 Task: Look for space in Mandan, United States from 21st June, 2023 to 29th June, 2023 for 4 adults in price range Rs.7000 to Rs.12000. Place can be entire place with 2 bedrooms having 2 beds and 2 bathrooms. Property type can be house, flat, guest house. Booking option can be shelf check-in. Required host language is English.
Action: Mouse moved to (510, 108)
Screenshot: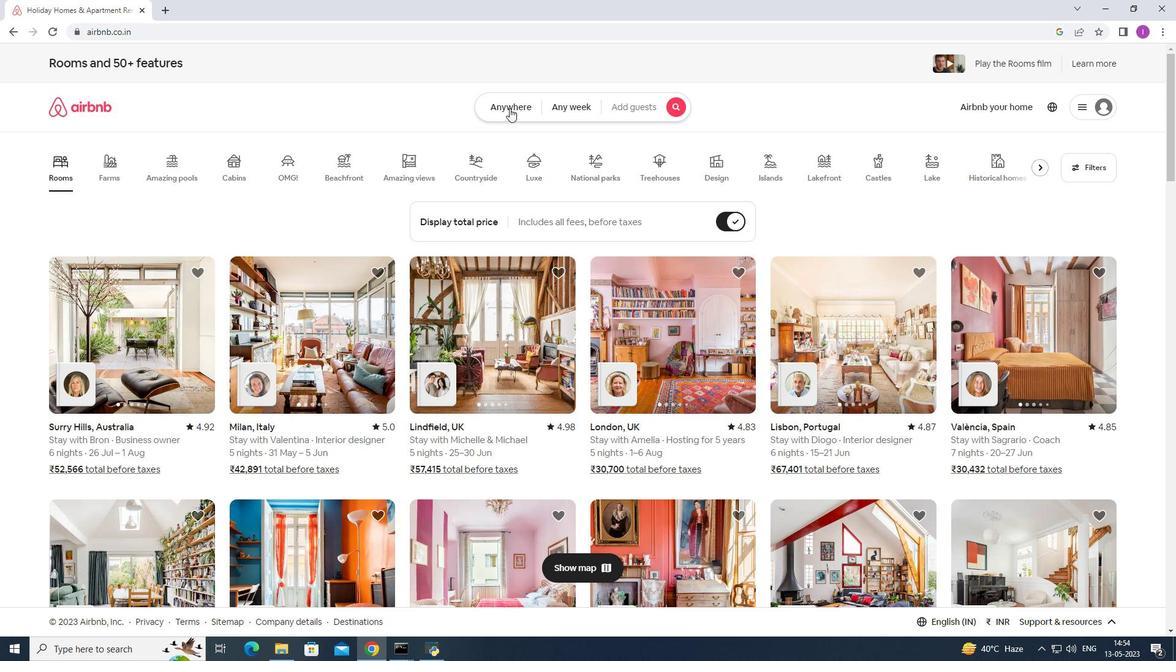 
Action: Mouse pressed left at (510, 108)
Screenshot: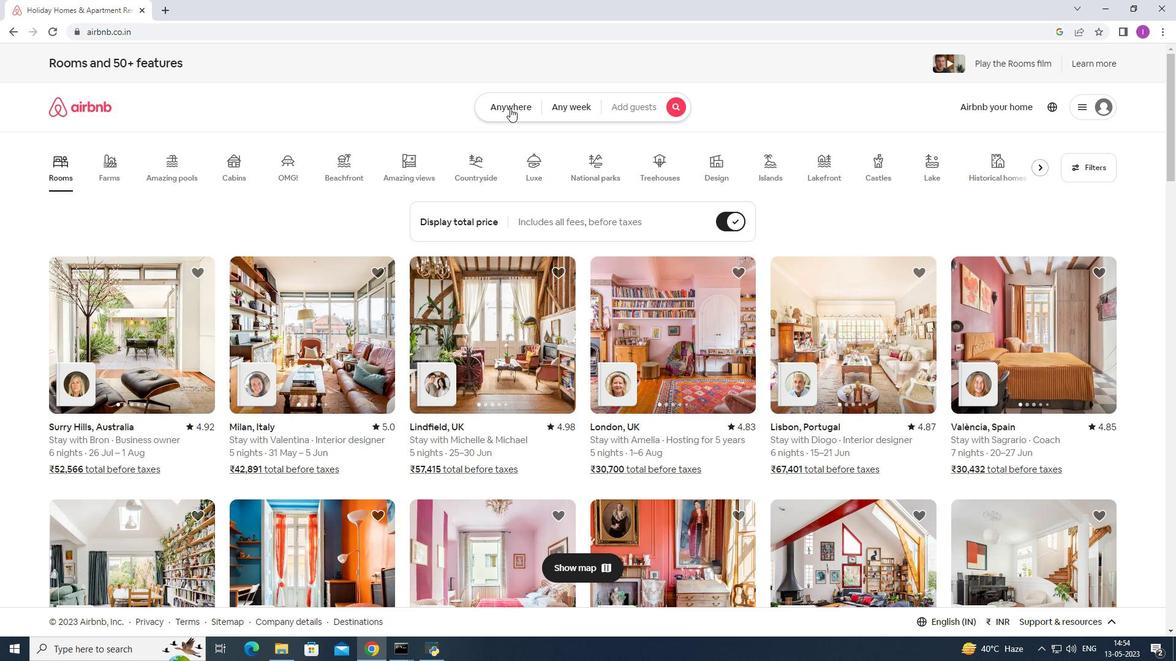 
Action: Mouse moved to (403, 155)
Screenshot: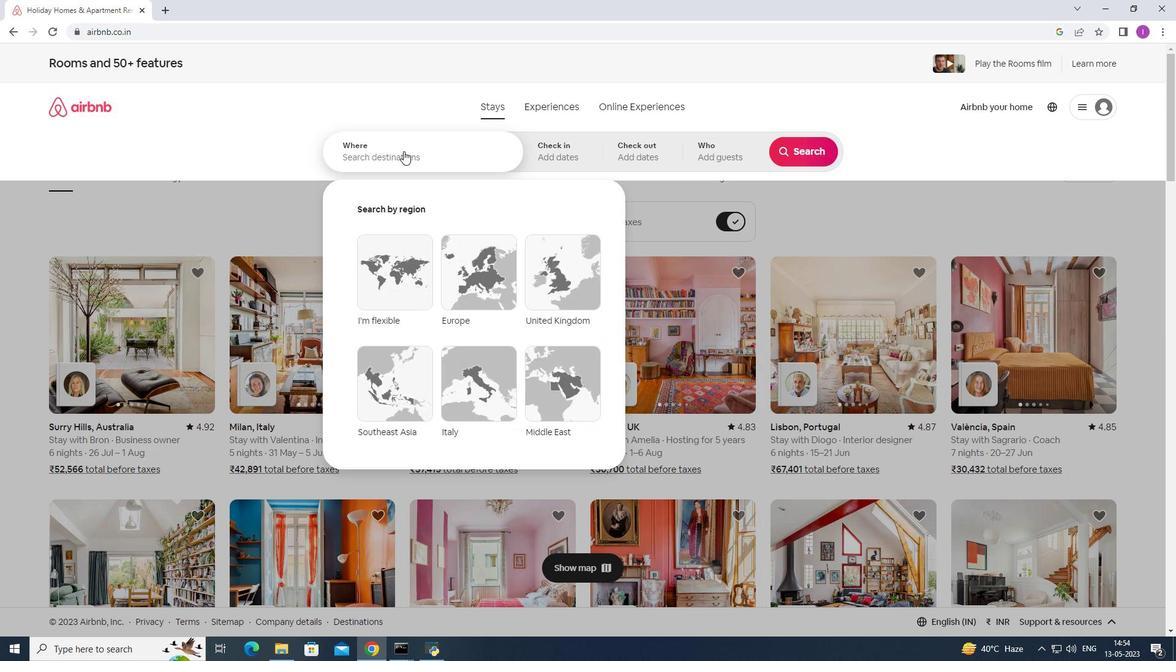 
Action: Mouse pressed left at (403, 155)
Screenshot: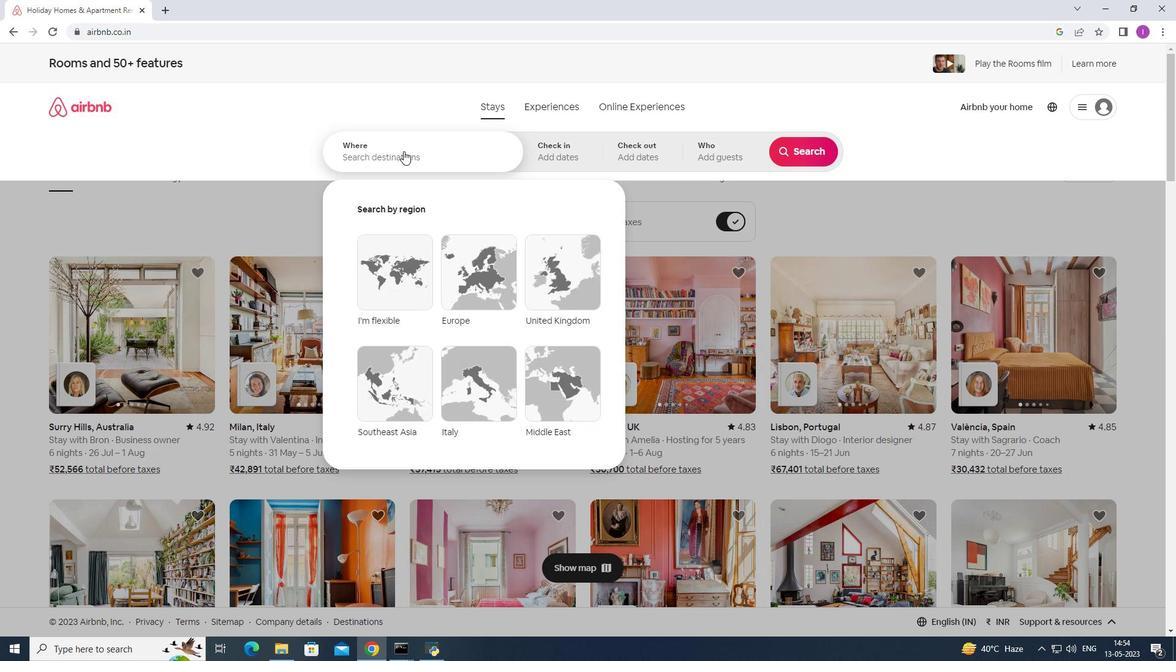 
Action: Mouse moved to (403, 155)
Screenshot: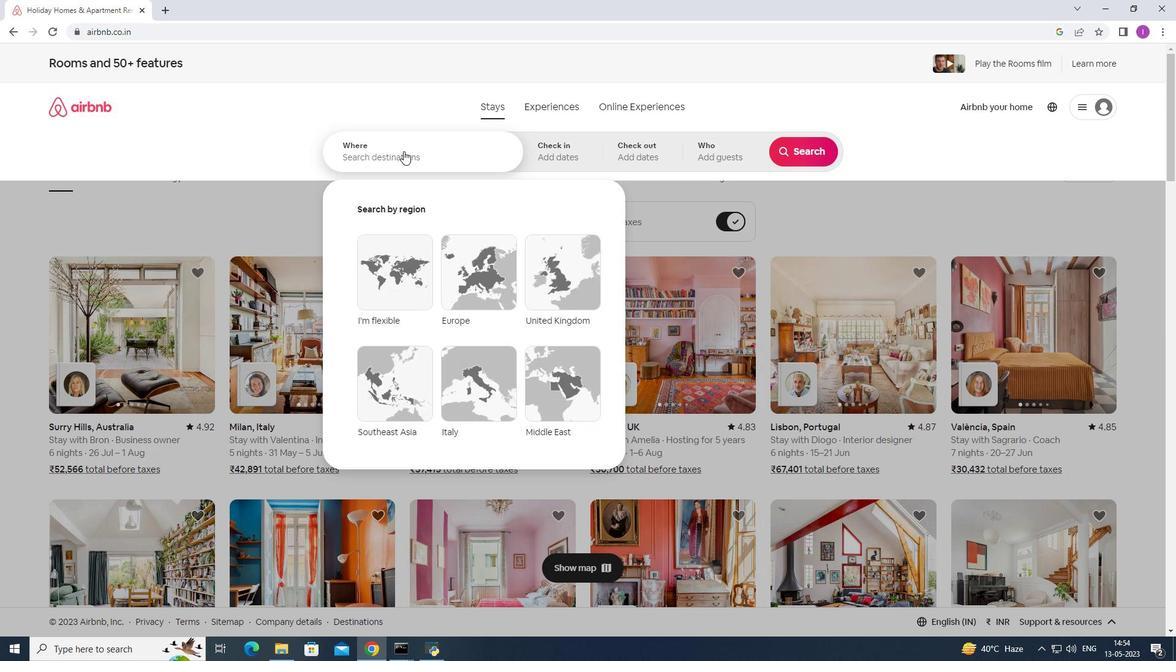 
Action: Key pressed <Key.shift>Mandan,<Key.shift><Key.shift><Key.shift><Key.shift><Key.shift><Key.shift><Key.shift><Key.shift><Key.shift><Key.shift><Key.shift><Key.shift><Key.shift><Key.shift><Key.shift><Key.shift><Key.shift><Key.shift><Key.shift><Key.shift><Key.shift><Key.shift><Key.shift><Key.shift>Unir<Key.backspace>ted<Key.space>stat<Key.backspace>tes
Screenshot: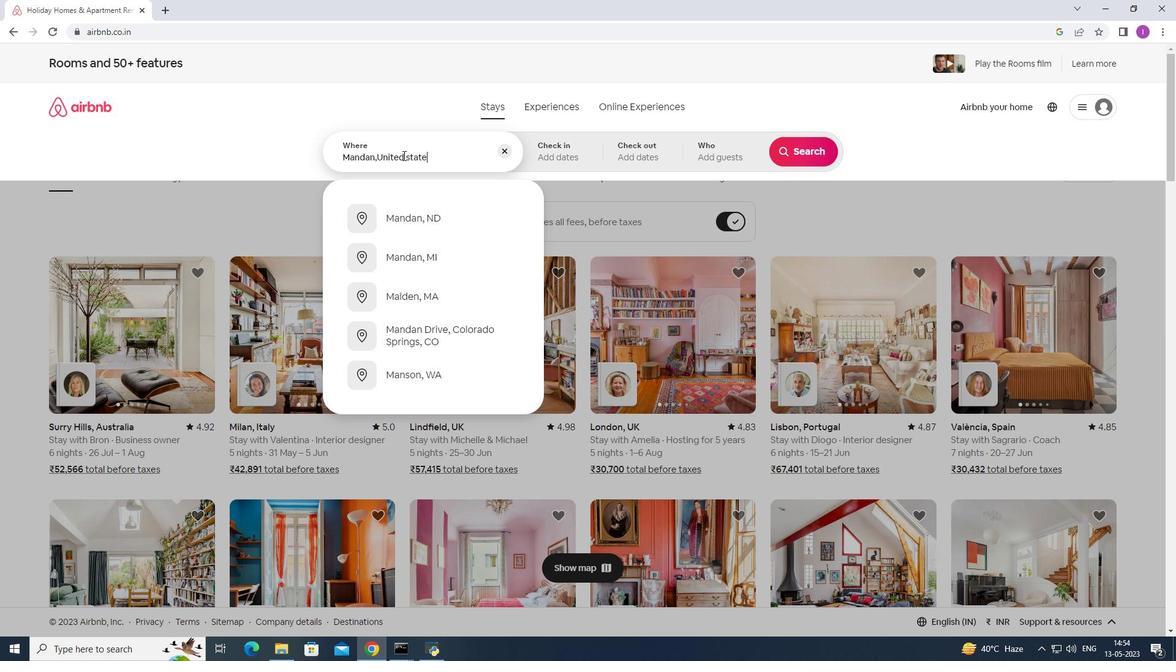 
Action: Mouse moved to (572, 158)
Screenshot: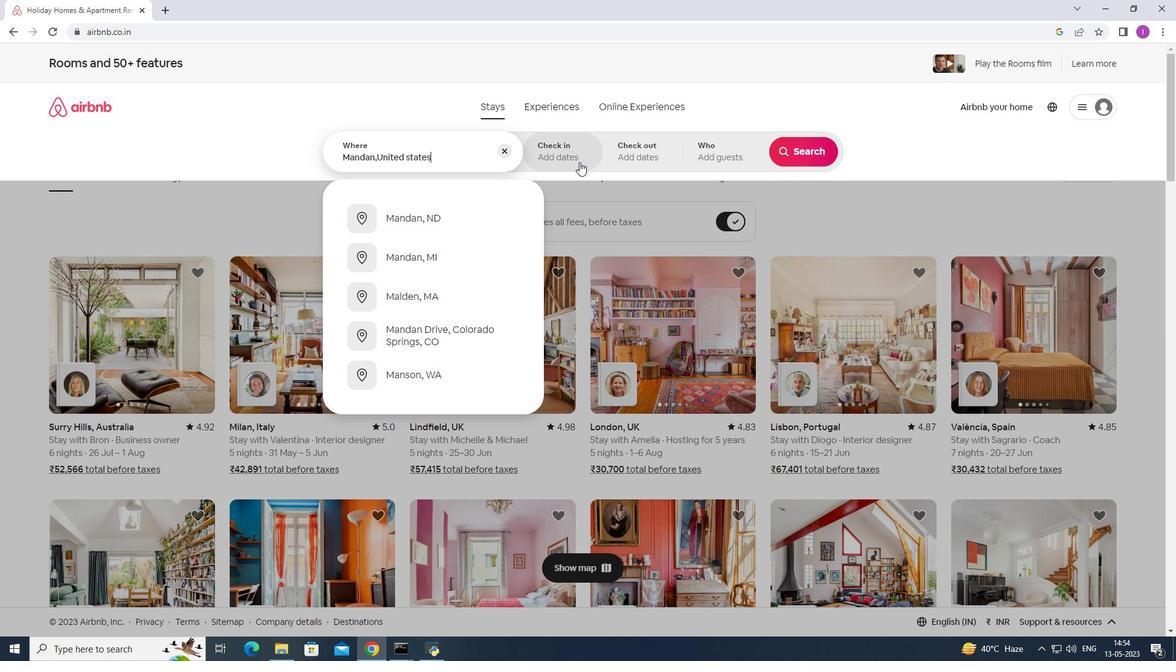
Action: Mouse pressed left at (572, 158)
Screenshot: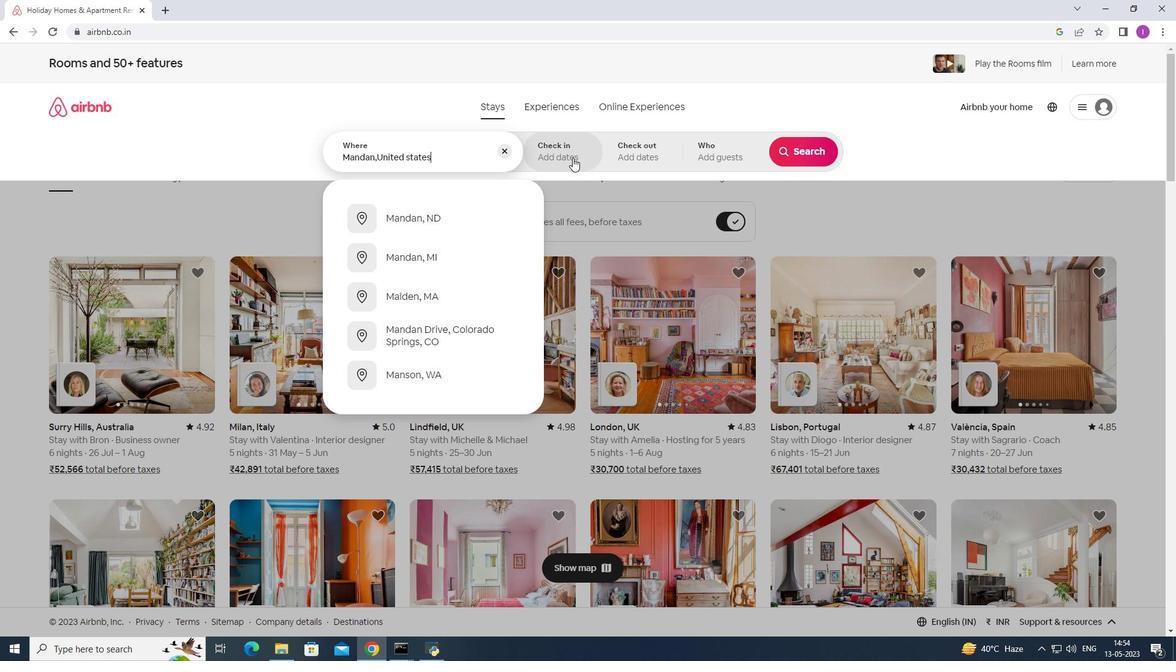 
Action: Mouse moved to (820, 245)
Screenshot: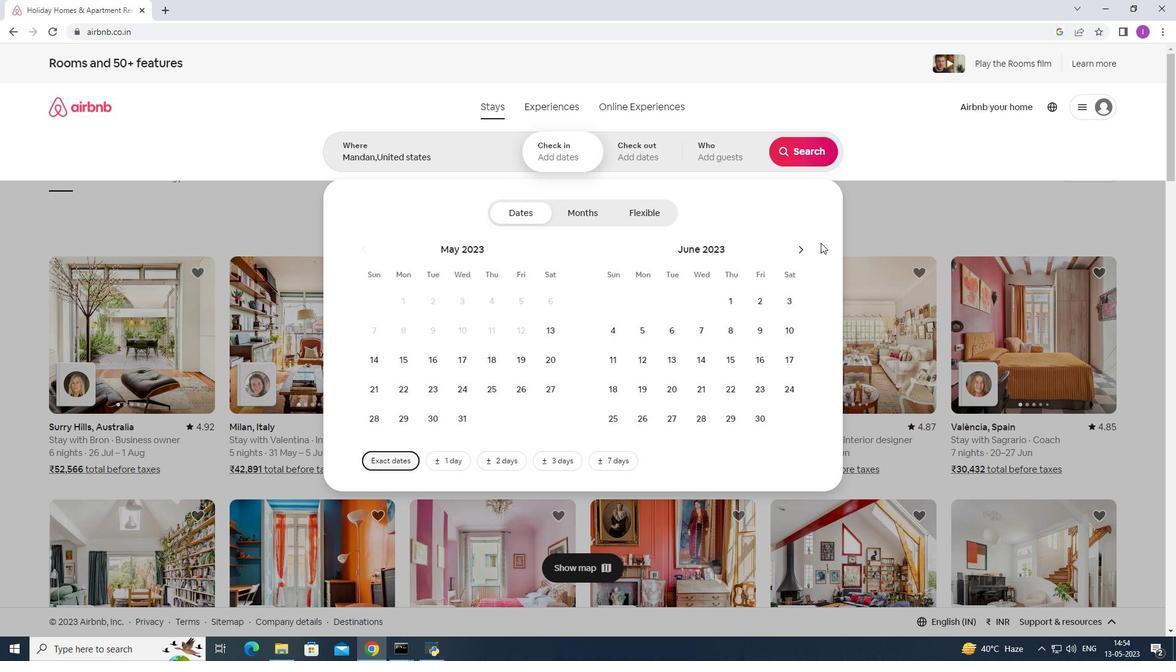 
Action: Mouse pressed left at (820, 245)
Screenshot: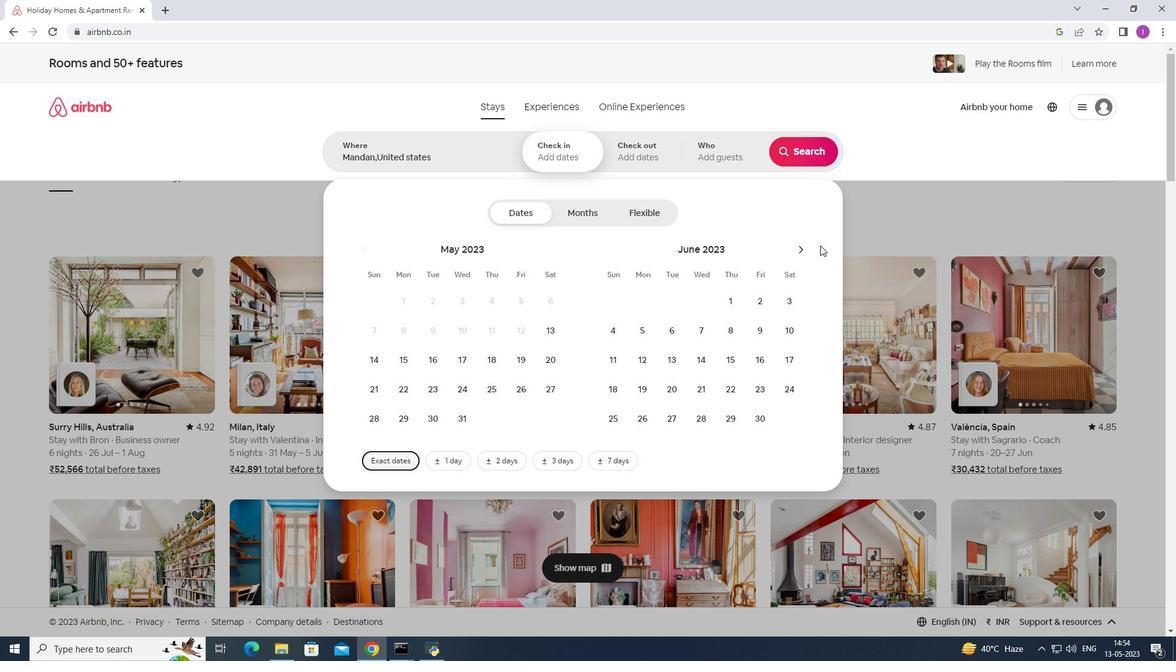 
Action: Mouse moved to (805, 251)
Screenshot: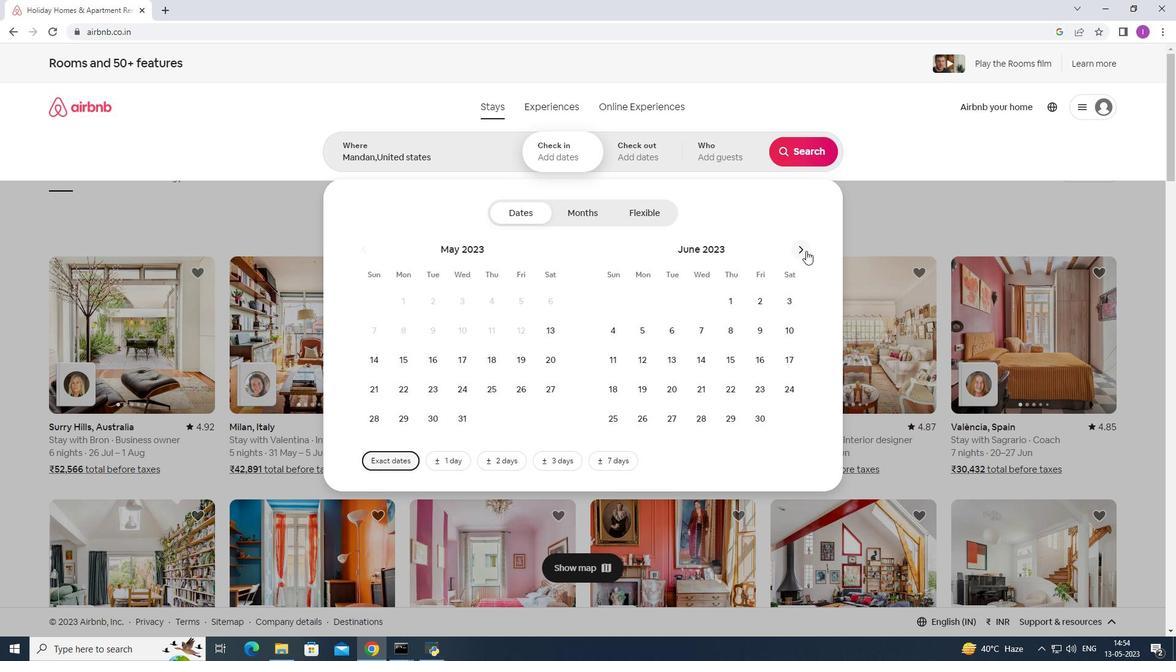 
Action: Mouse pressed left at (805, 251)
Screenshot: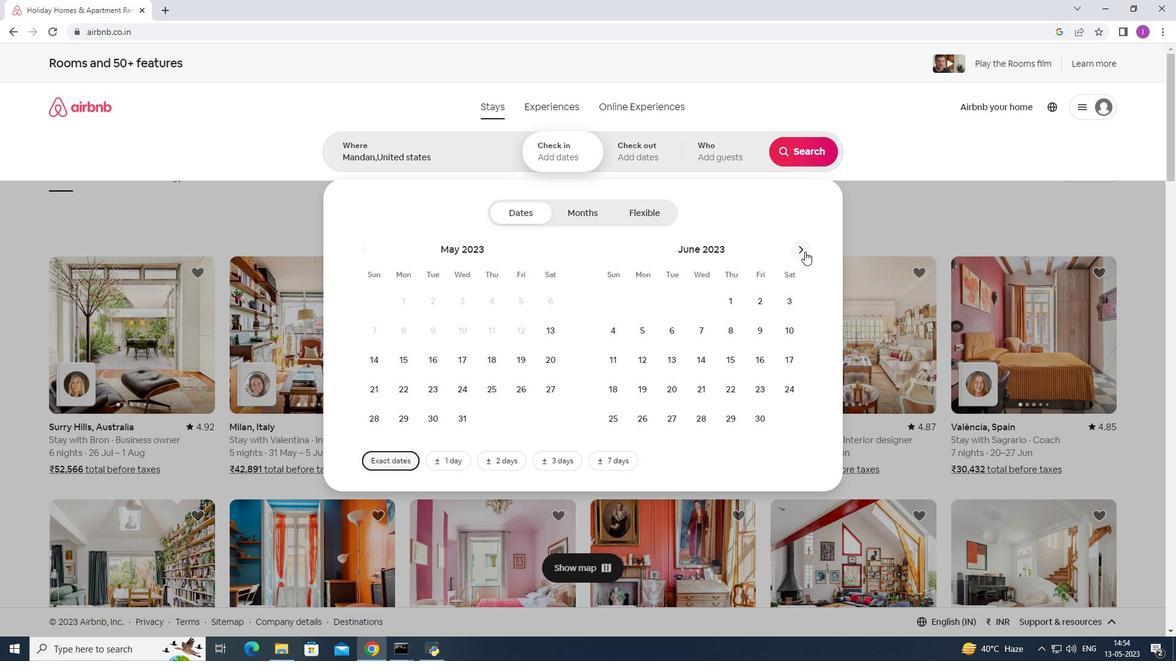 
Action: Mouse moved to (464, 388)
Screenshot: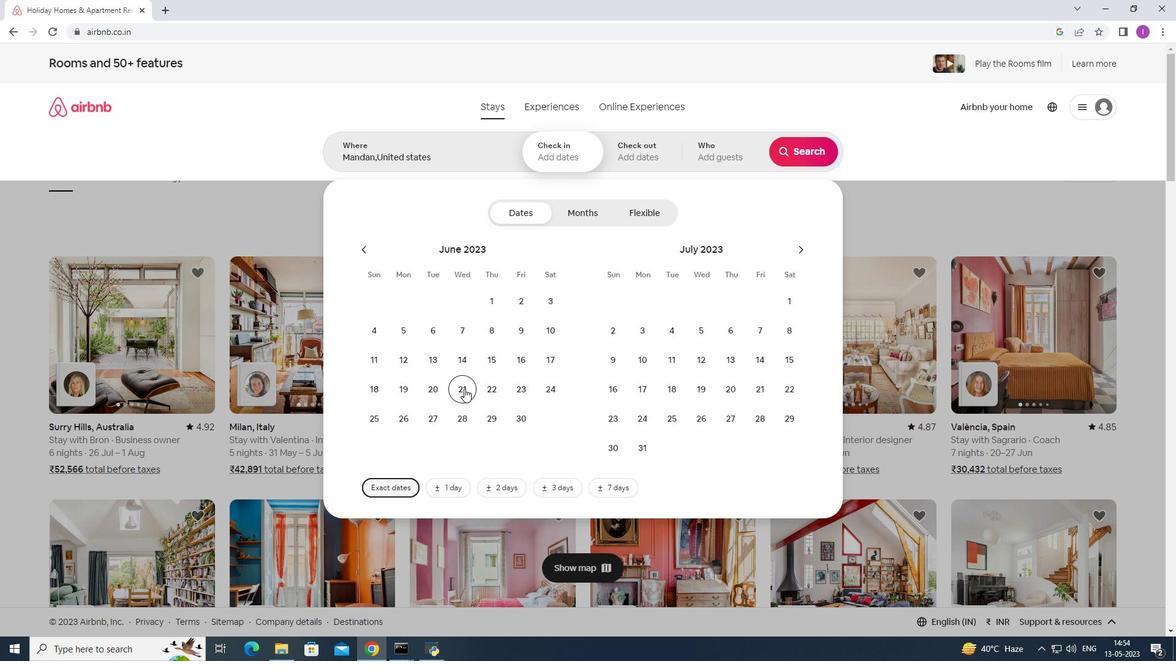 
Action: Mouse pressed left at (464, 388)
Screenshot: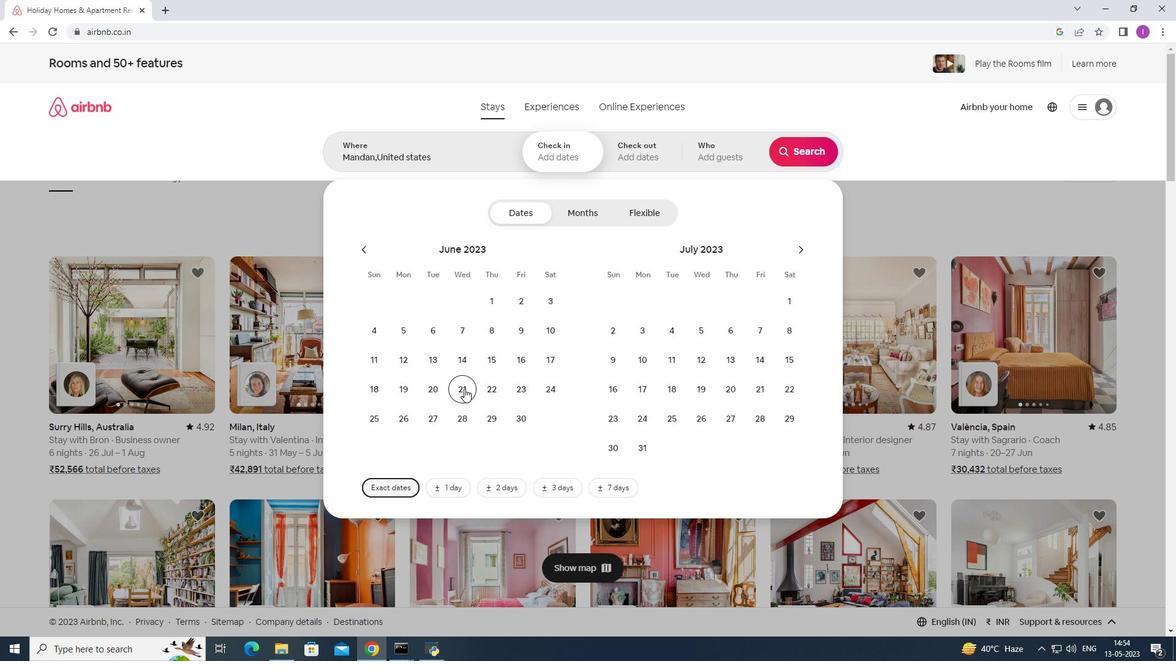 
Action: Mouse moved to (492, 418)
Screenshot: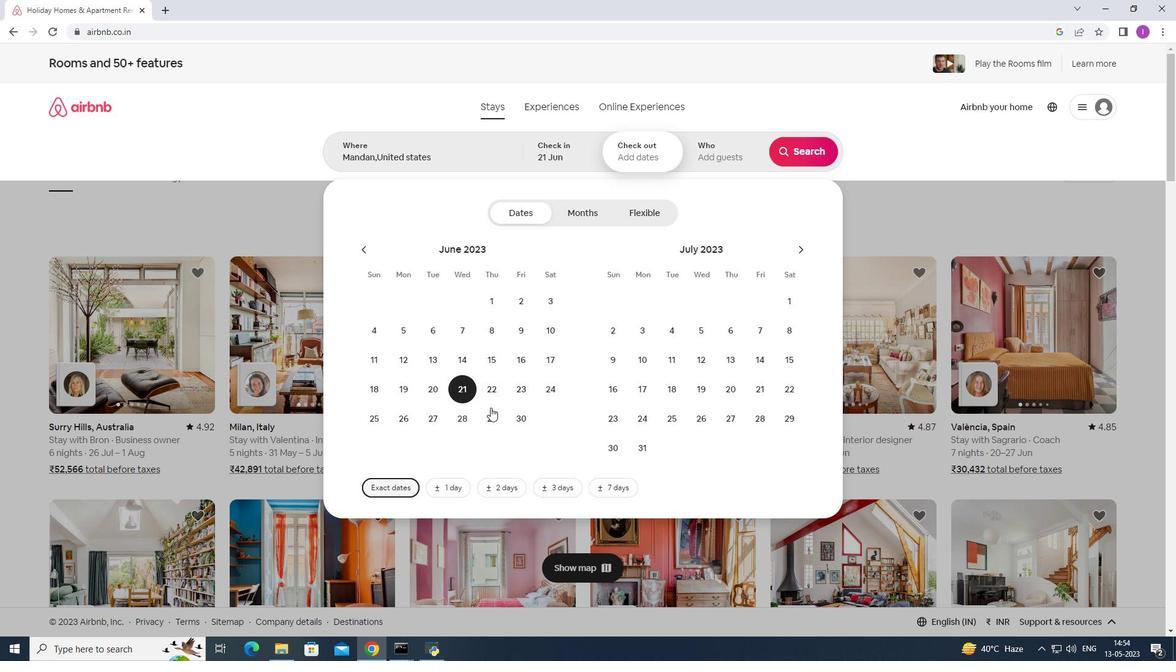 
Action: Mouse pressed left at (492, 418)
Screenshot: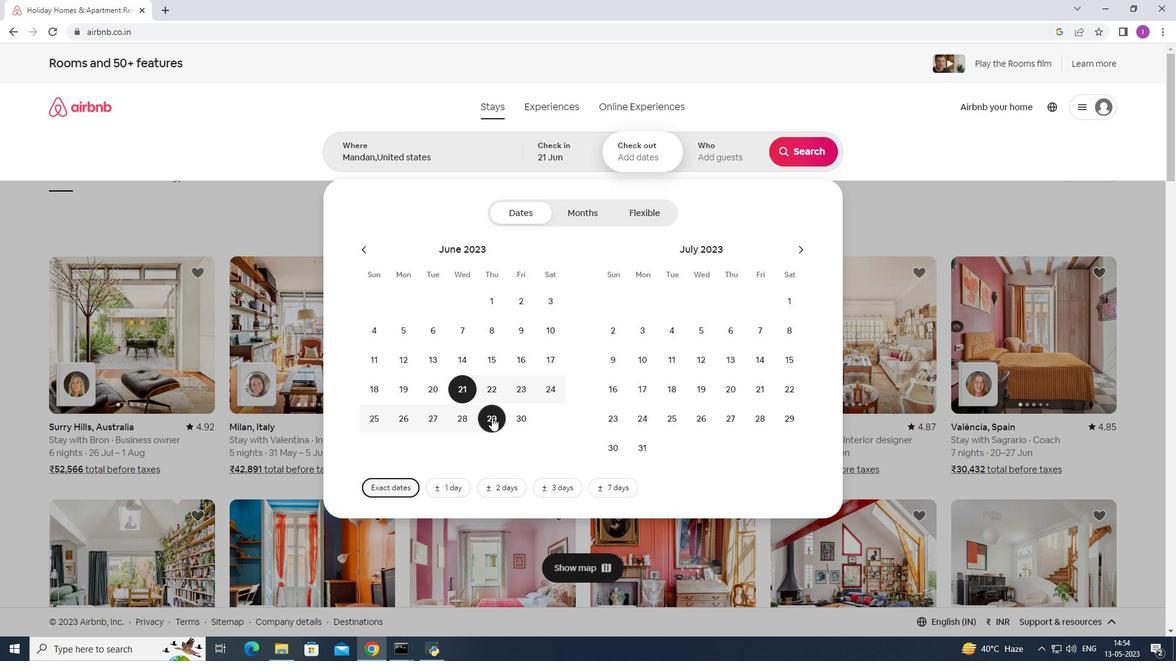 
Action: Mouse moved to (729, 150)
Screenshot: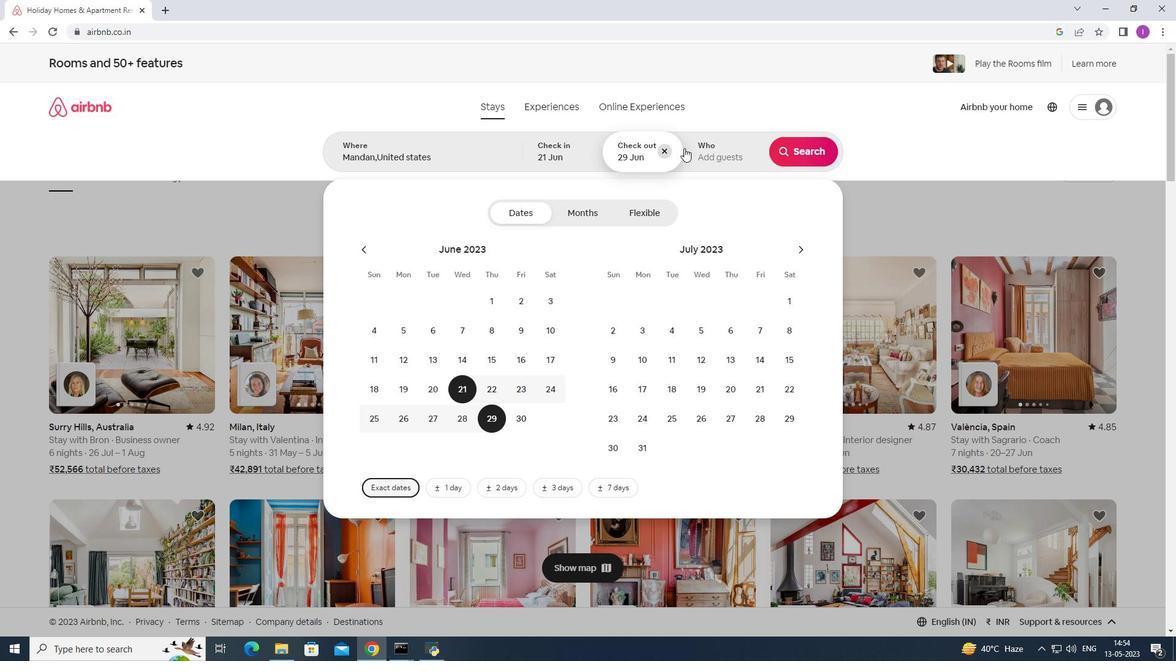 
Action: Mouse pressed left at (729, 150)
Screenshot: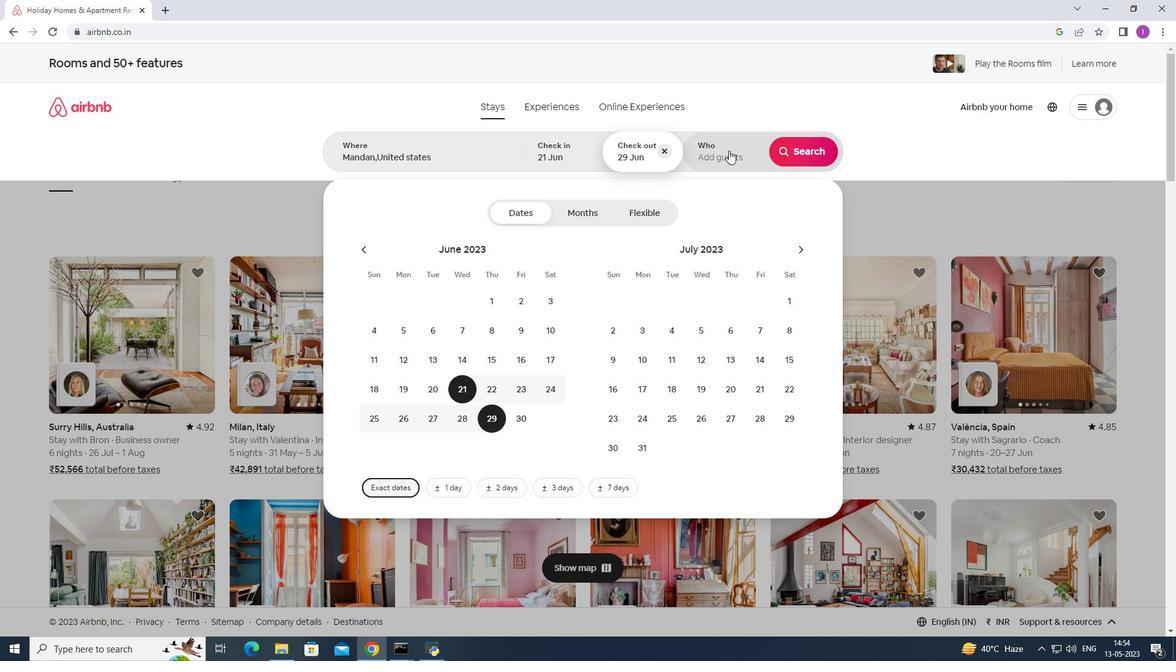 
Action: Mouse moved to (806, 217)
Screenshot: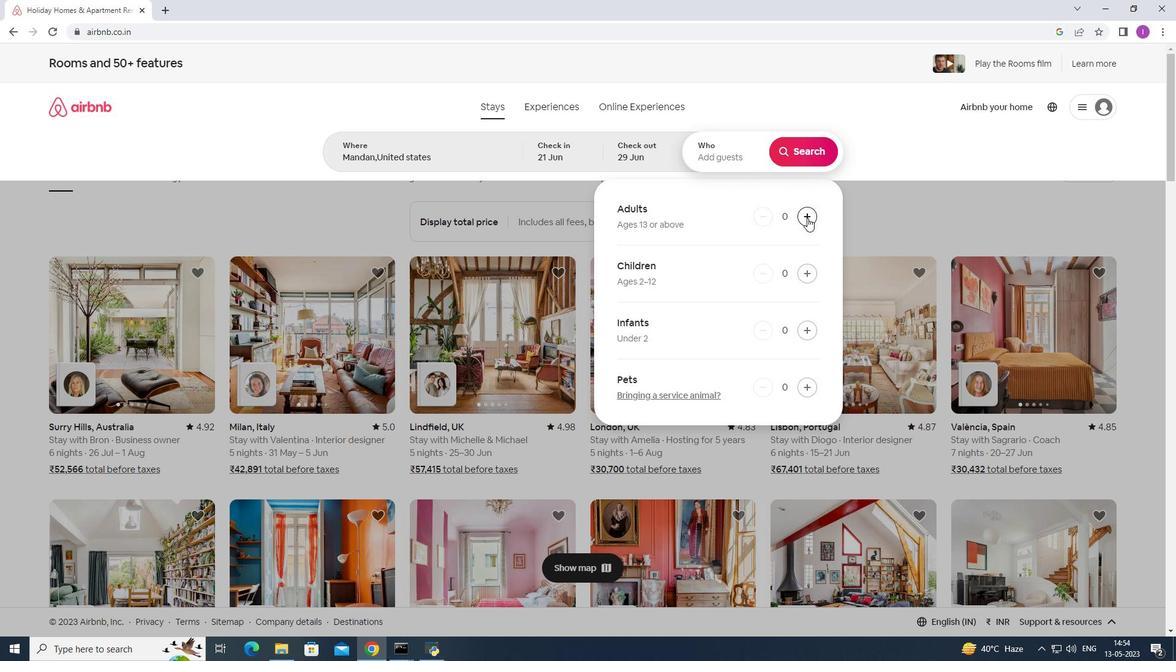 
Action: Mouse pressed left at (806, 217)
Screenshot: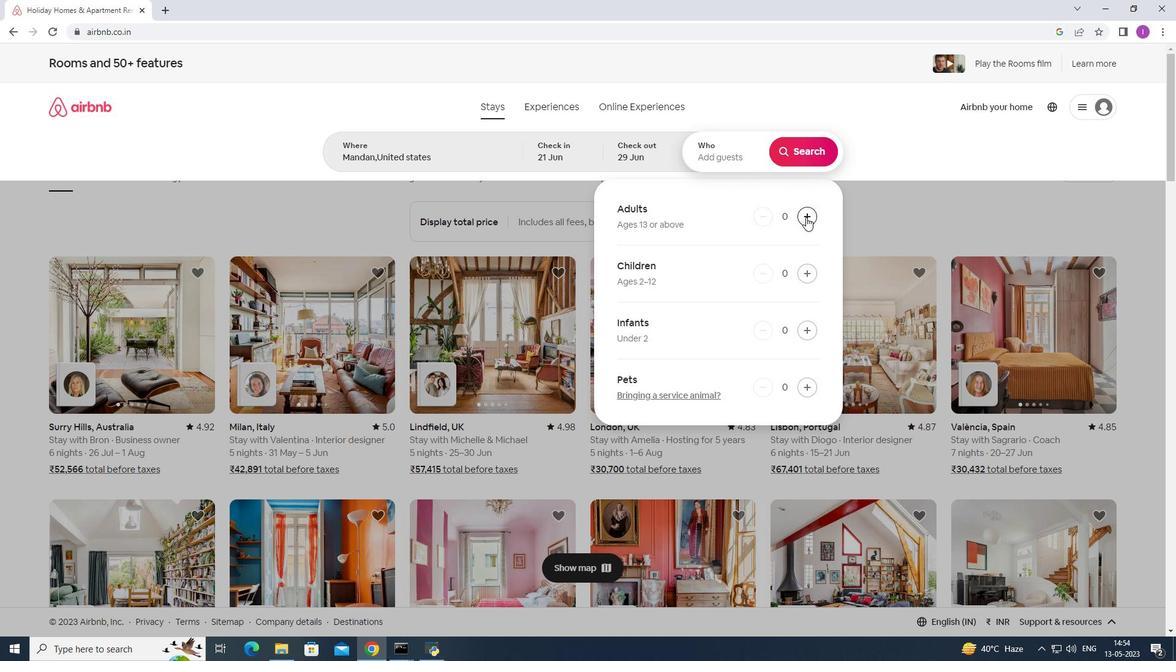 
Action: Mouse pressed left at (806, 217)
Screenshot: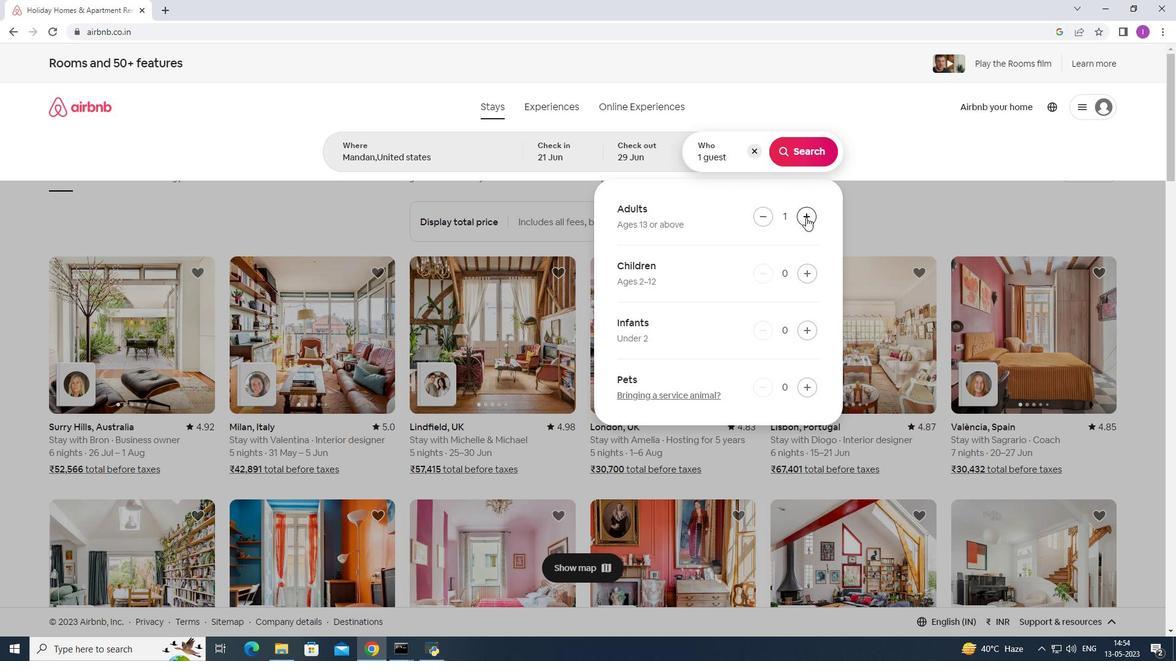 
Action: Mouse pressed left at (806, 217)
Screenshot: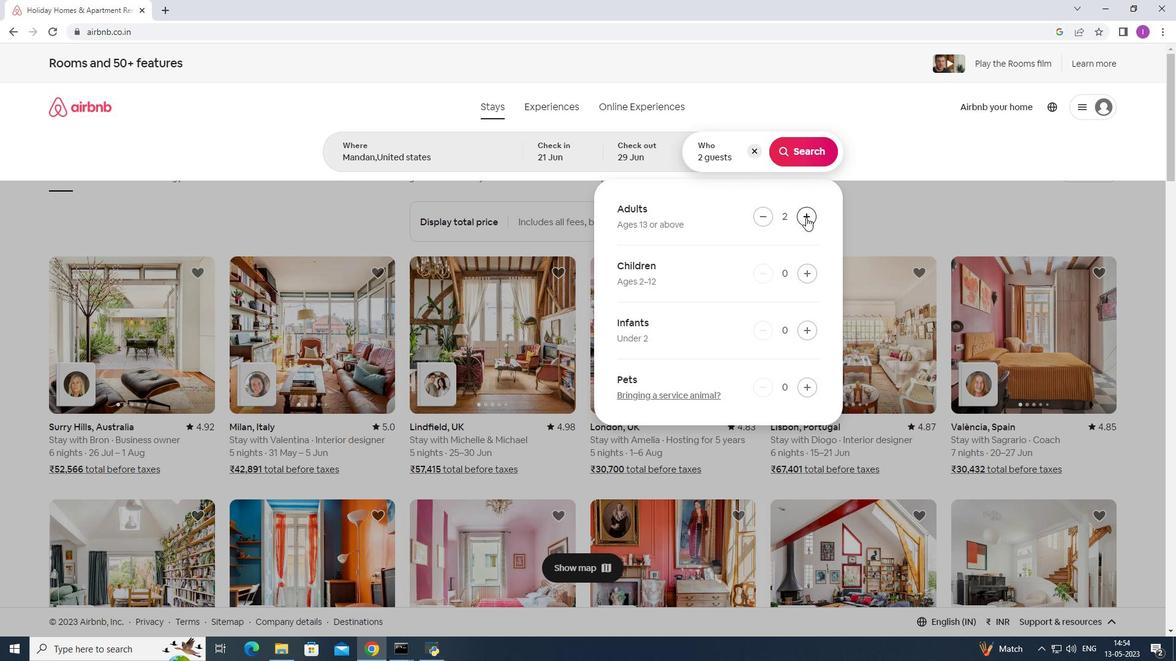 
Action: Mouse pressed left at (806, 217)
Screenshot: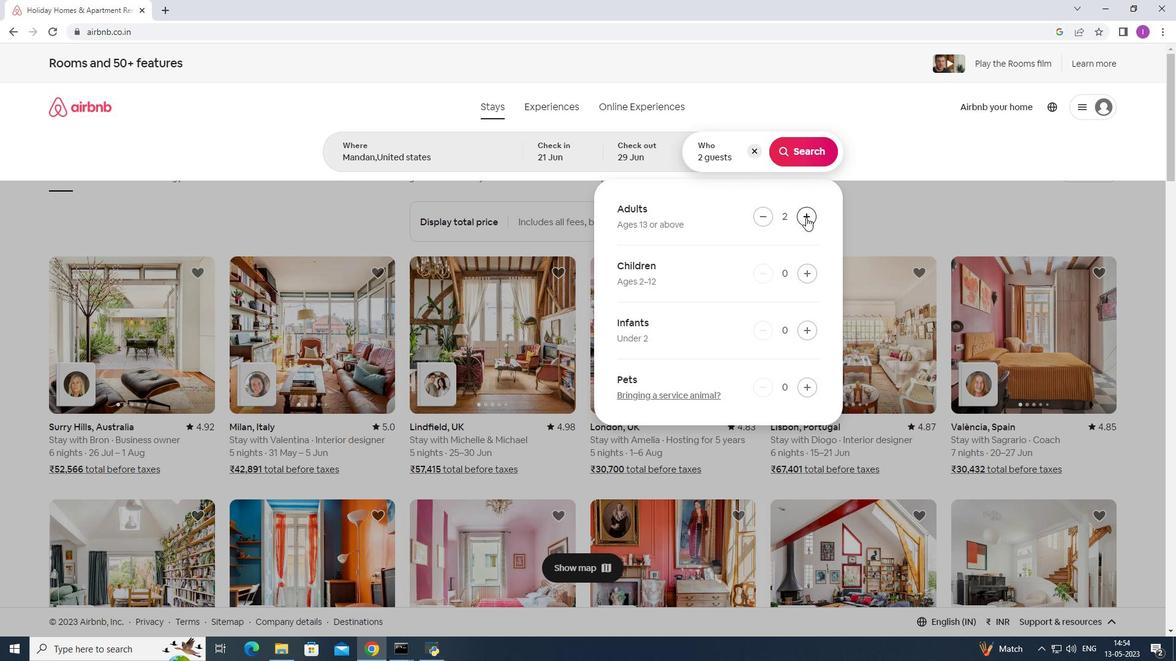 
Action: Mouse moved to (782, 156)
Screenshot: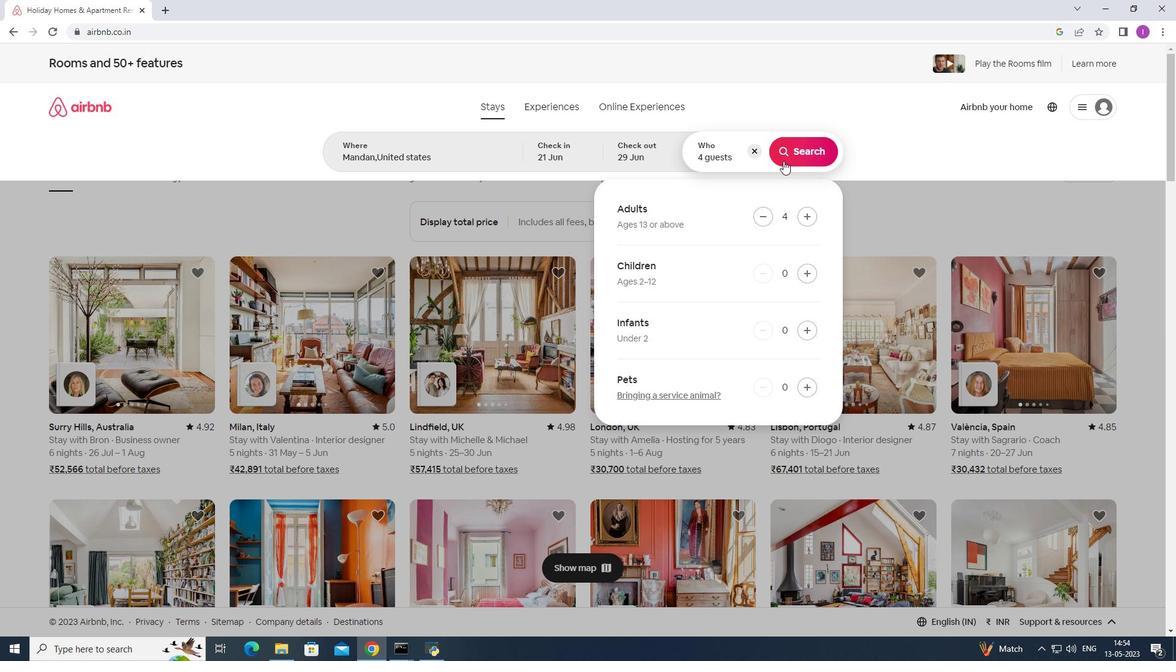 
Action: Mouse pressed left at (782, 156)
Screenshot: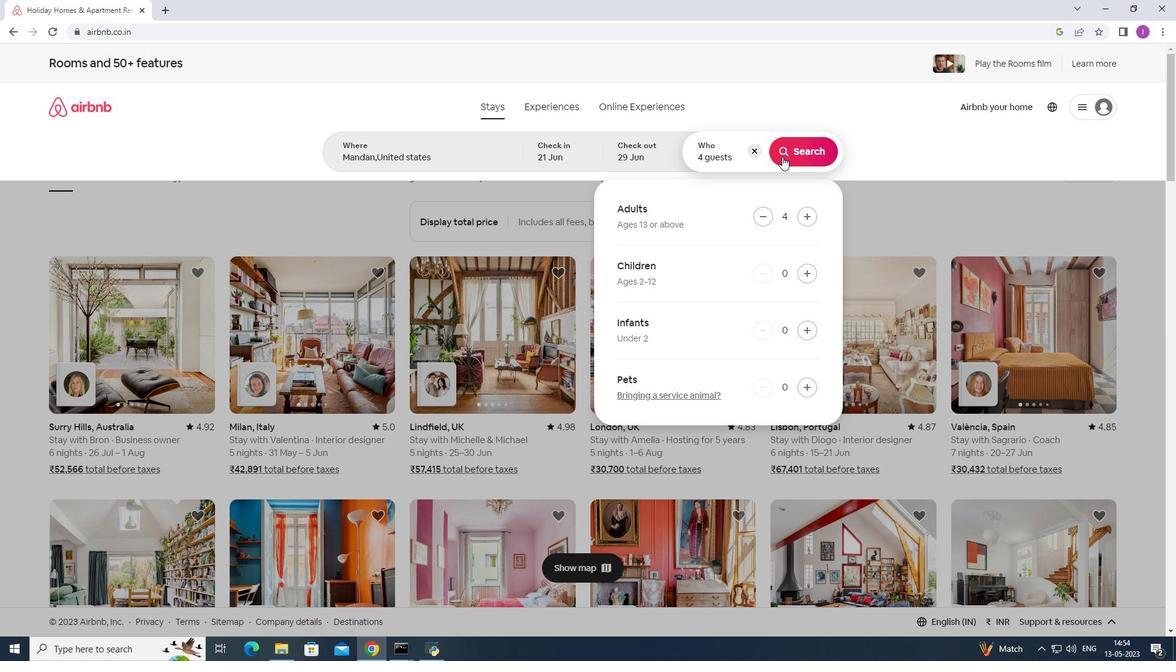 
Action: Mouse moved to (1122, 126)
Screenshot: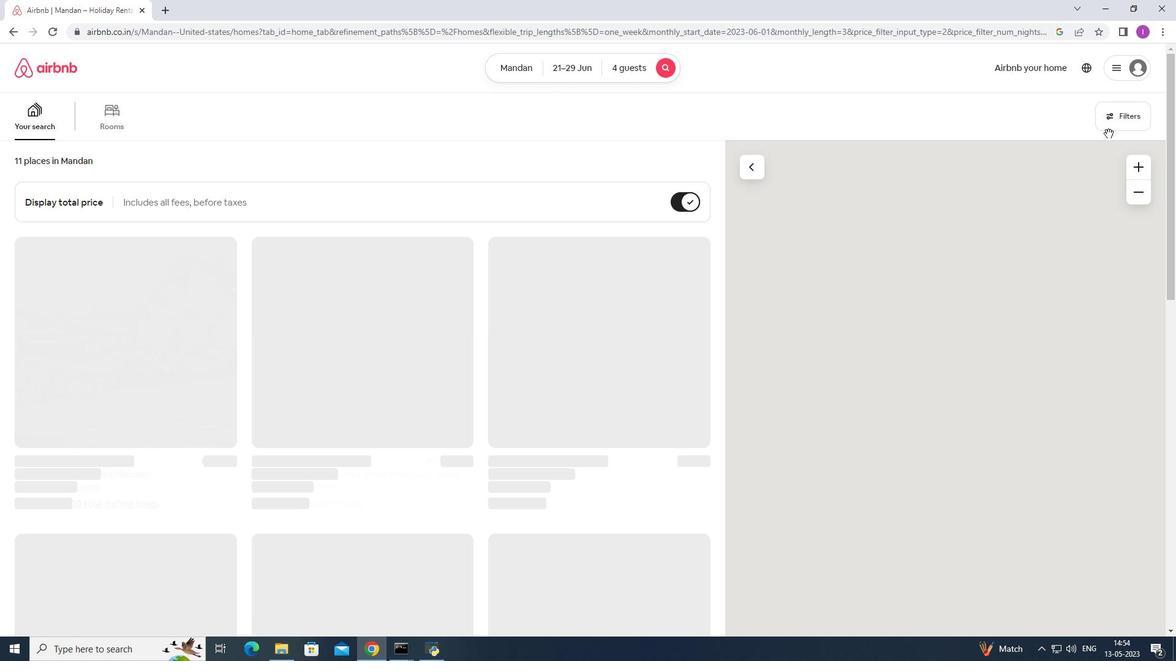 
Action: Mouse pressed left at (1122, 126)
Screenshot: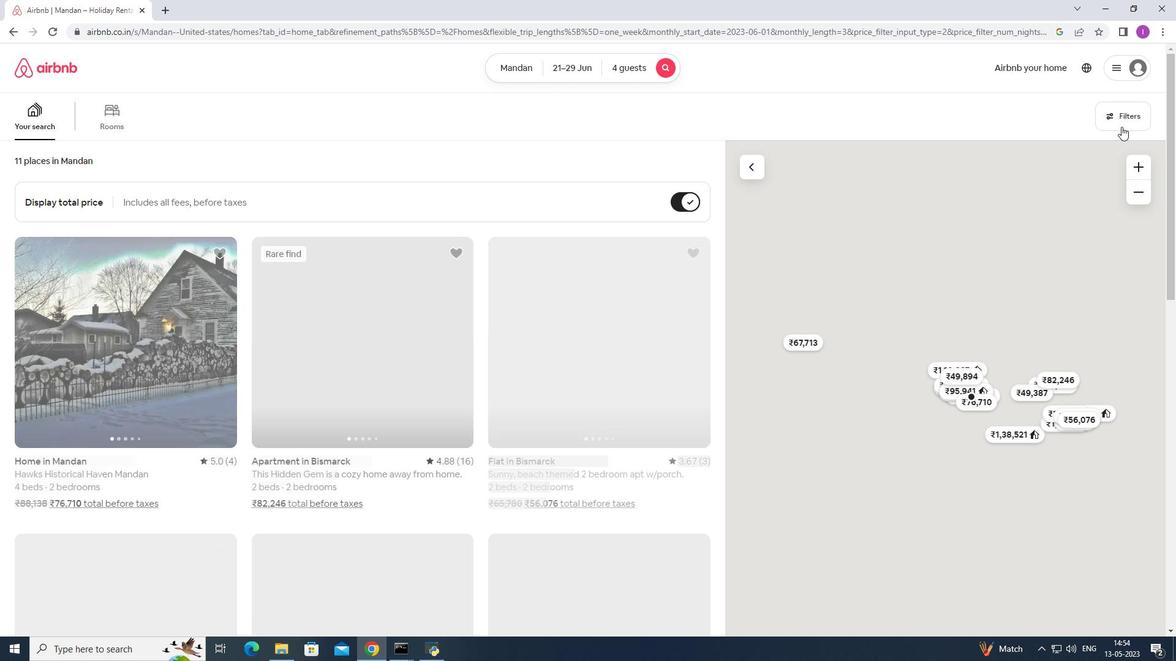 
Action: Mouse moved to (668, 418)
Screenshot: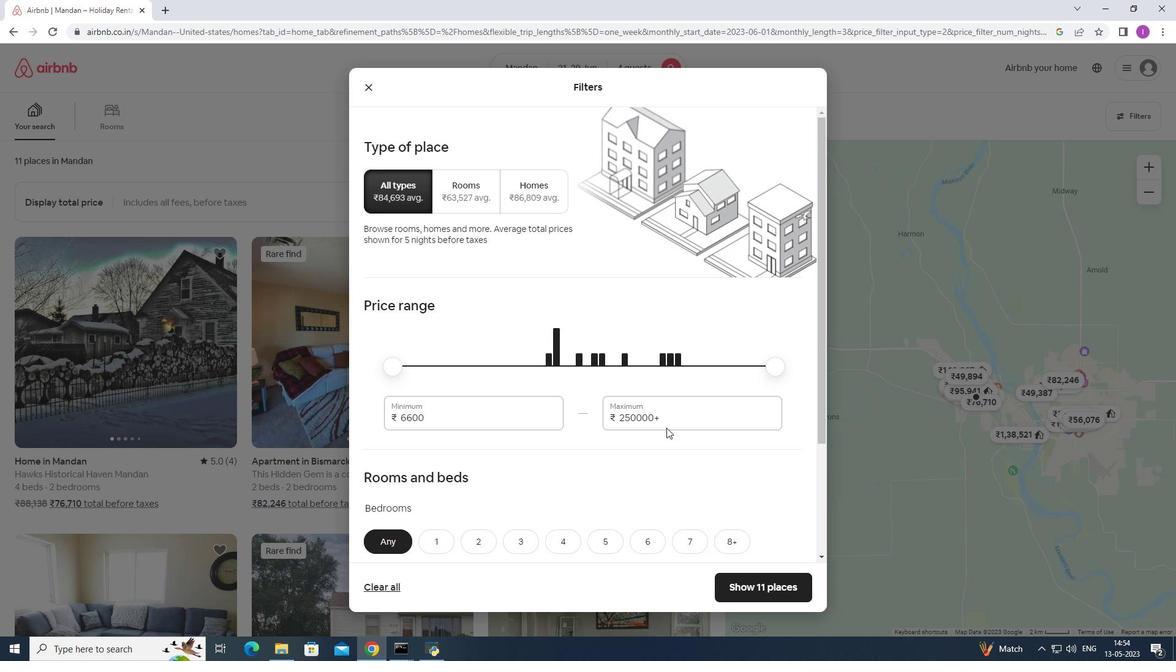
Action: Mouse pressed left at (668, 418)
Screenshot: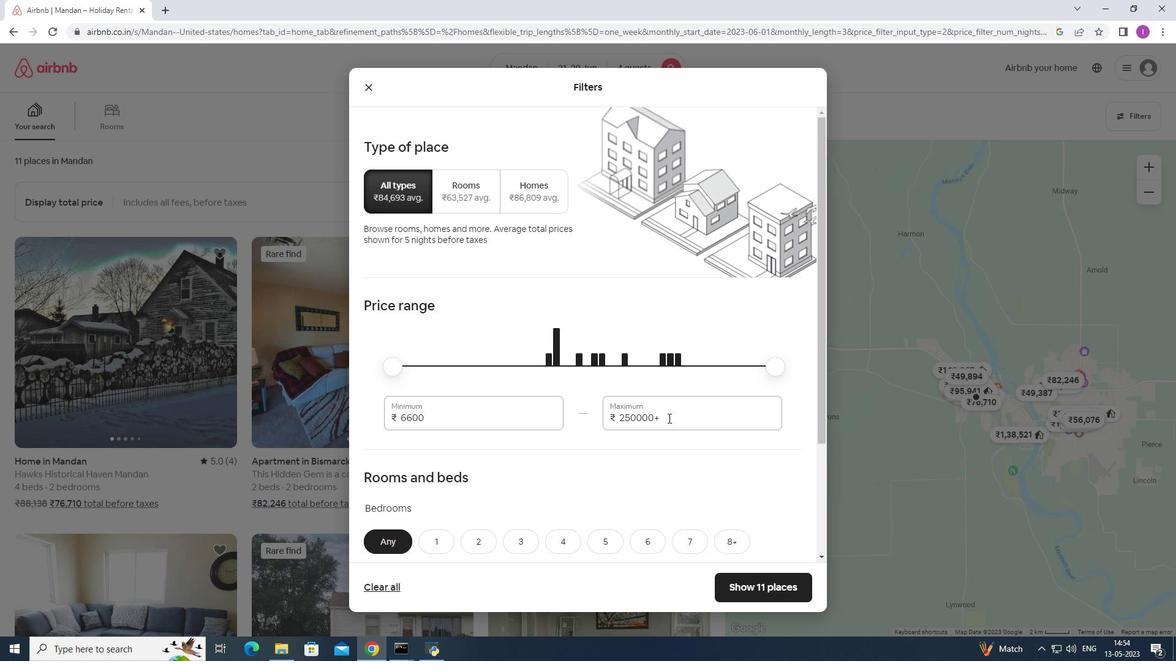 
Action: Mouse moved to (612, 419)
Screenshot: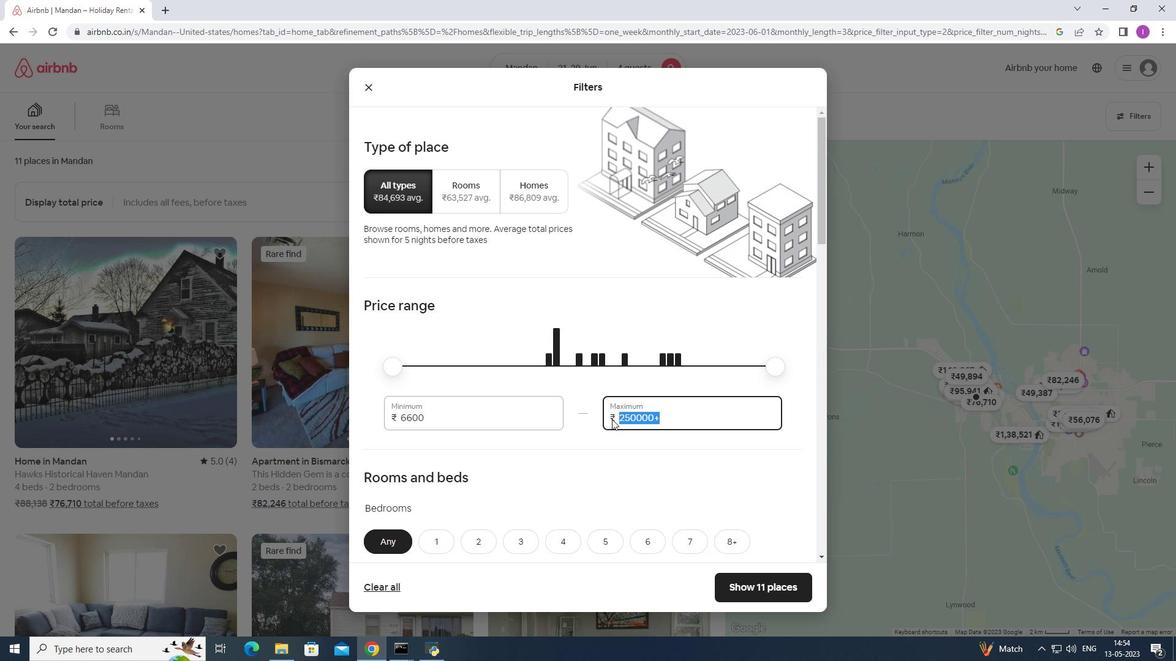 
Action: Key pressed 12000
Screenshot: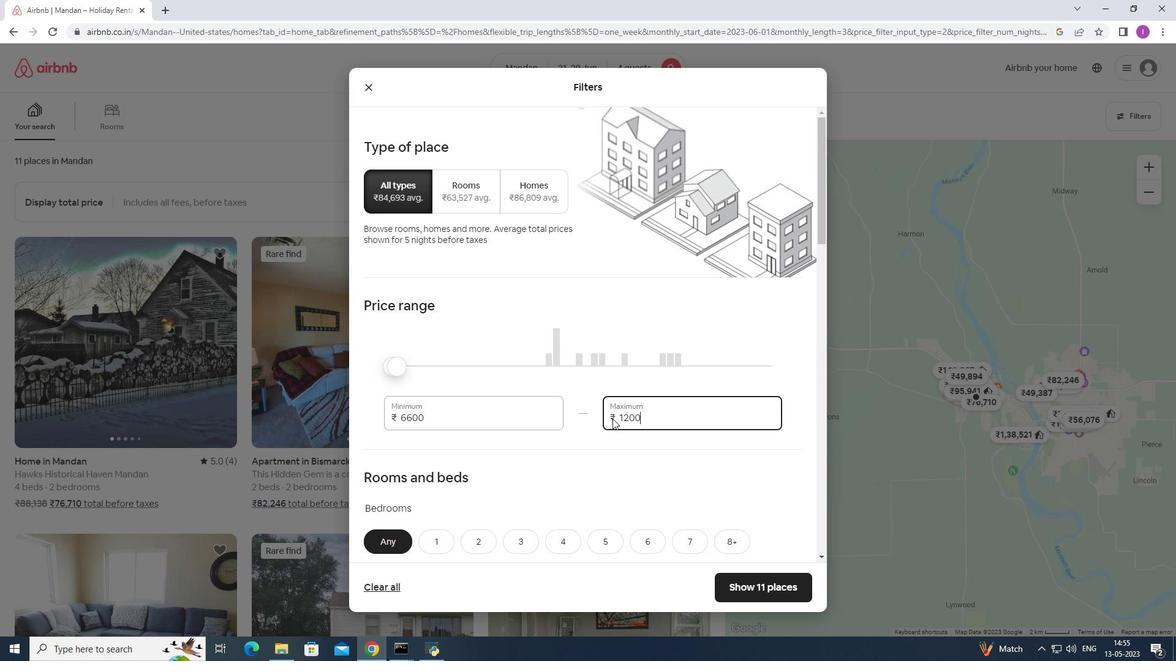 
Action: Mouse moved to (433, 418)
Screenshot: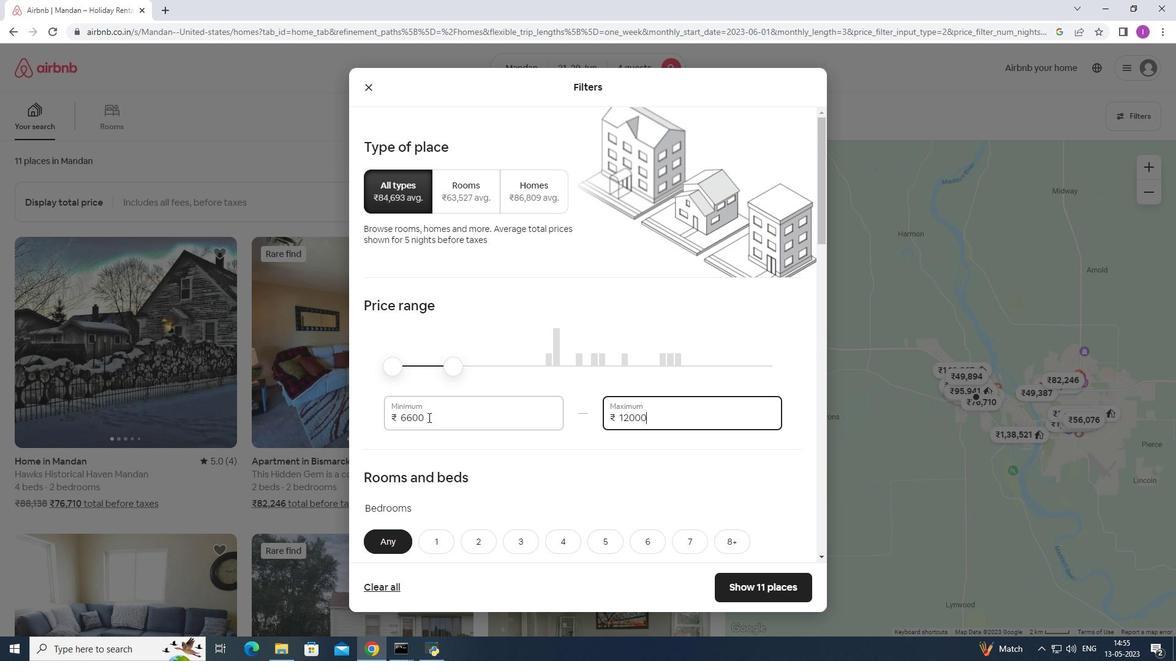 
Action: Mouse pressed left at (433, 418)
Screenshot: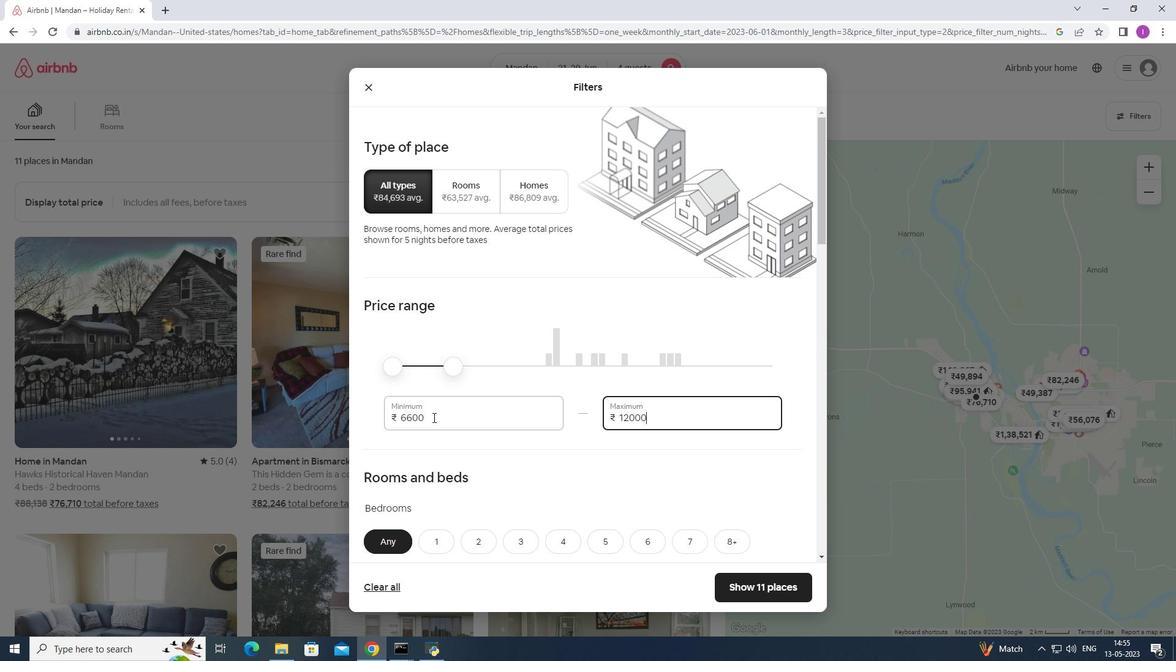 
Action: Mouse moved to (392, 425)
Screenshot: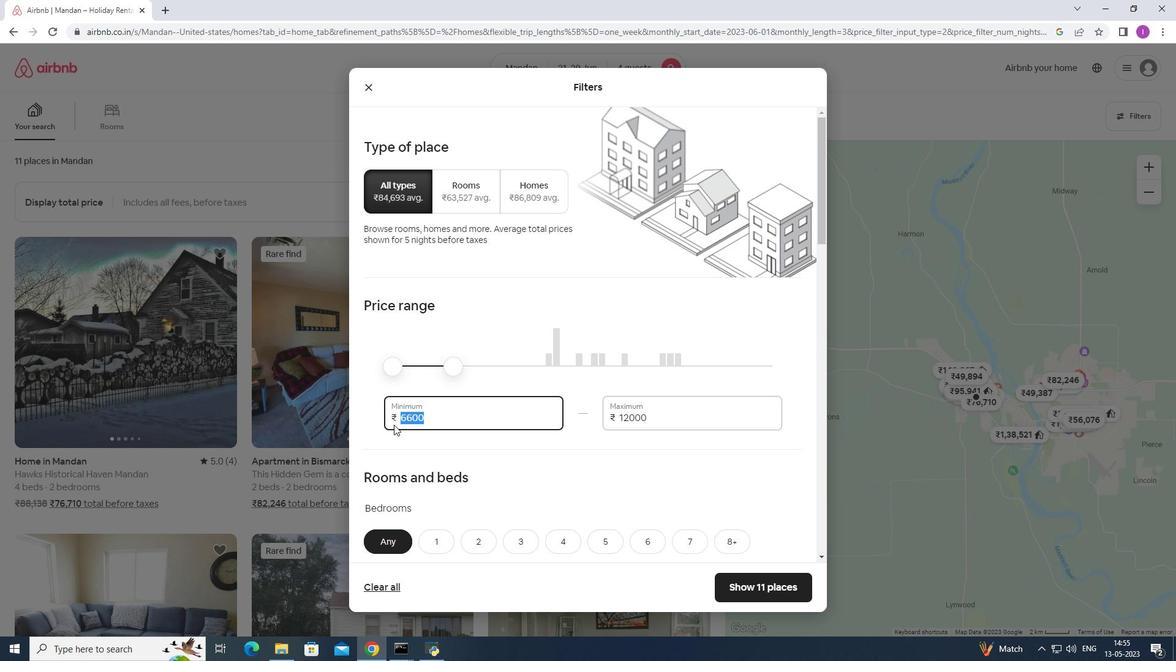 
Action: Key pressed 7000
Screenshot: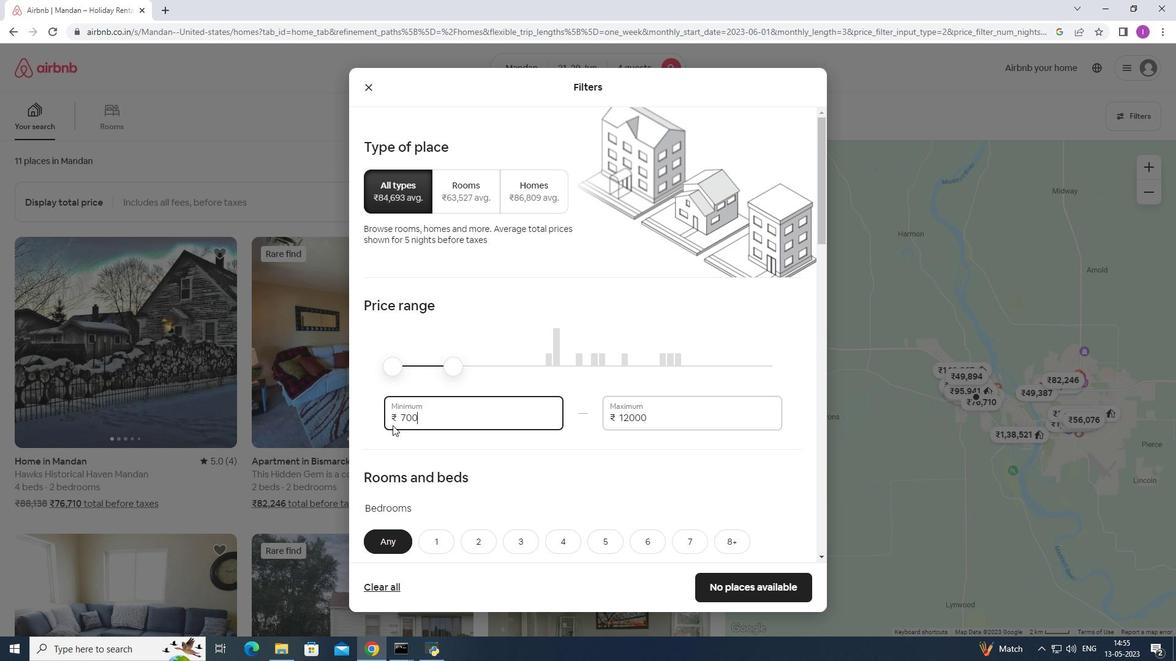 
Action: Mouse moved to (441, 411)
Screenshot: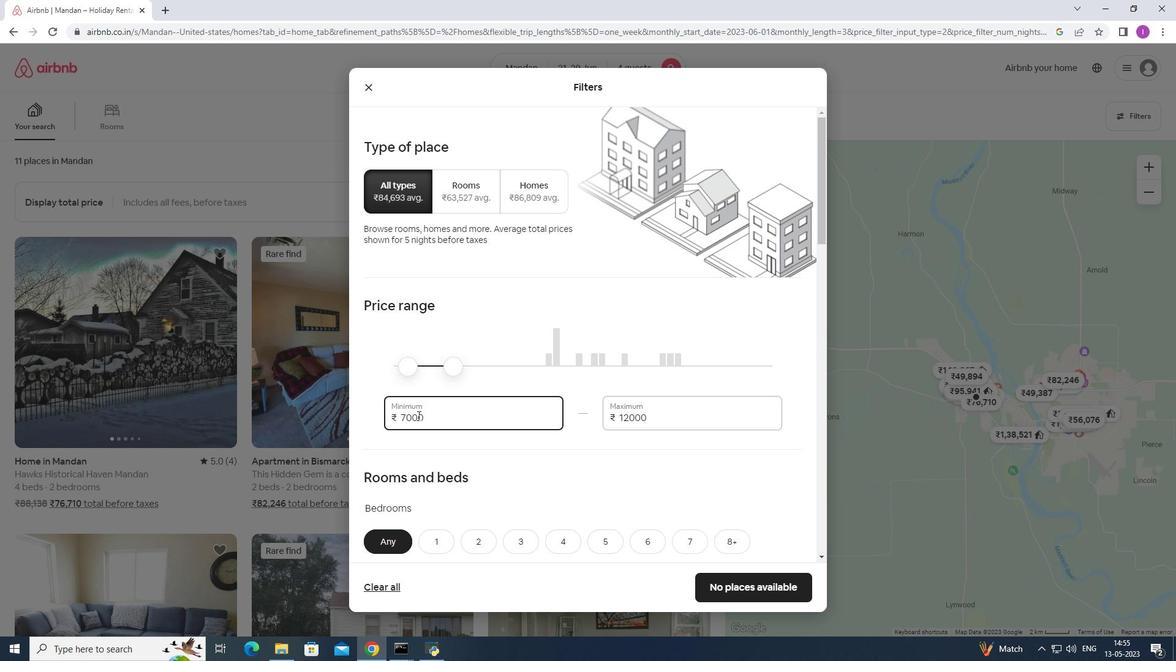 
Action: Mouse scrolled (441, 411) with delta (0, 0)
Screenshot: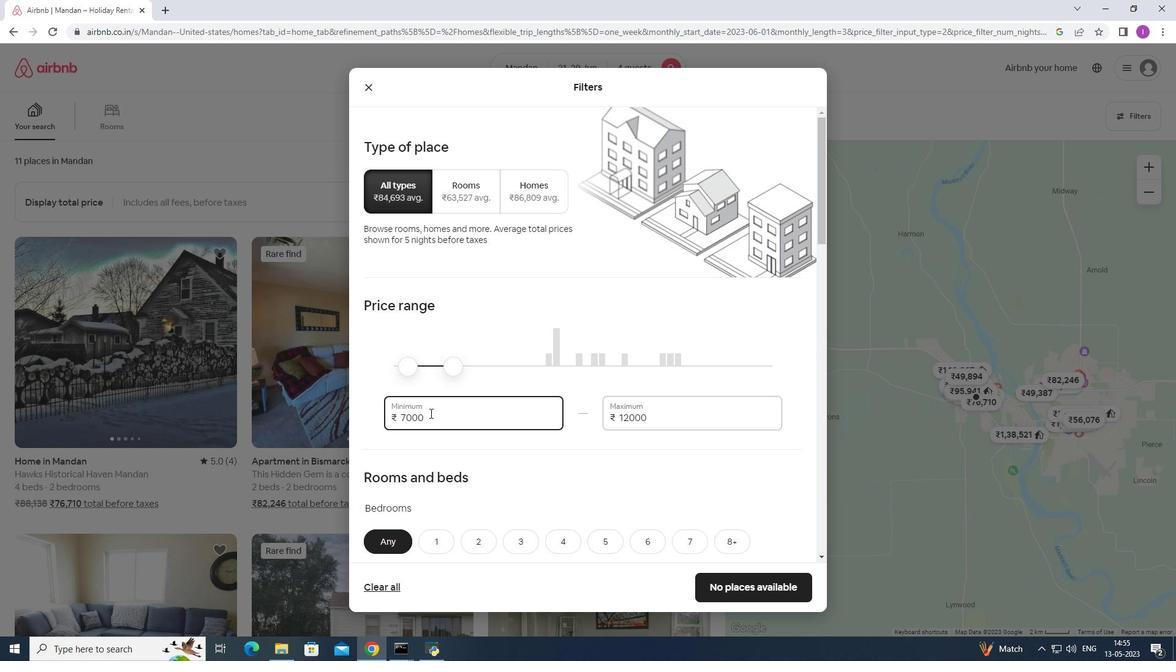
Action: Mouse scrolled (441, 411) with delta (0, 0)
Screenshot: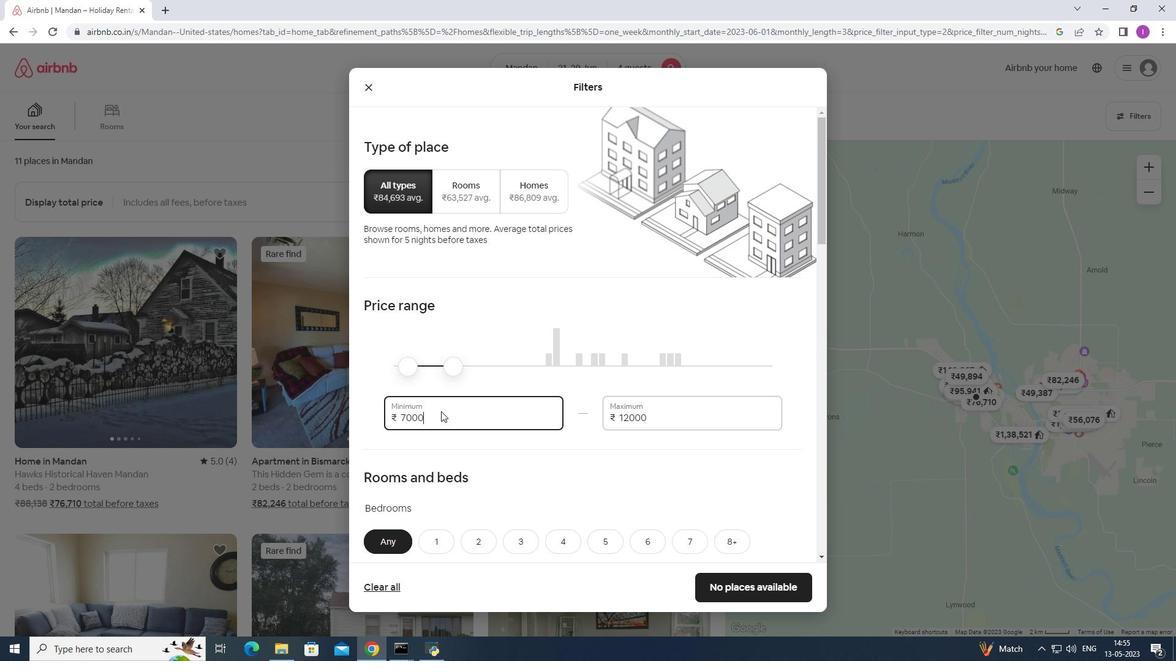 
Action: Mouse scrolled (441, 411) with delta (0, 0)
Screenshot: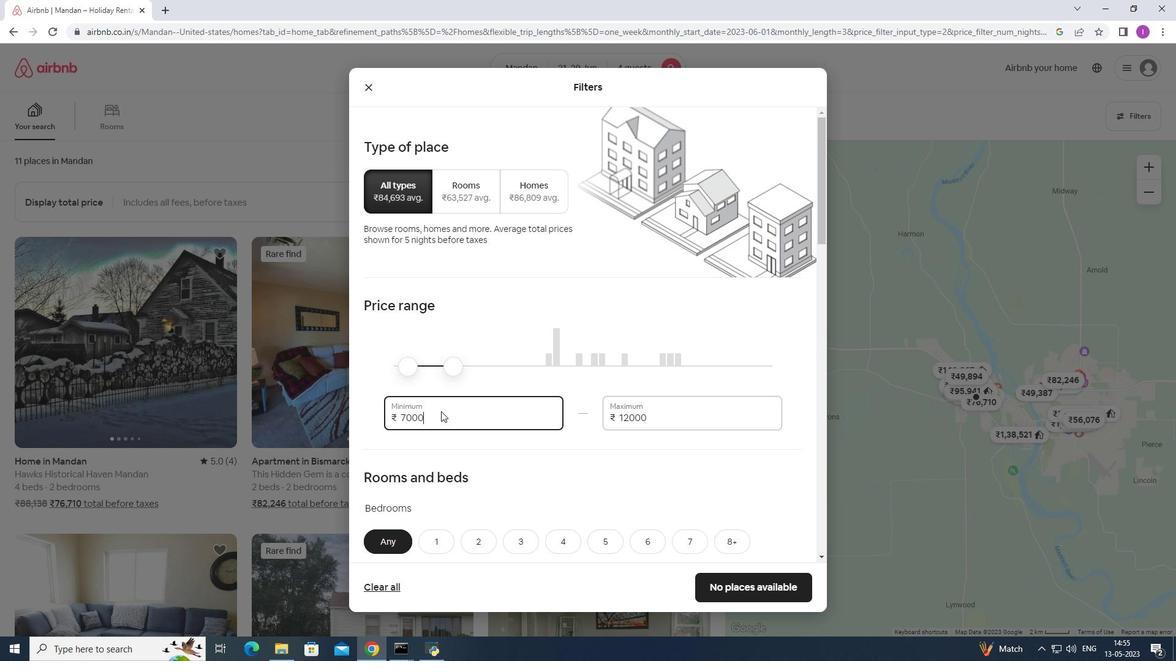 
Action: Mouse moved to (501, 404)
Screenshot: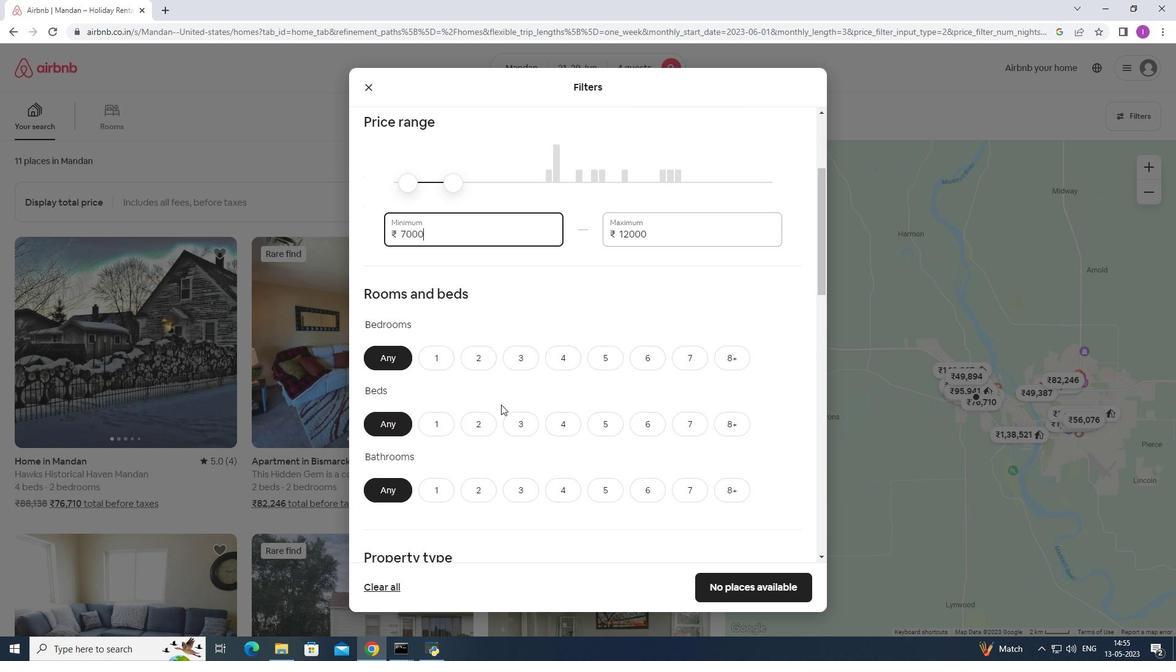 
Action: Mouse scrolled (501, 403) with delta (0, 0)
Screenshot: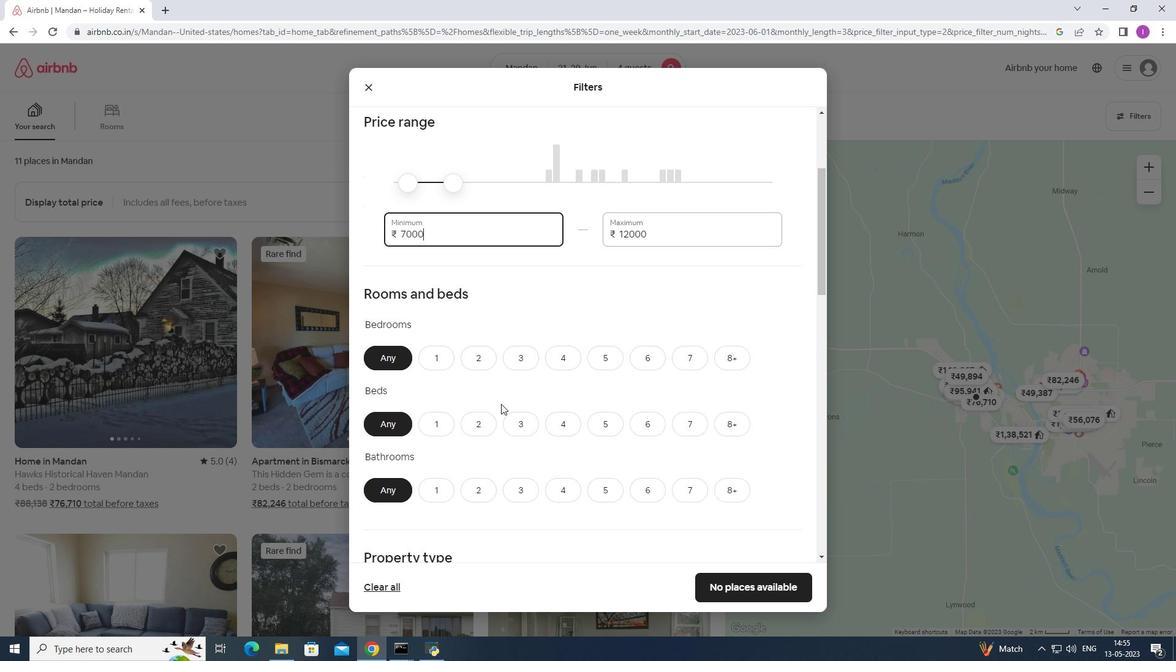 
Action: Mouse moved to (486, 294)
Screenshot: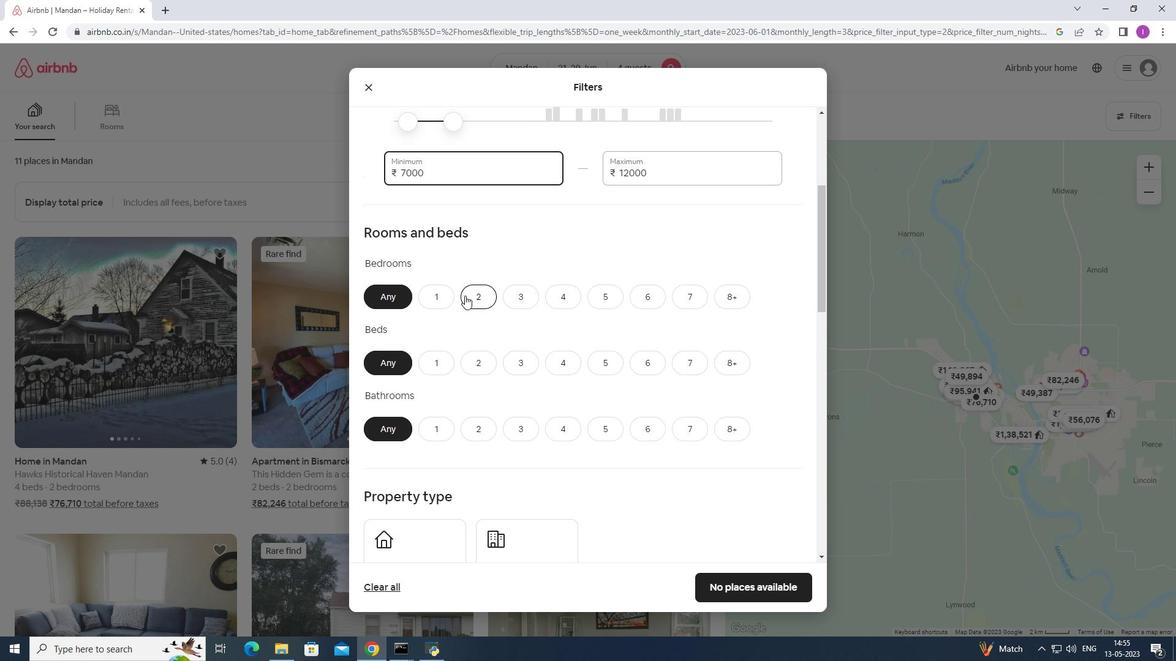 
Action: Mouse pressed left at (486, 294)
Screenshot: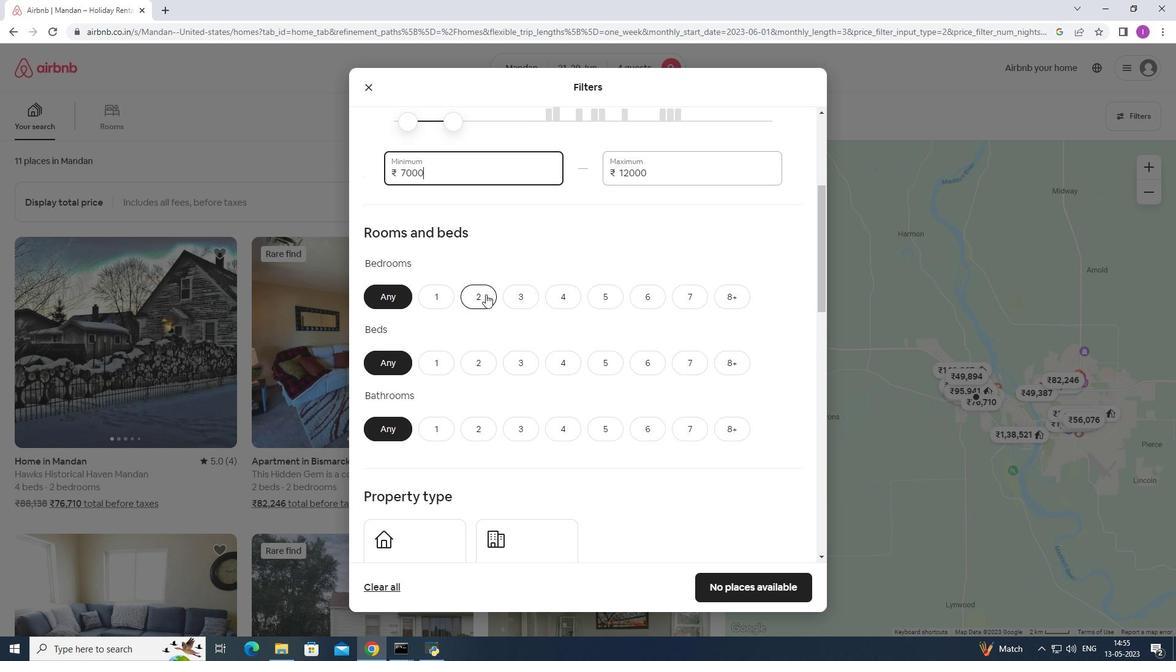 
Action: Mouse moved to (486, 364)
Screenshot: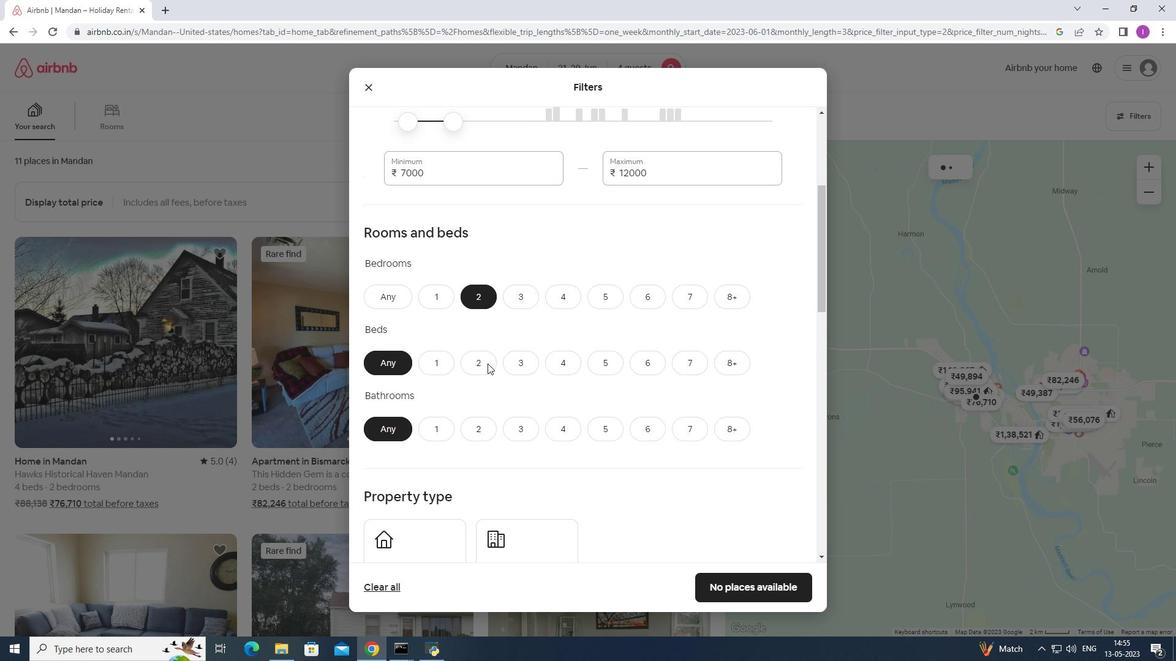 
Action: Mouse pressed left at (486, 364)
Screenshot: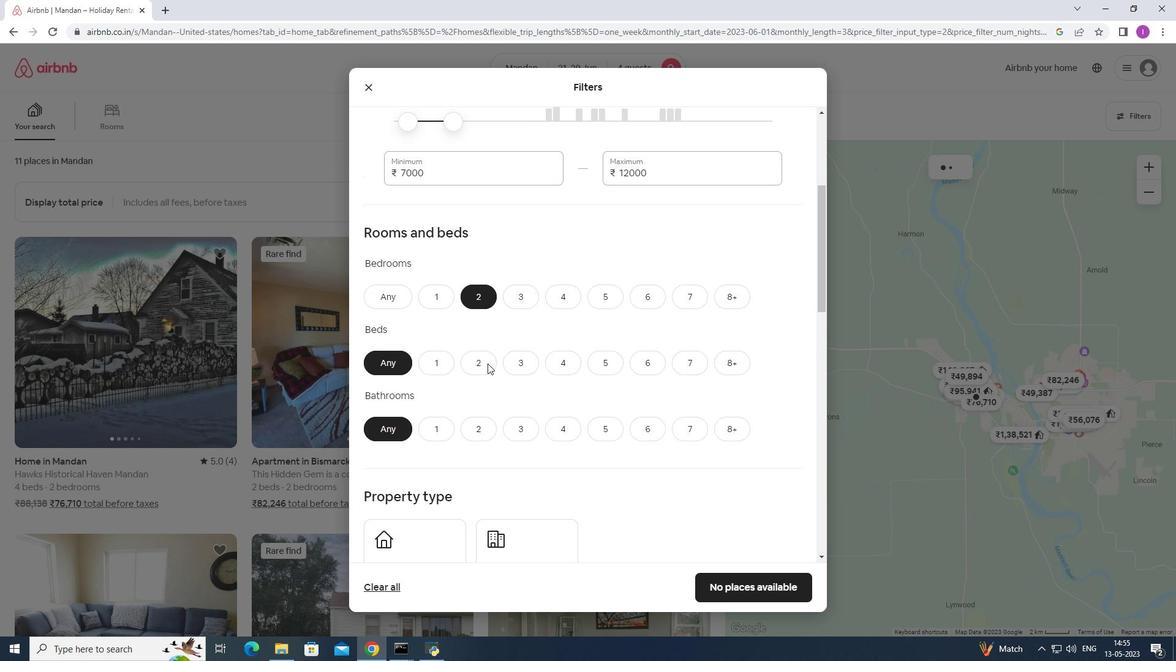 
Action: Mouse moved to (479, 427)
Screenshot: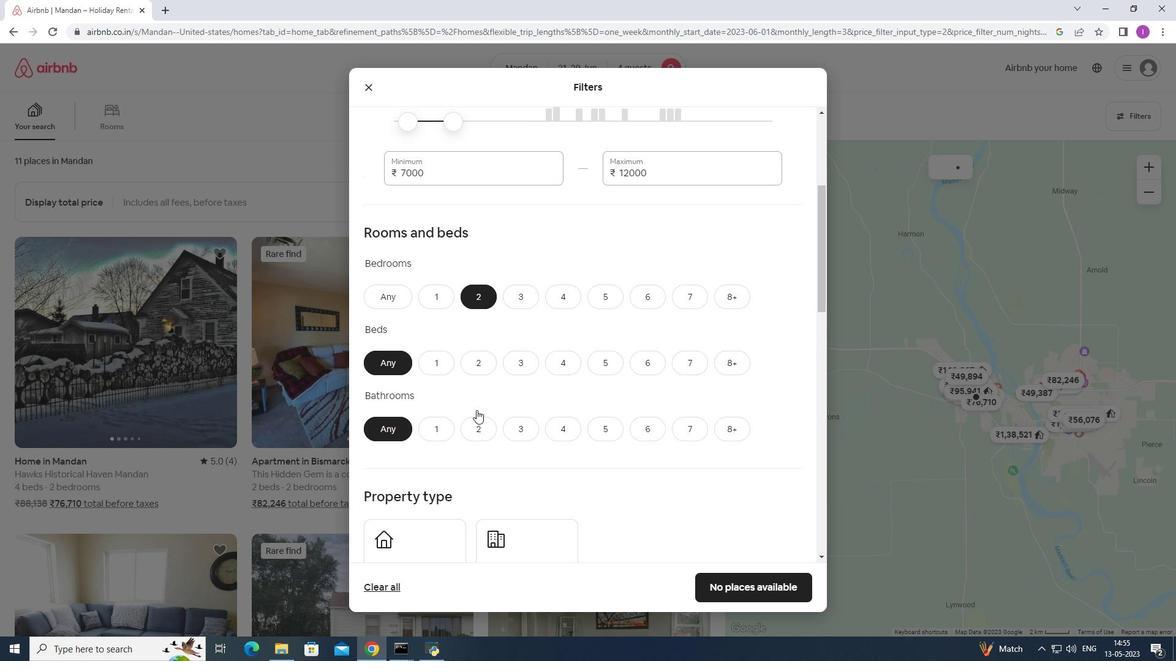 
Action: Mouse pressed left at (479, 427)
Screenshot: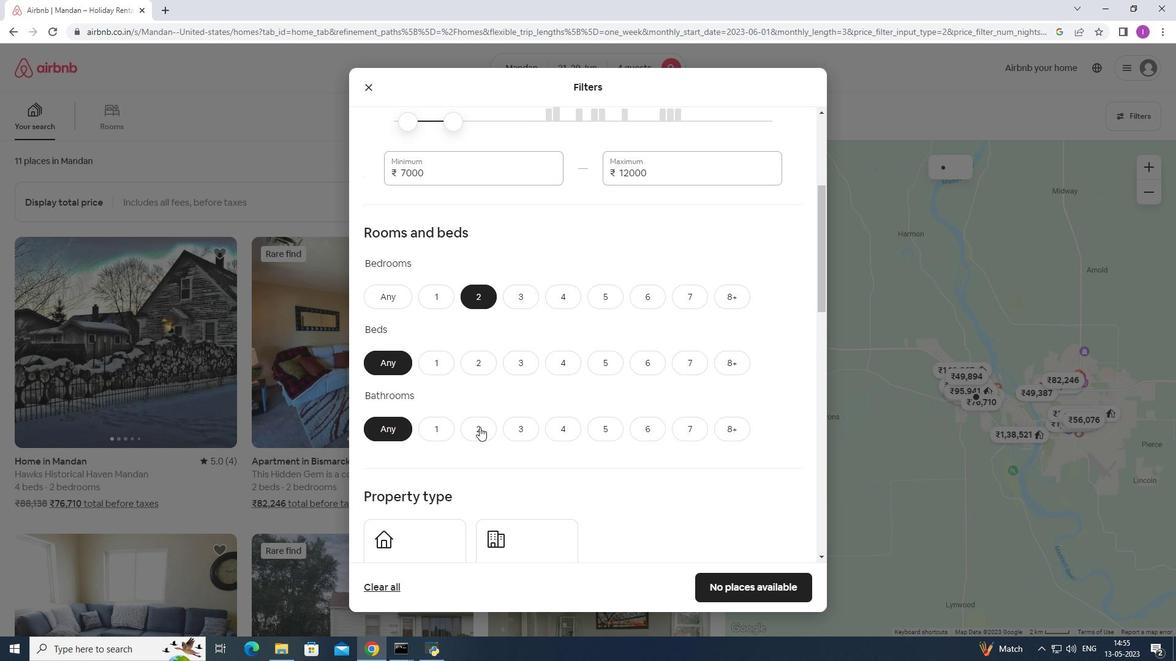 
Action: Mouse moved to (478, 399)
Screenshot: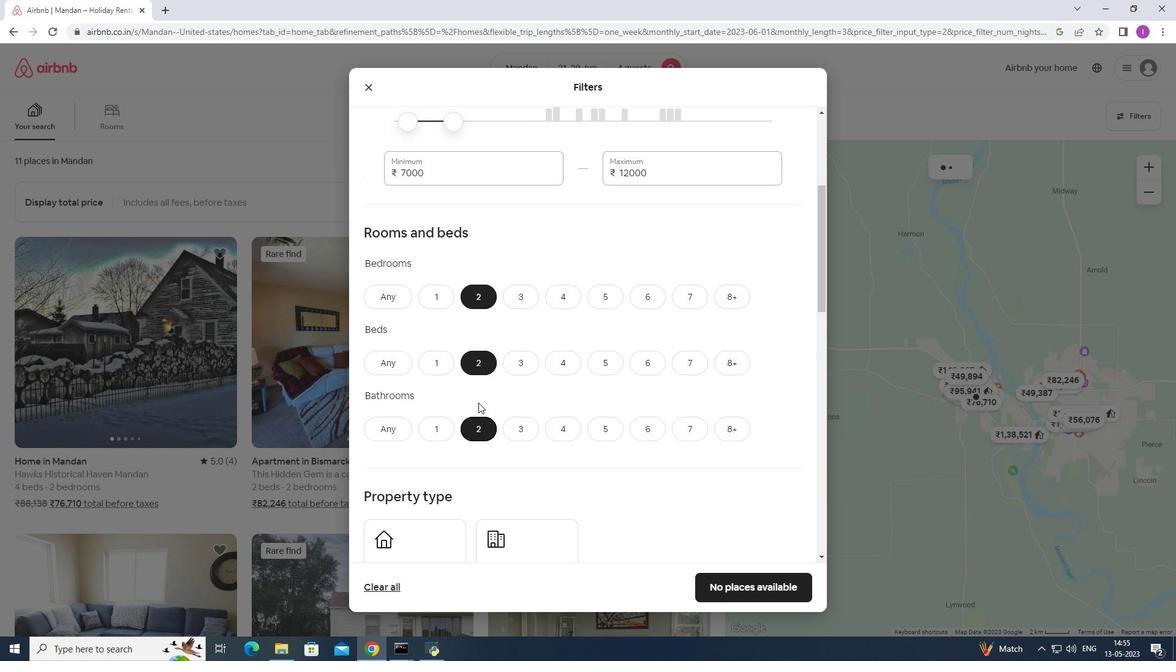 
Action: Mouse scrolled (478, 399) with delta (0, 0)
Screenshot: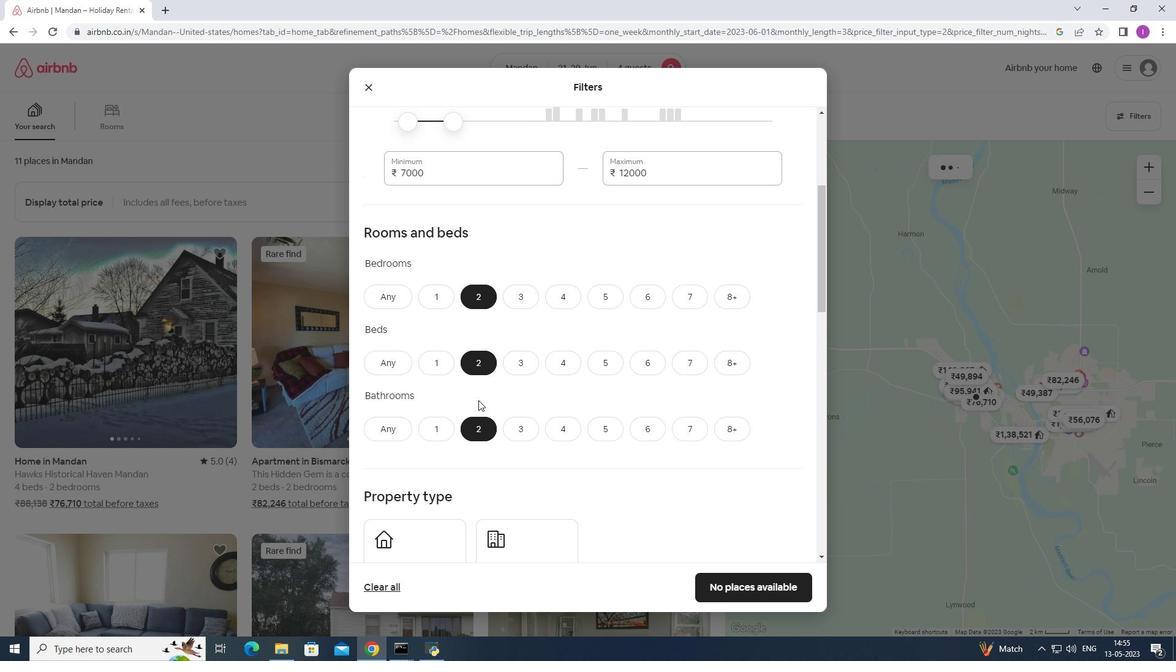 
Action: Mouse scrolled (478, 399) with delta (0, 0)
Screenshot: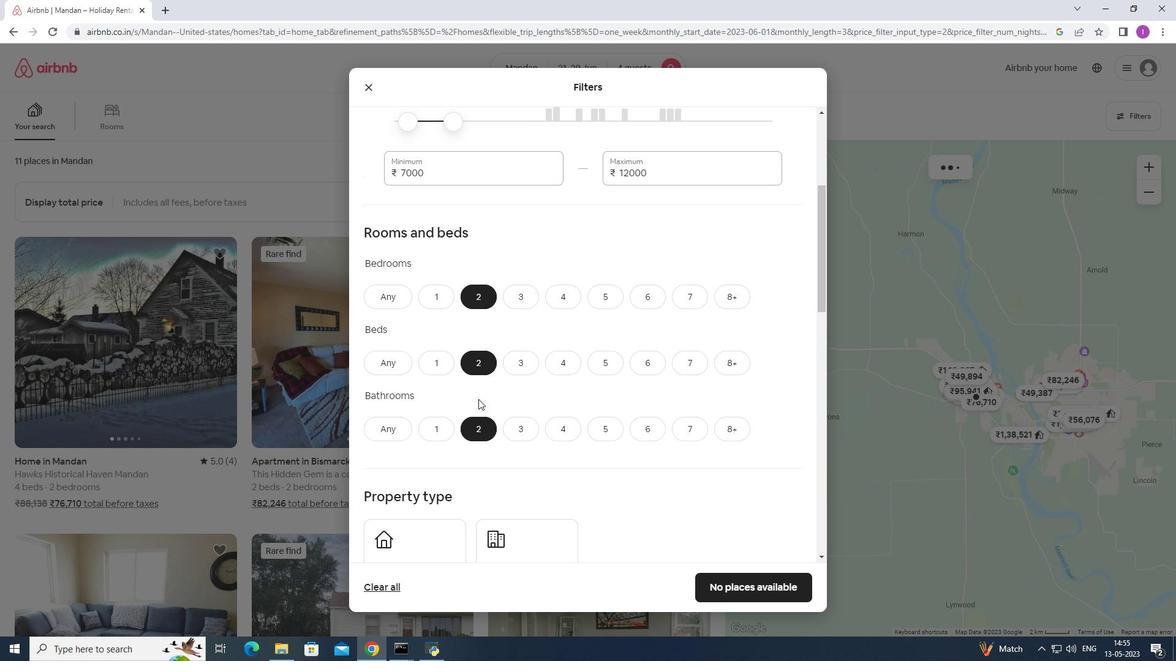 
Action: Mouse moved to (473, 386)
Screenshot: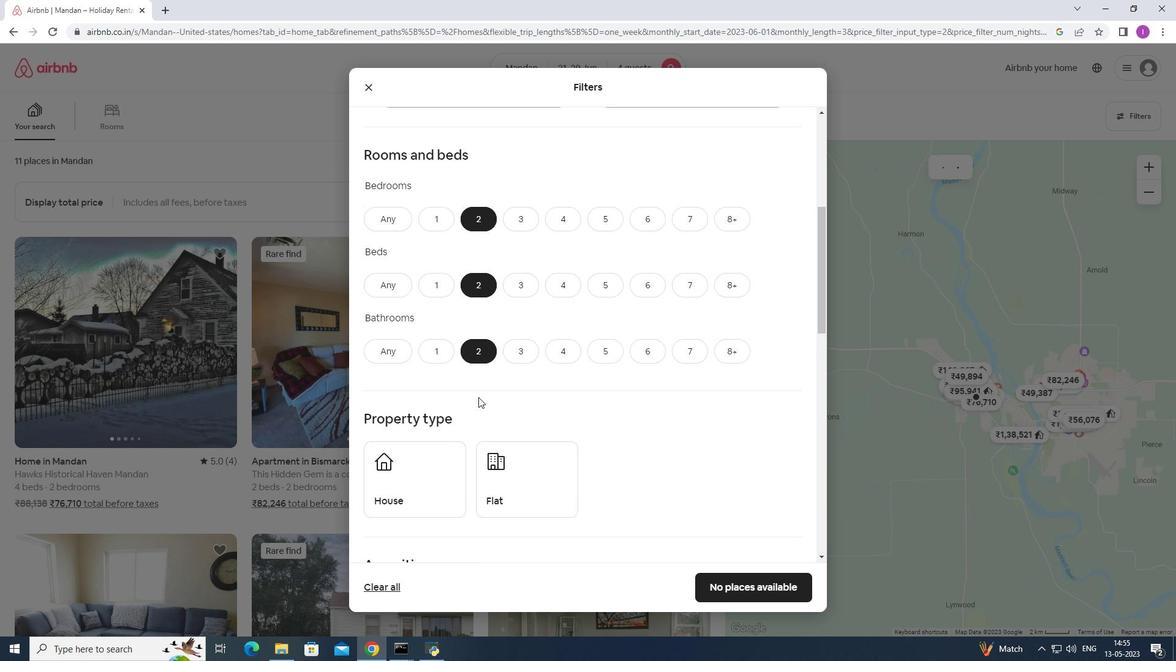 
Action: Mouse scrolled (473, 386) with delta (0, 0)
Screenshot: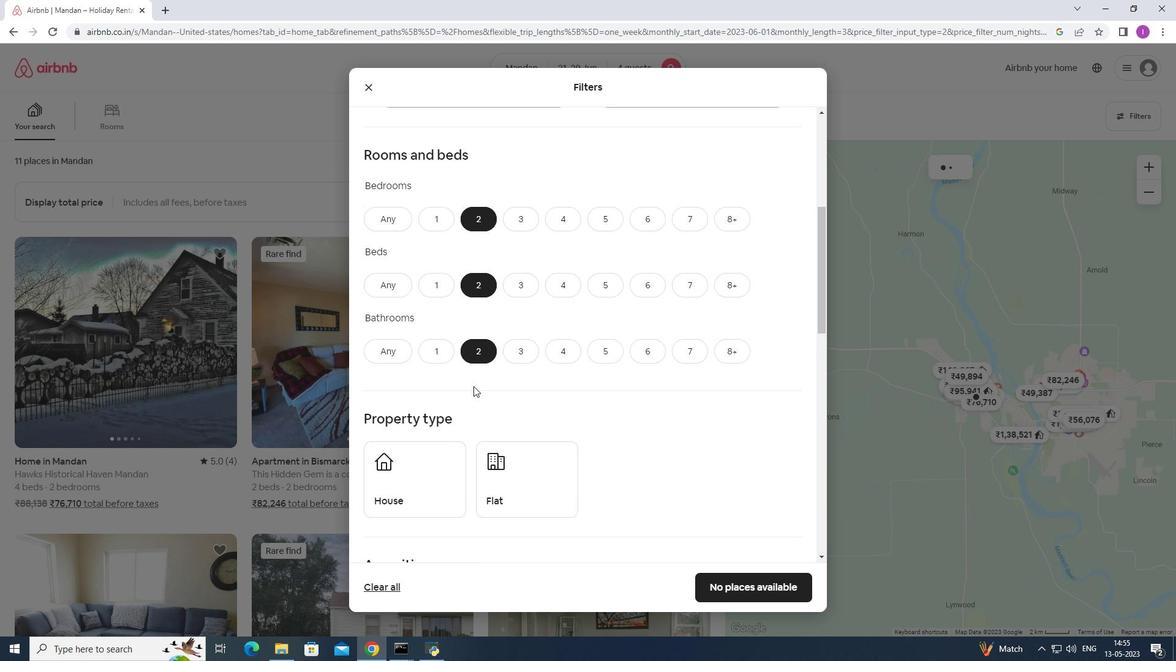
Action: Mouse scrolled (473, 386) with delta (0, 0)
Screenshot: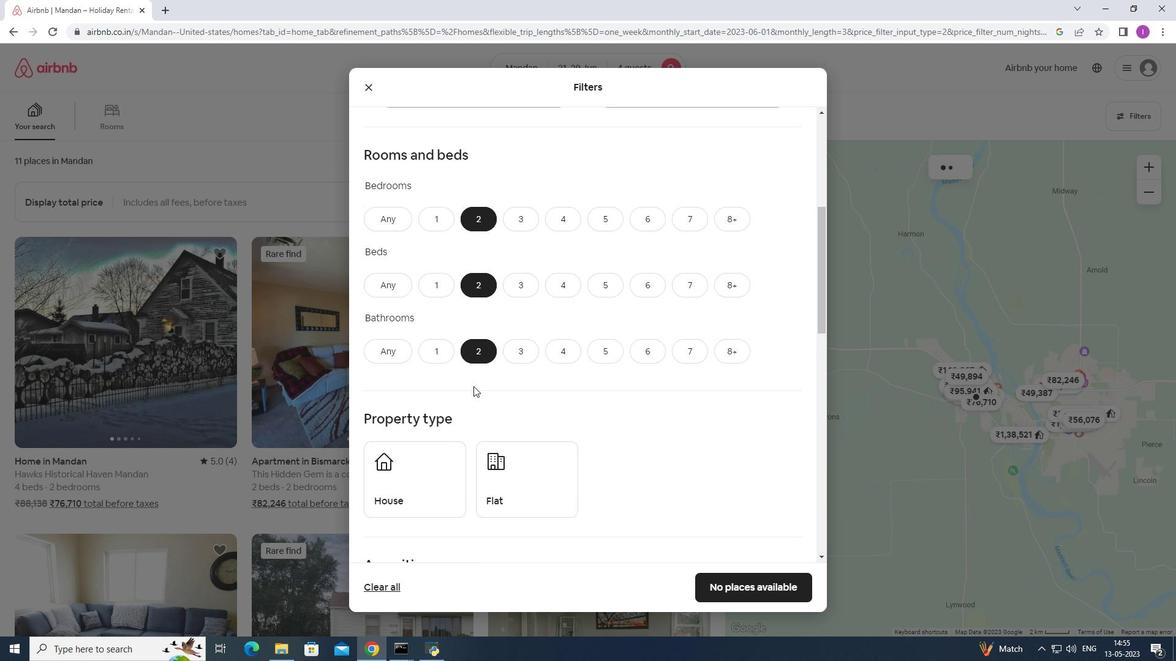 
Action: Mouse moved to (402, 339)
Screenshot: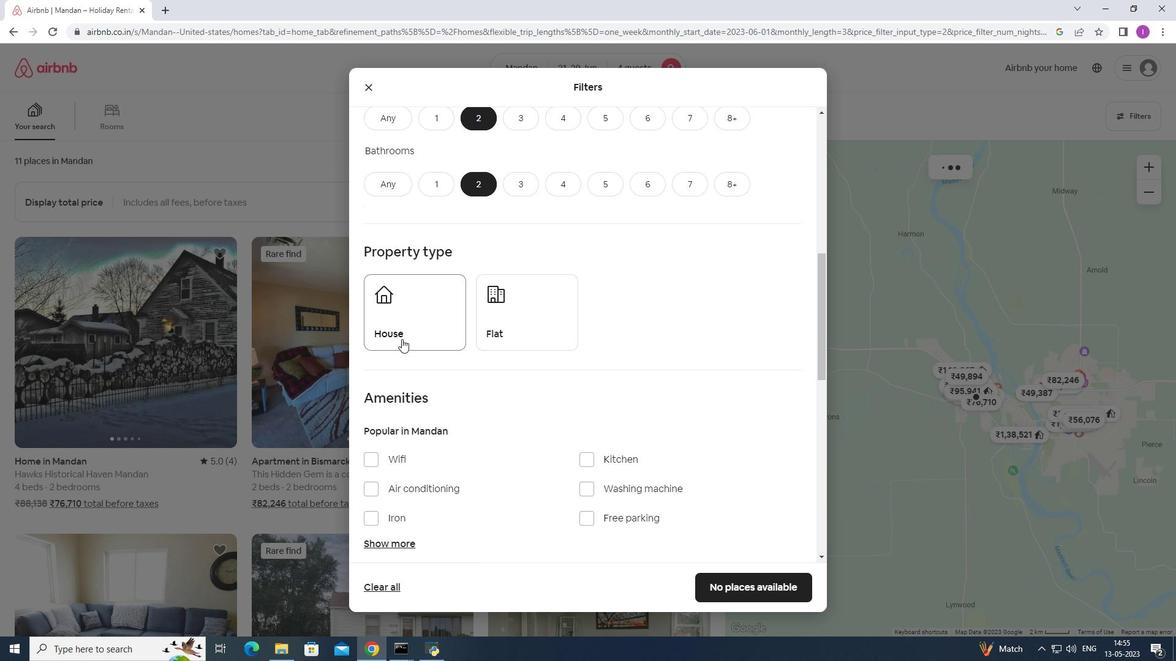 
Action: Mouse pressed left at (402, 339)
Screenshot: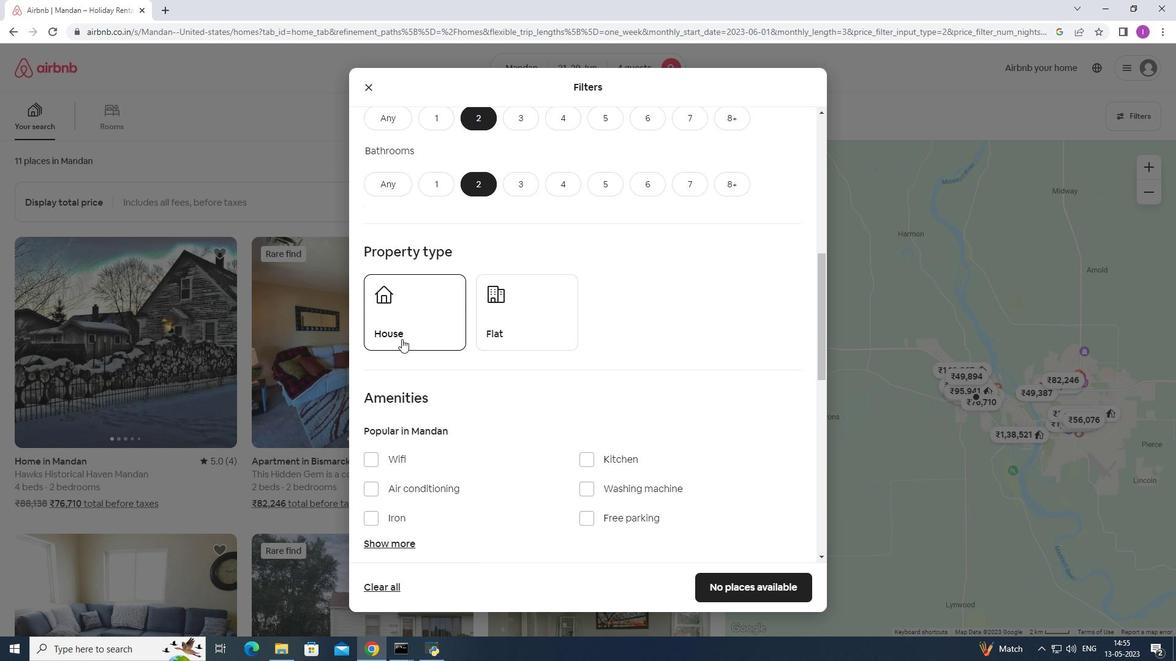 
Action: Mouse moved to (508, 338)
Screenshot: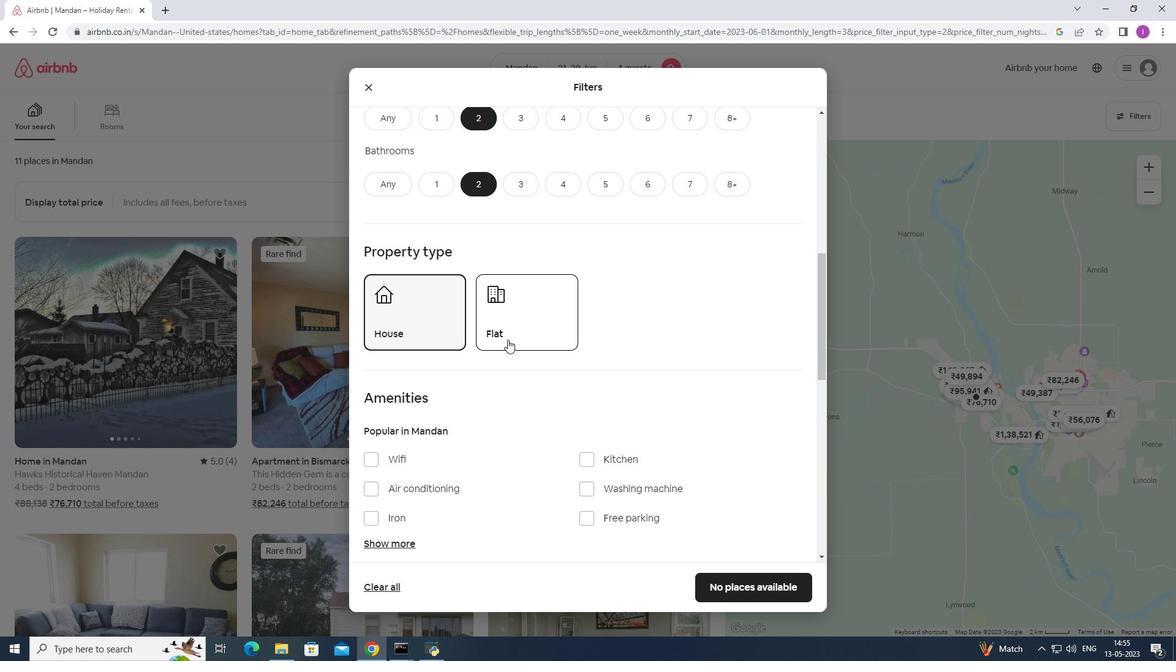 
Action: Mouse pressed left at (508, 338)
Screenshot: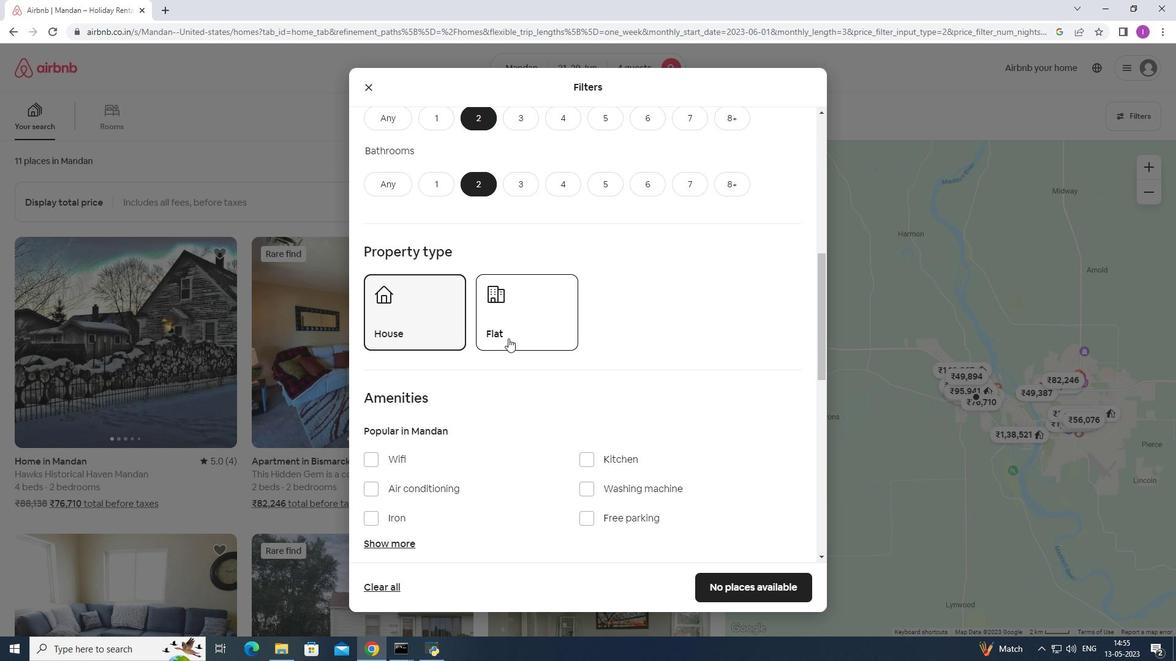 
Action: Mouse moved to (541, 388)
Screenshot: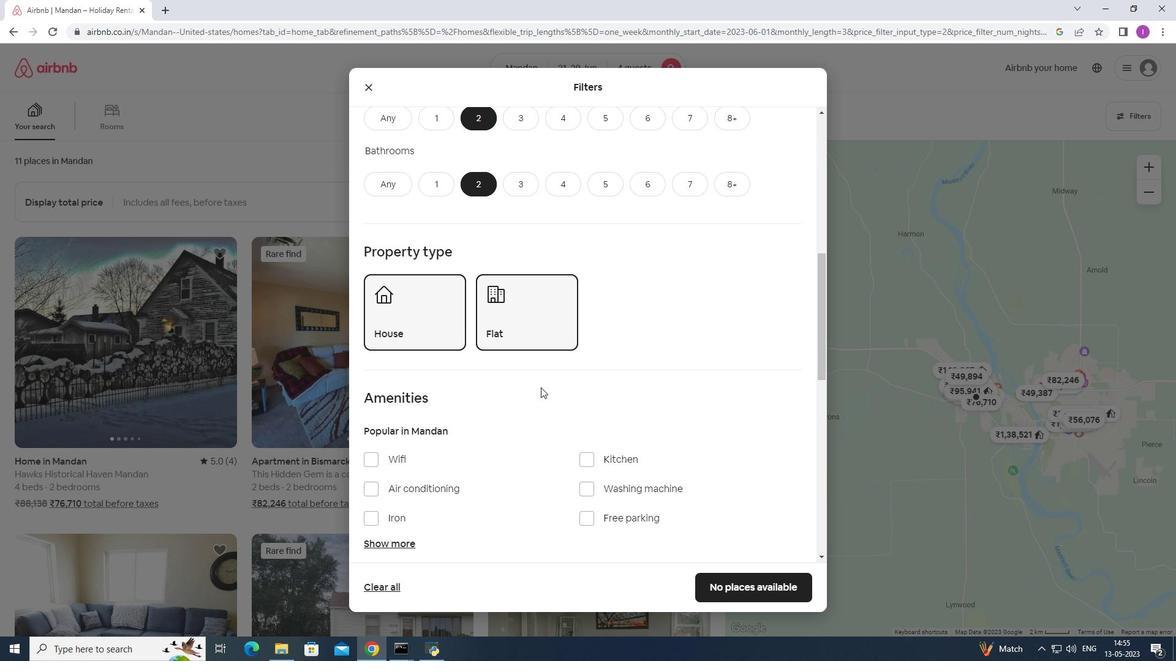 
Action: Mouse scrolled (541, 387) with delta (0, 0)
Screenshot: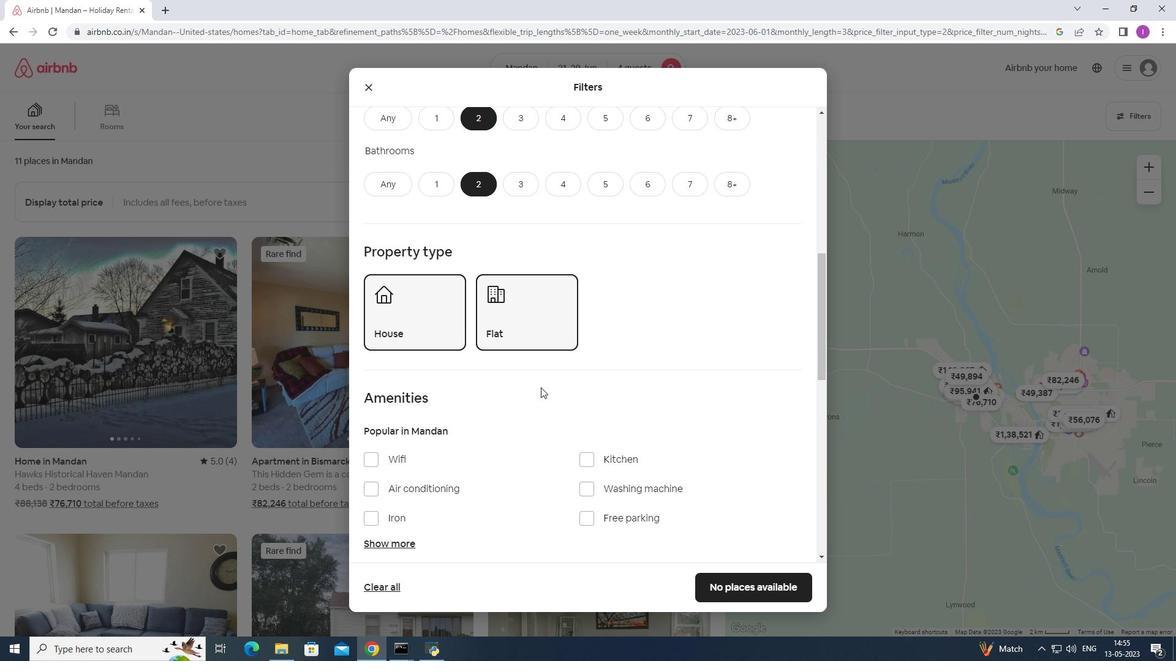 
Action: Mouse moved to (535, 384)
Screenshot: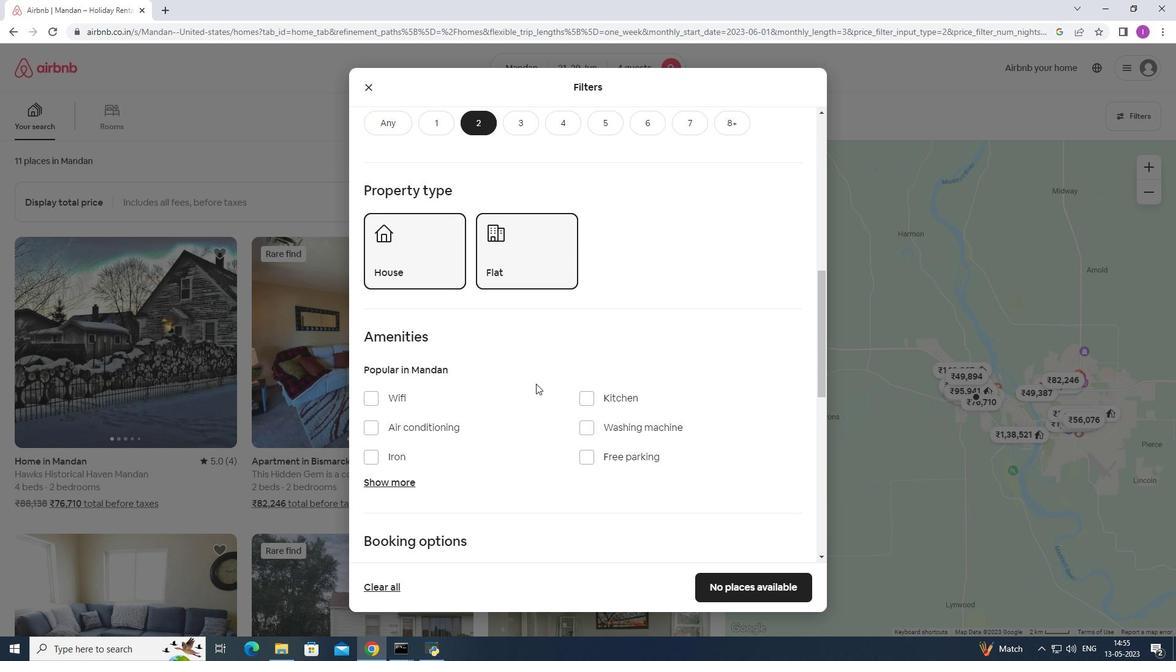 
Action: Mouse scrolled (535, 383) with delta (0, 0)
Screenshot: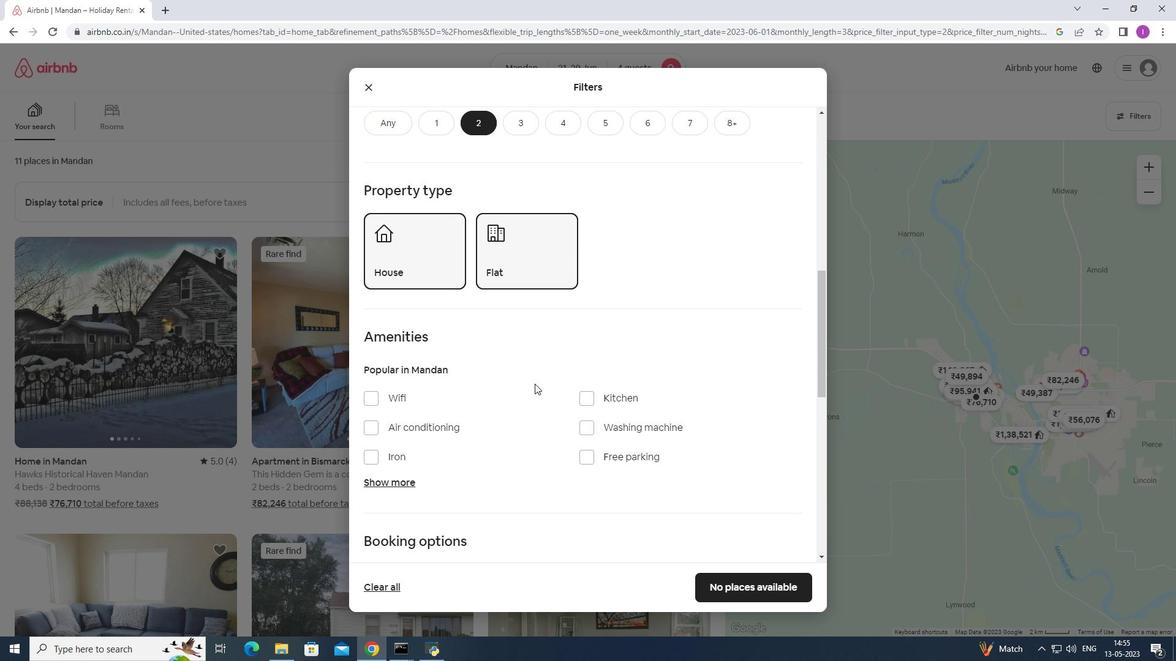 
Action: Mouse scrolled (535, 383) with delta (0, 0)
Screenshot: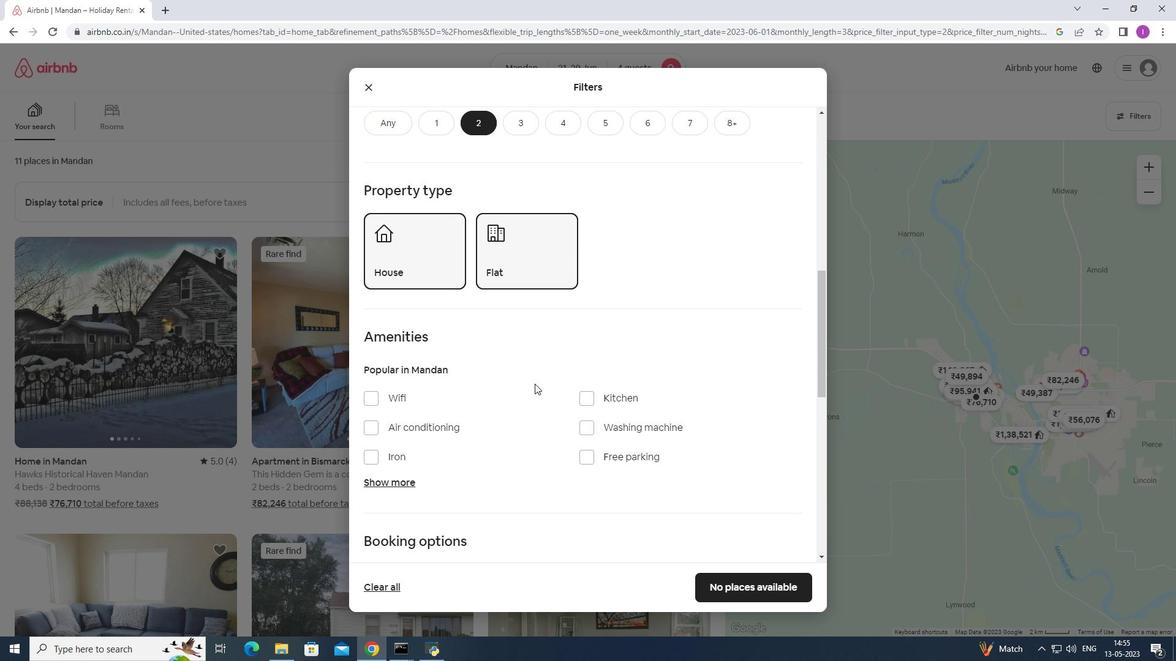 
Action: Mouse moved to (366, 276)
Screenshot: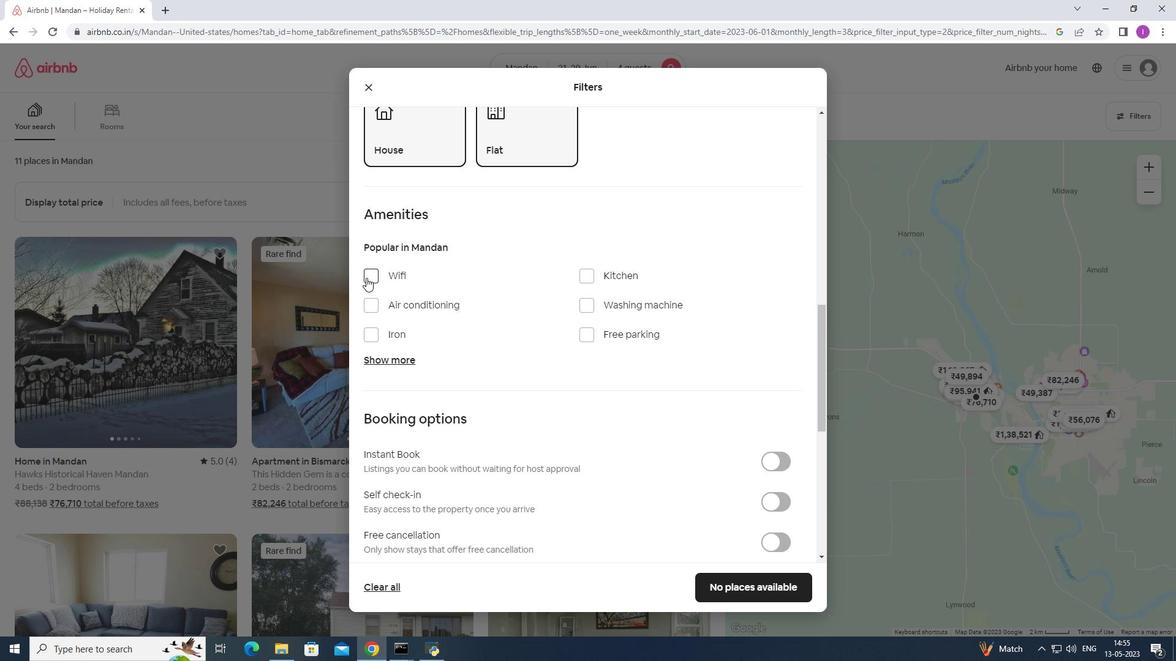 
Action: Mouse pressed left at (366, 276)
Screenshot: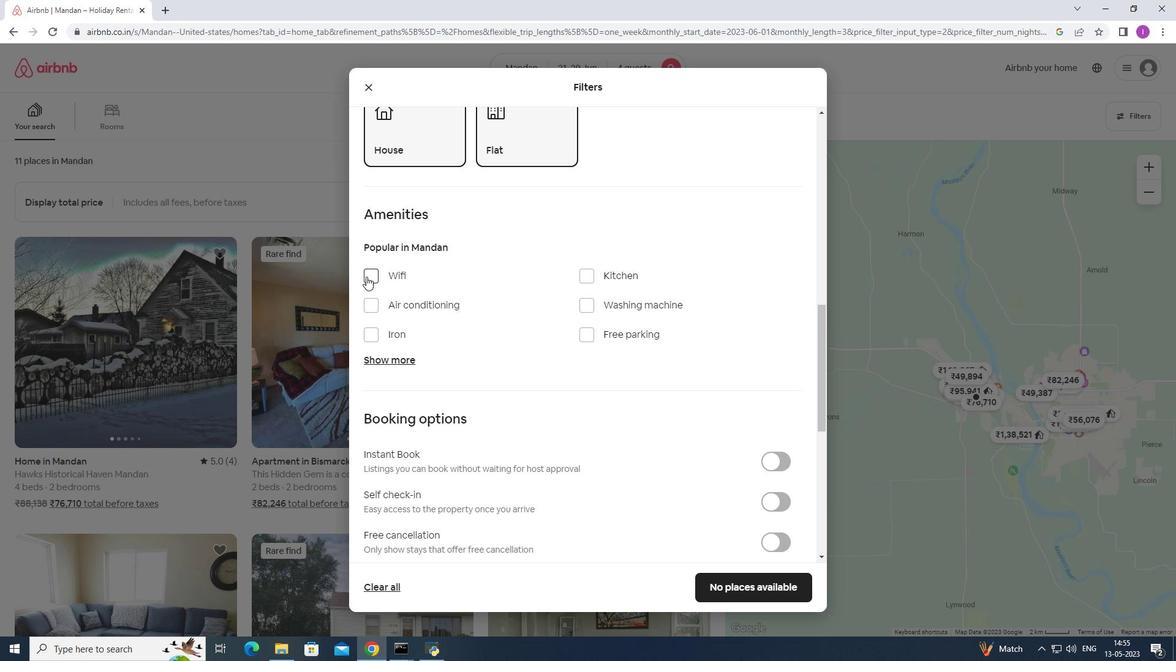 
Action: Mouse moved to (591, 338)
Screenshot: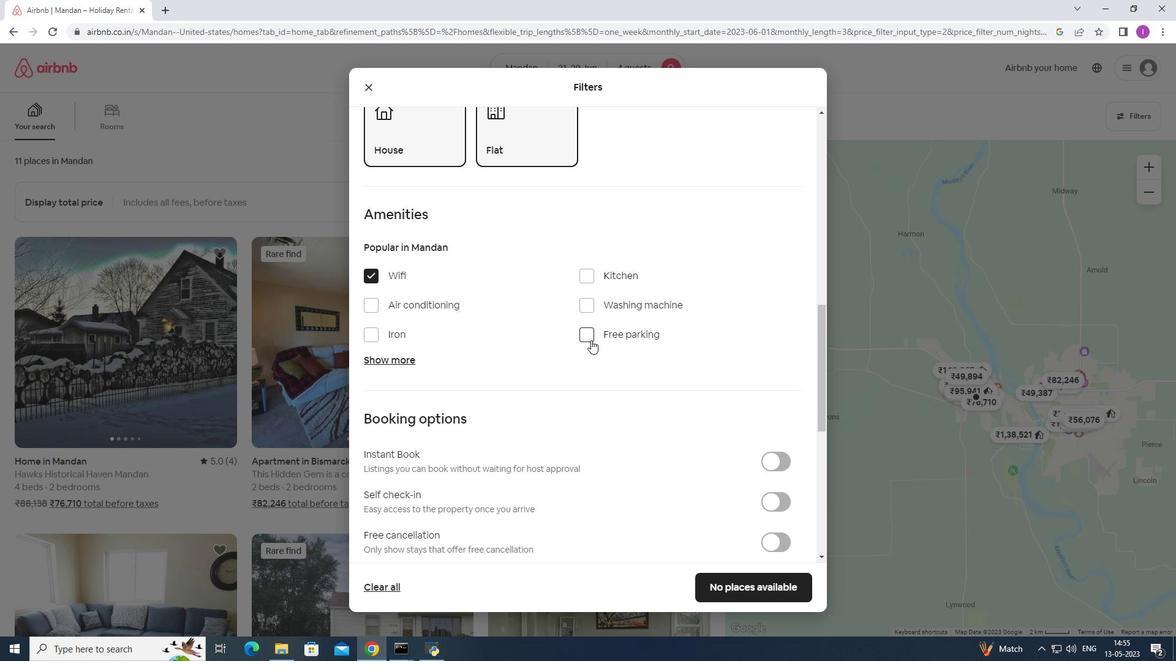 
Action: Mouse pressed left at (591, 338)
Screenshot: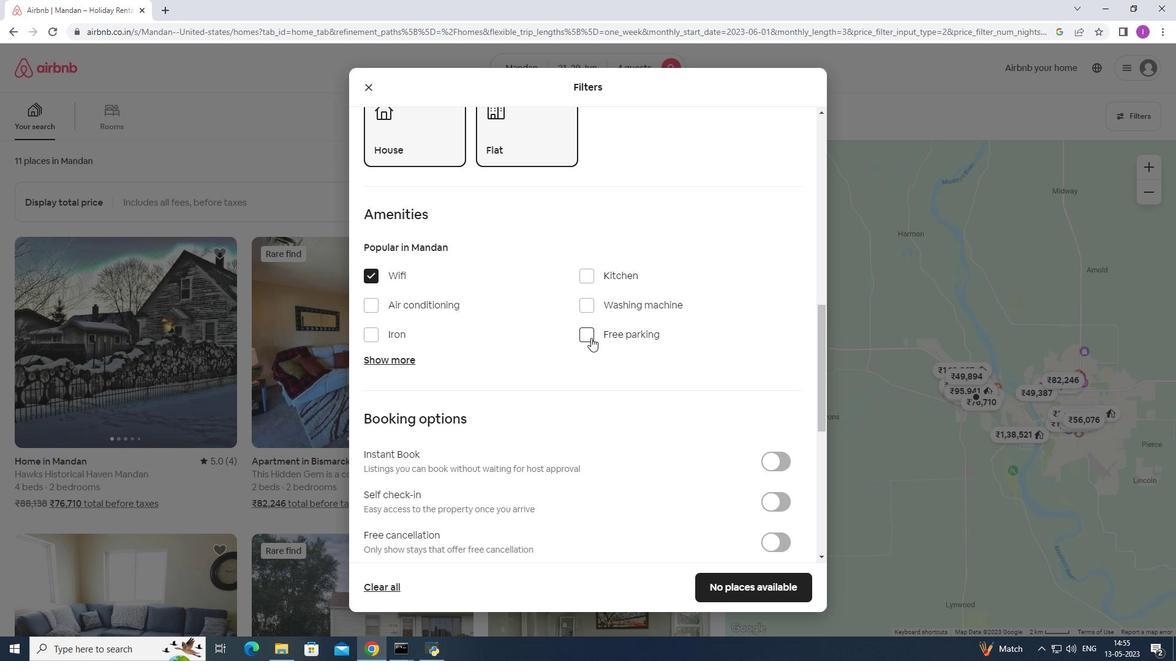 
Action: Mouse moved to (391, 358)
Screenshot: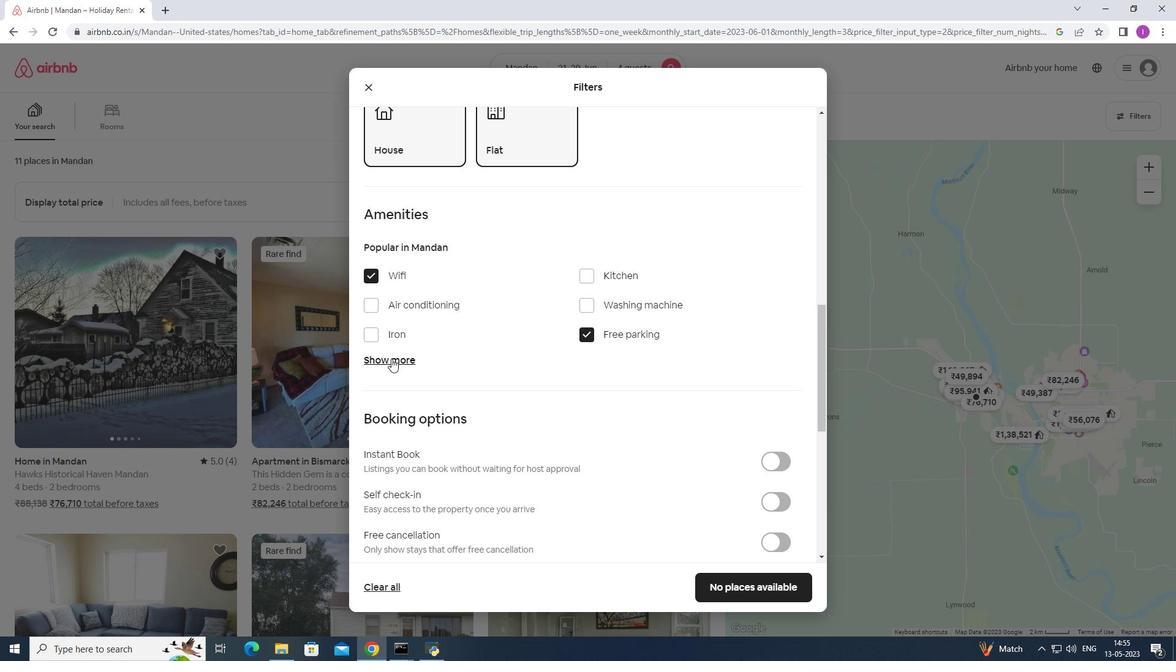 
Action: Mouse pressed left at (391, 358)
Screenshot: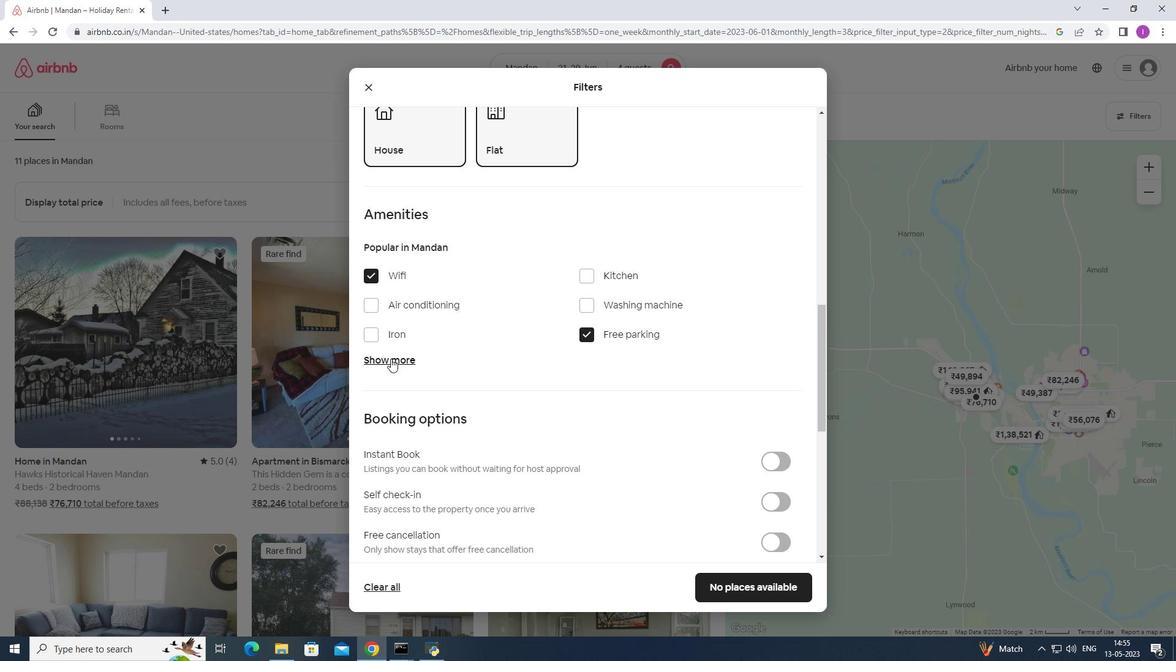 
Action: Mouse moved to (492, 500)
Screenshot: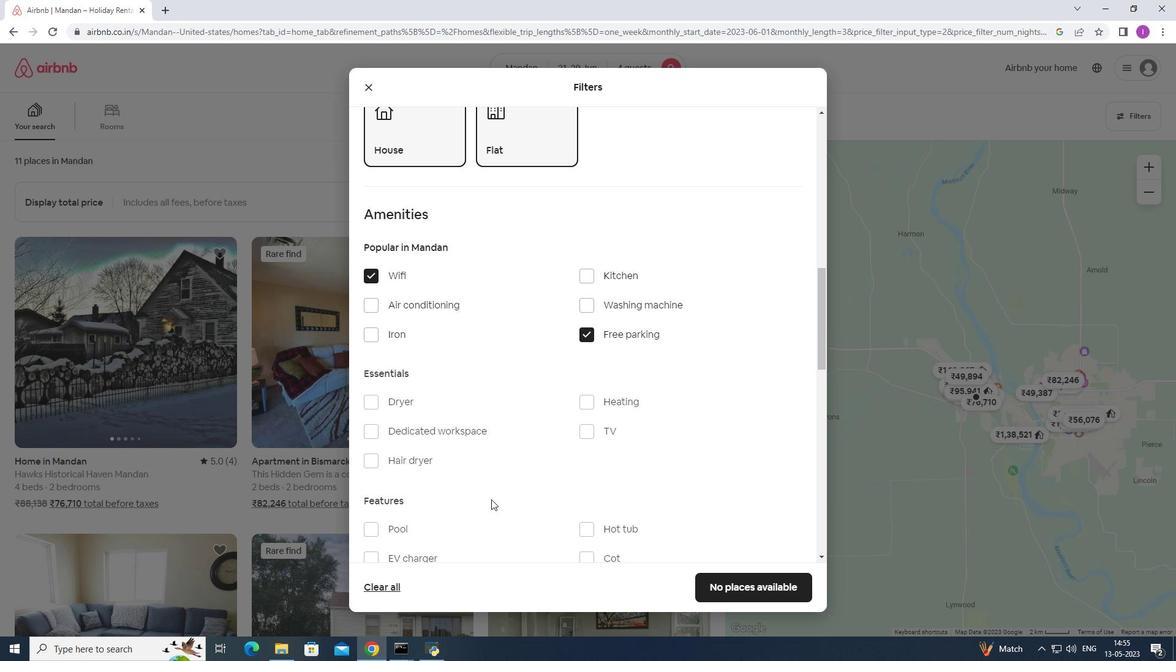
Action: Mouse scrolled (492, 500) with delta (0, 0)
Screenshot: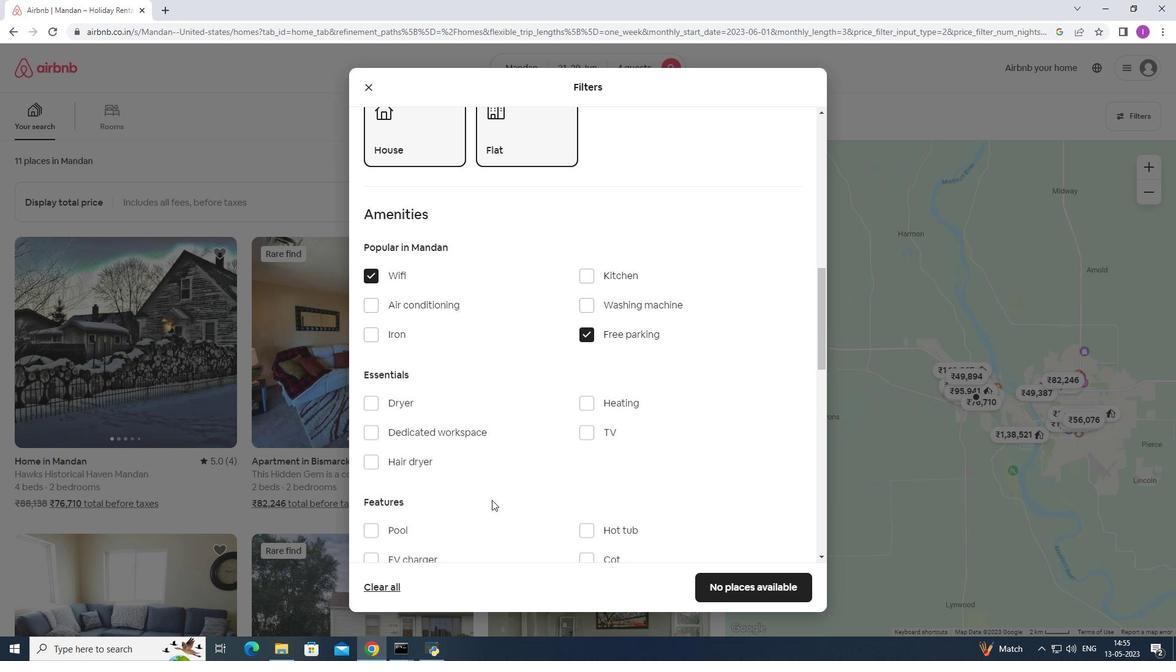 
Action: Mouse moved to (493, 499)
Screenshot: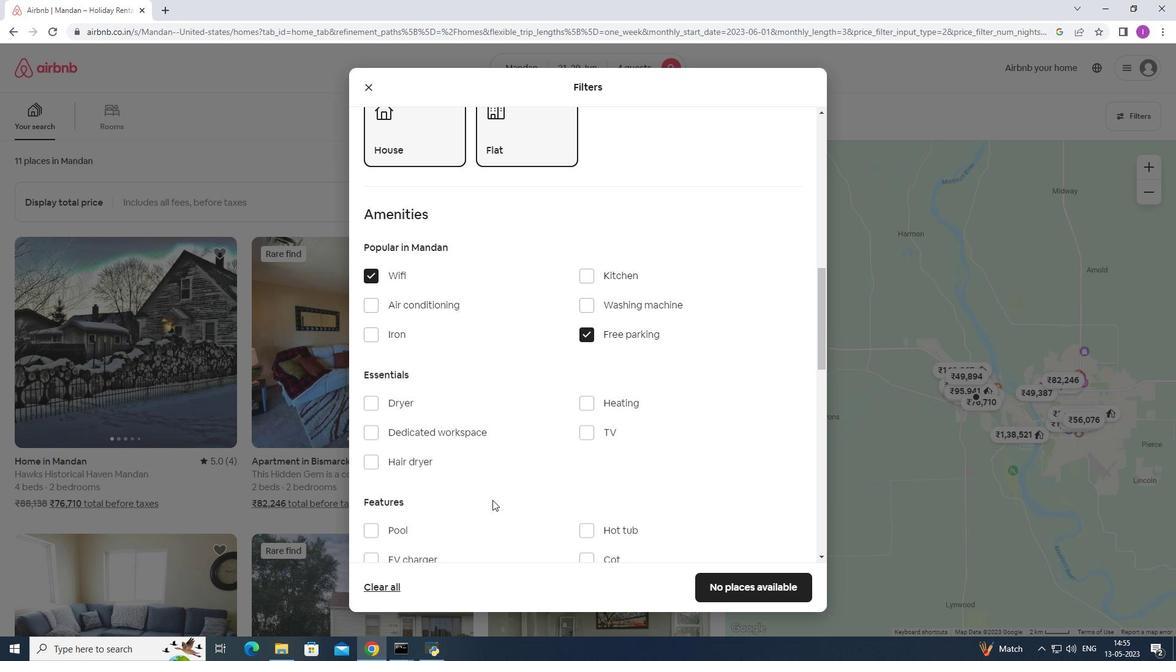 
Action: Mouse scrolled (493, 498) with delta (0, 0)
Screenshot: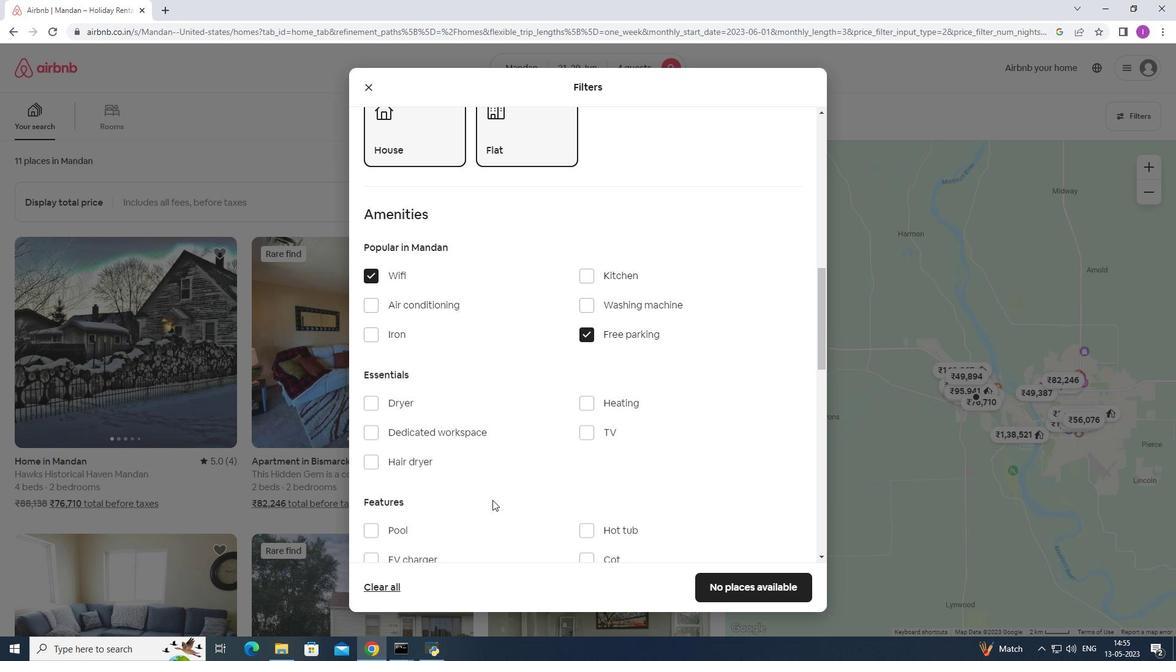 
Action: Mouse moved to (582, 308)
Screenshot: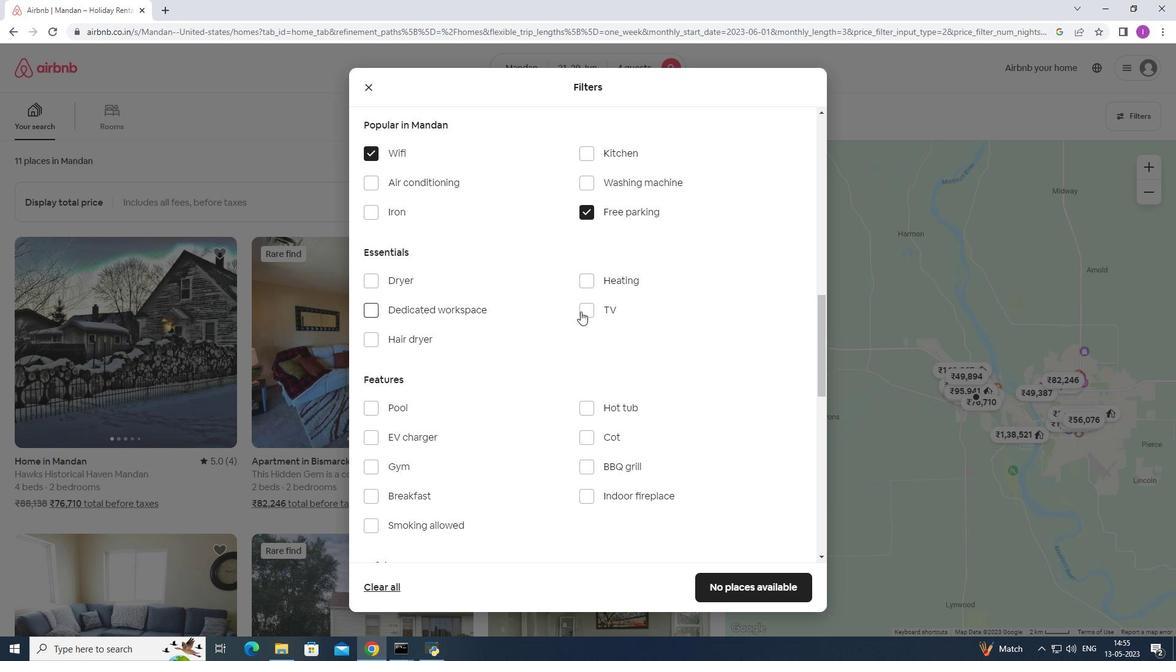 
Action: Mouse pressed left at (582, 308)
Screenshot: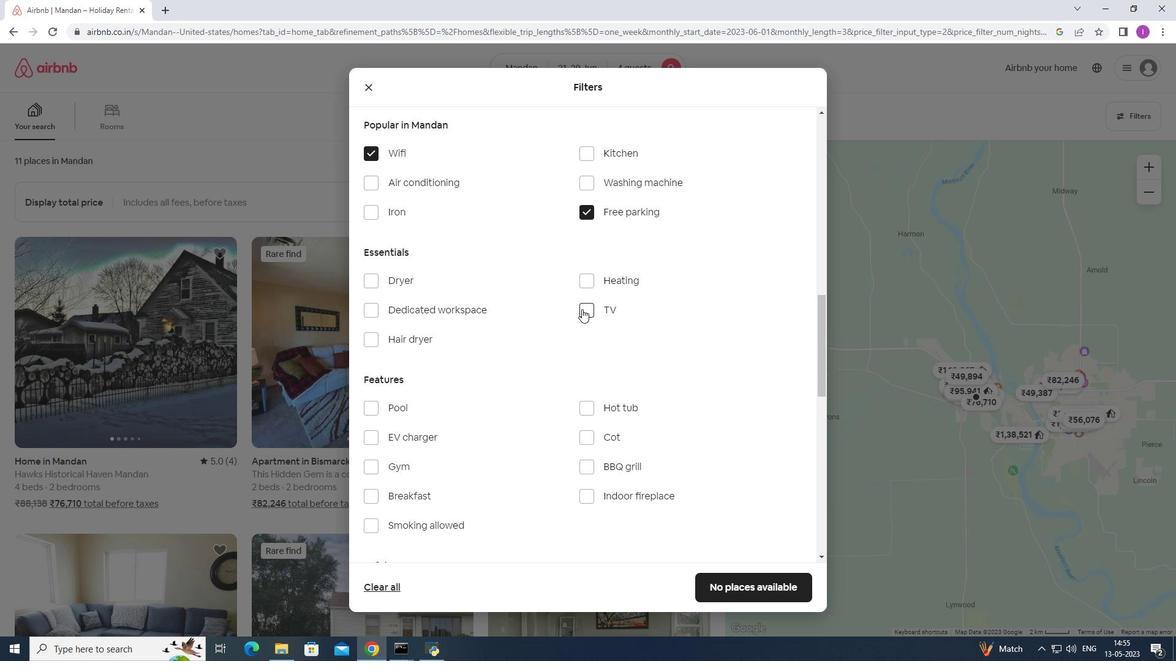
Action: Mouse moved to (446, 468)
Screenshot: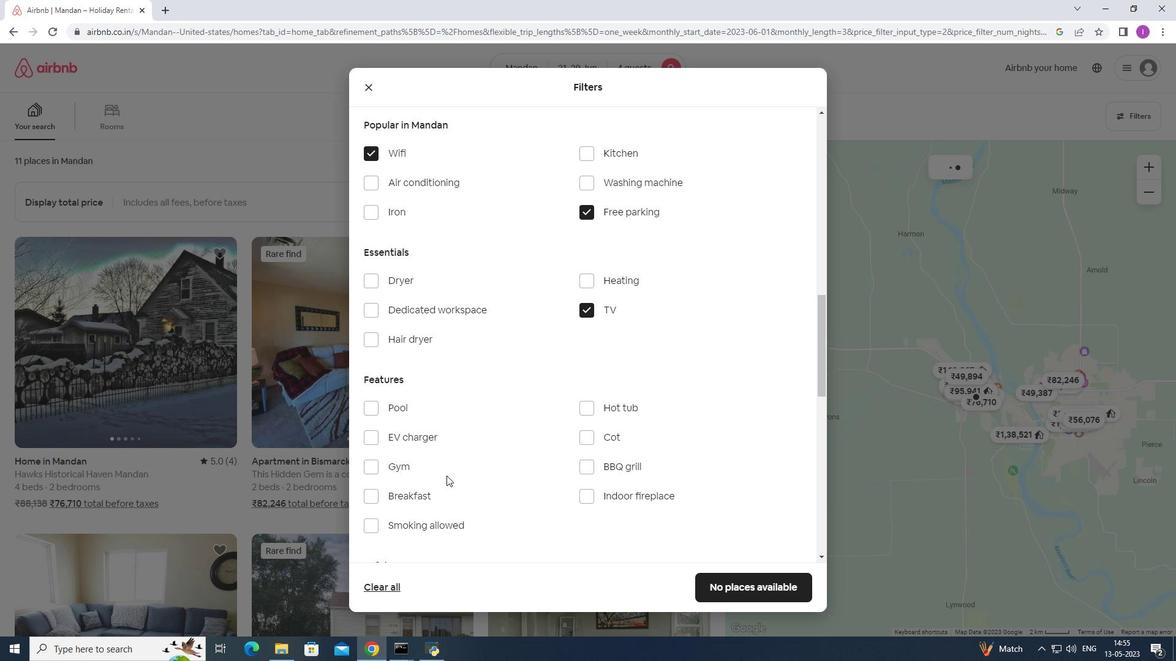
Action: Mouse scrolled (446, 468) with delta (0, 0)
Screenshot: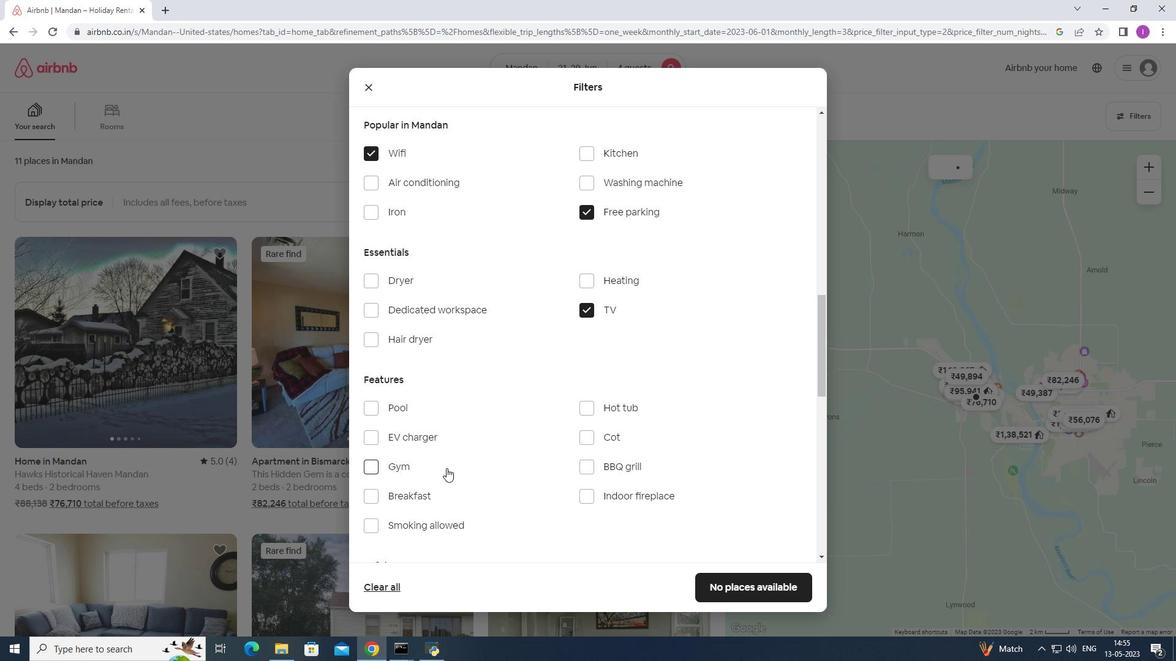 
Action: Mouse moved to (368, 403)
Screenshot: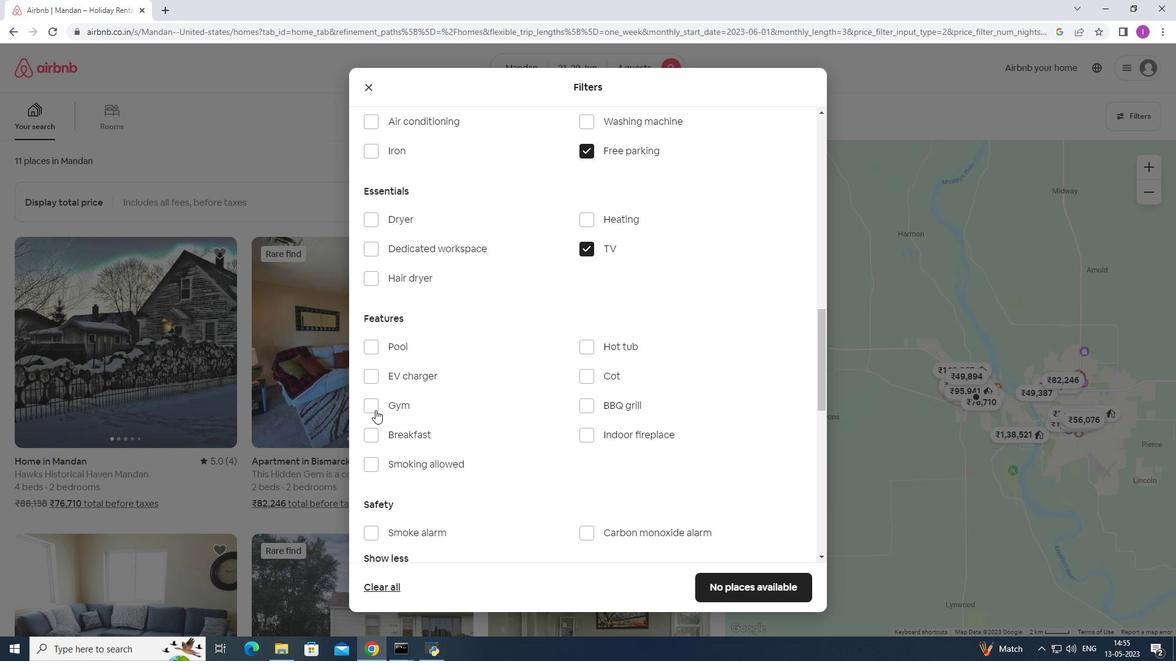 
Action: Mouse pressed left at (368, 403)
Screenshot: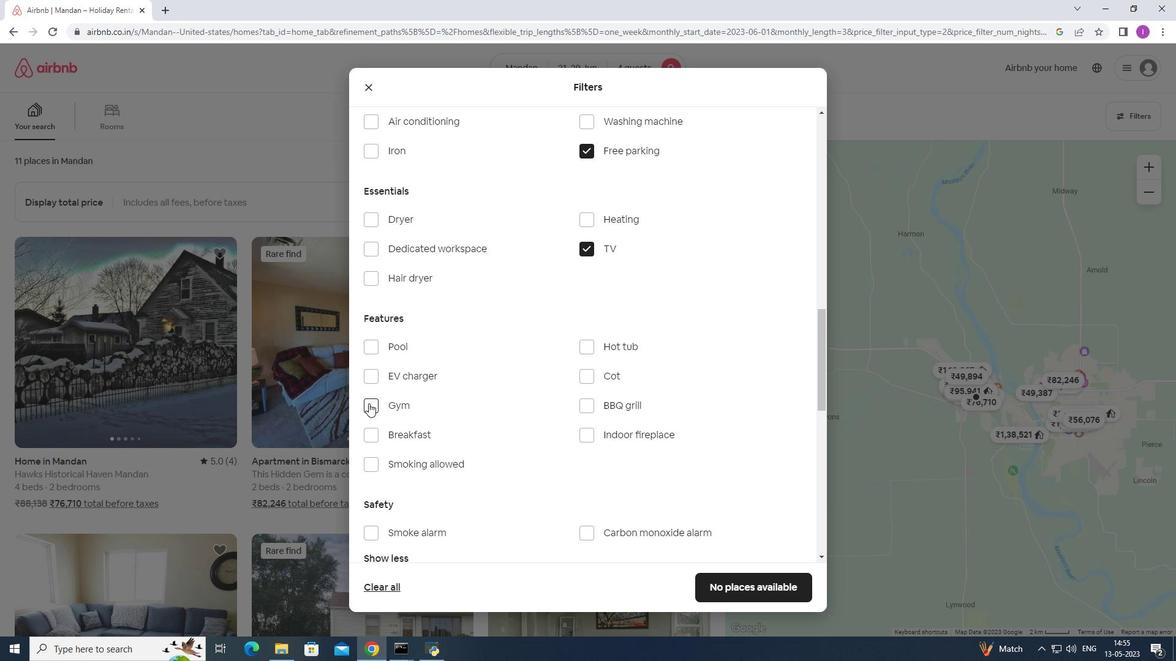 
Action: Mouse moved to (375, 429)
Screenshot: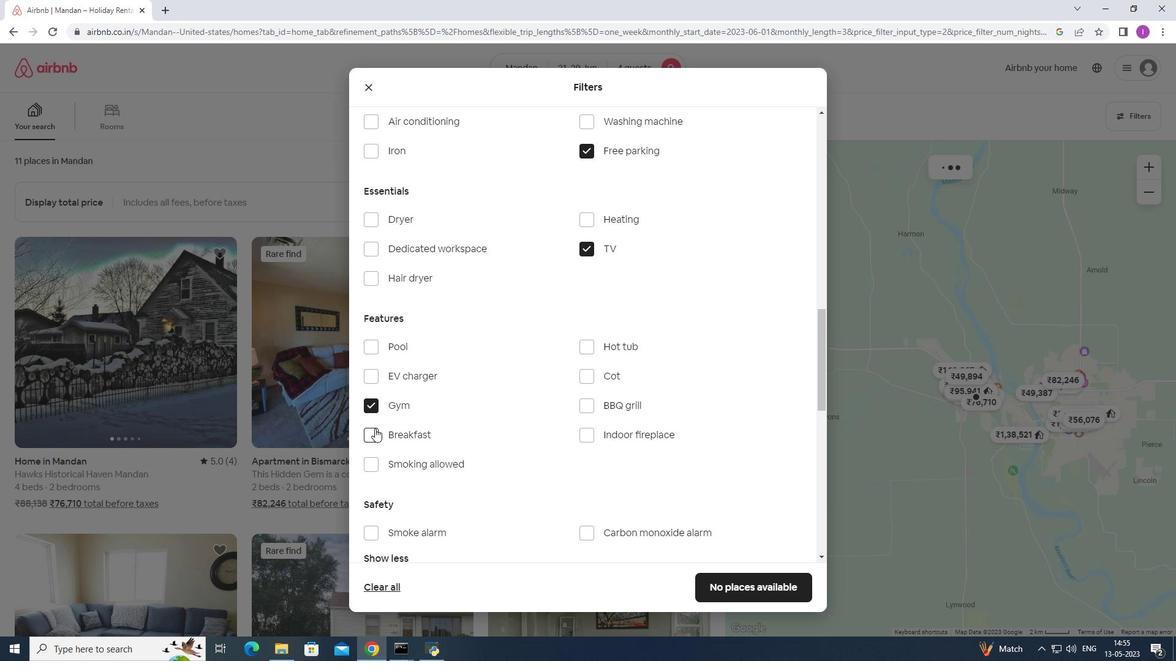 
Action: Mouse pressed left at (375, 429)
Screenshot: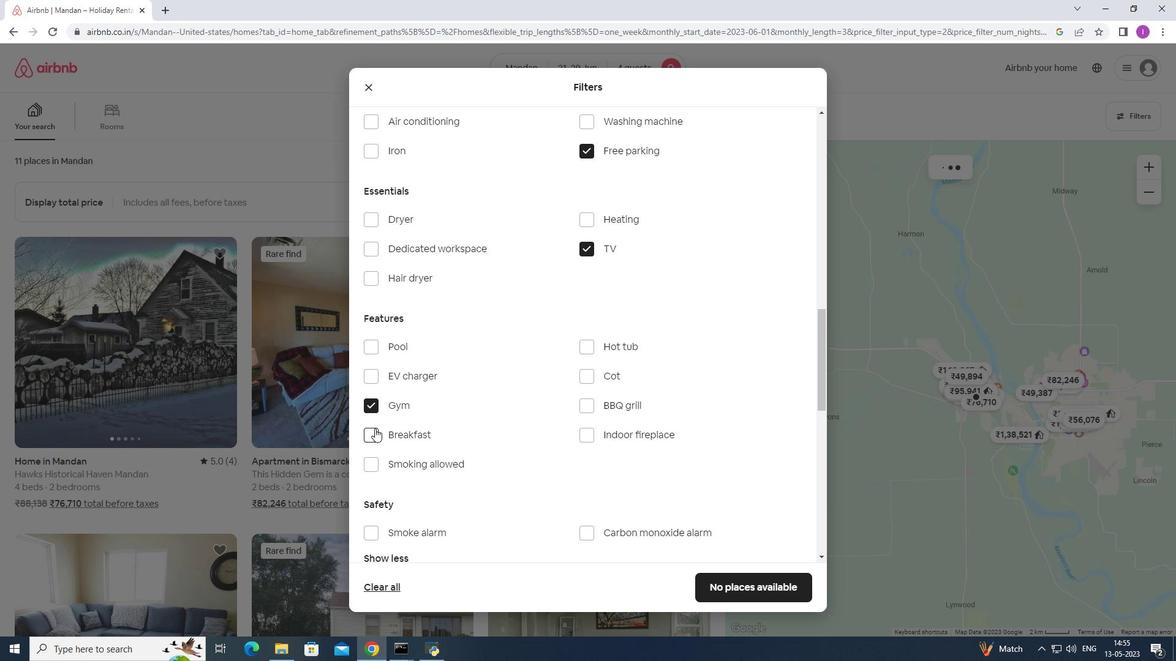
Action: Mouse moved to (405, 406)
Screenshot: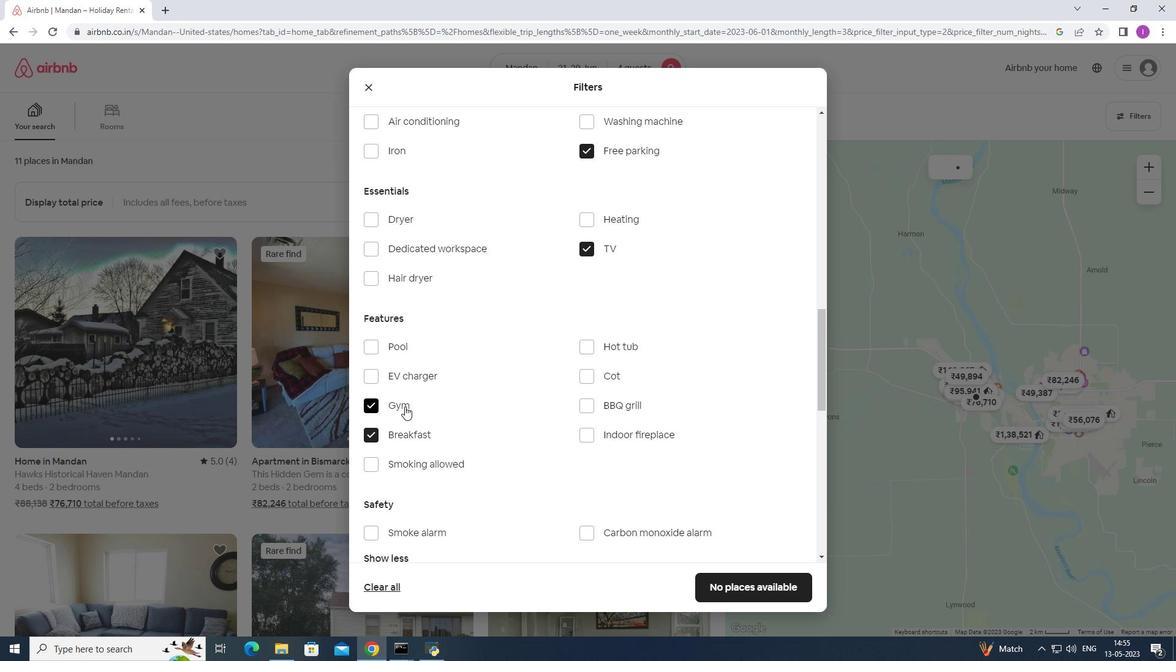 
Action: Mouse scrolled (405, 406) with delta (0, 0)
Screenshot: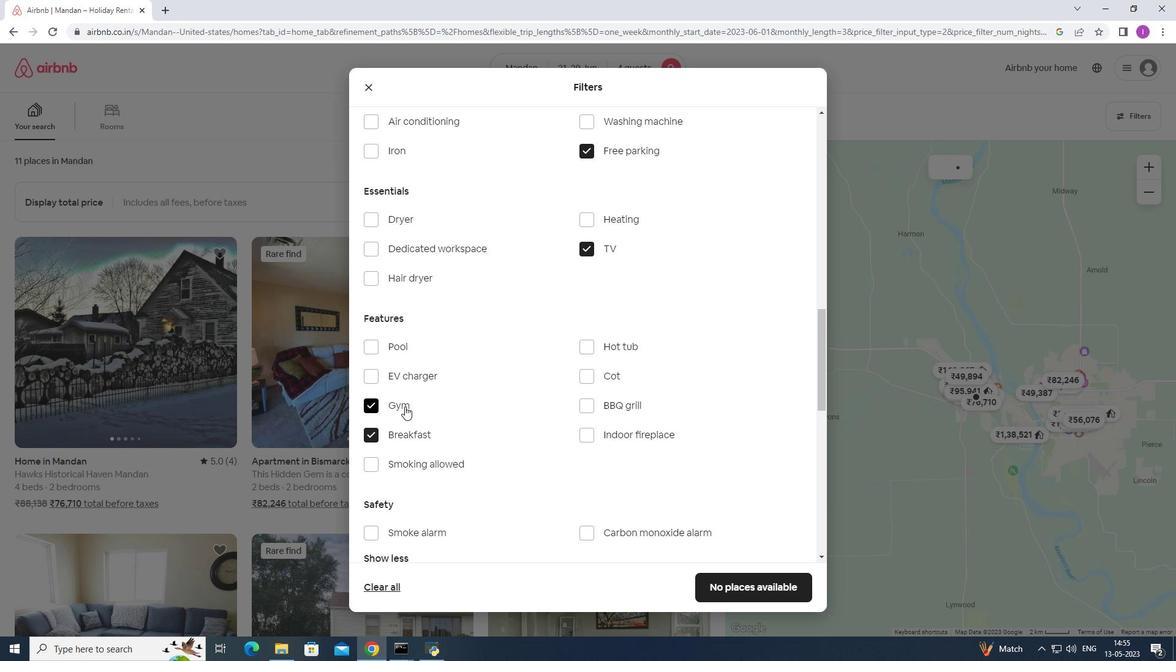 
Action: Mouse scrolled (405, 406) with delta (0, 0)
Screenshot: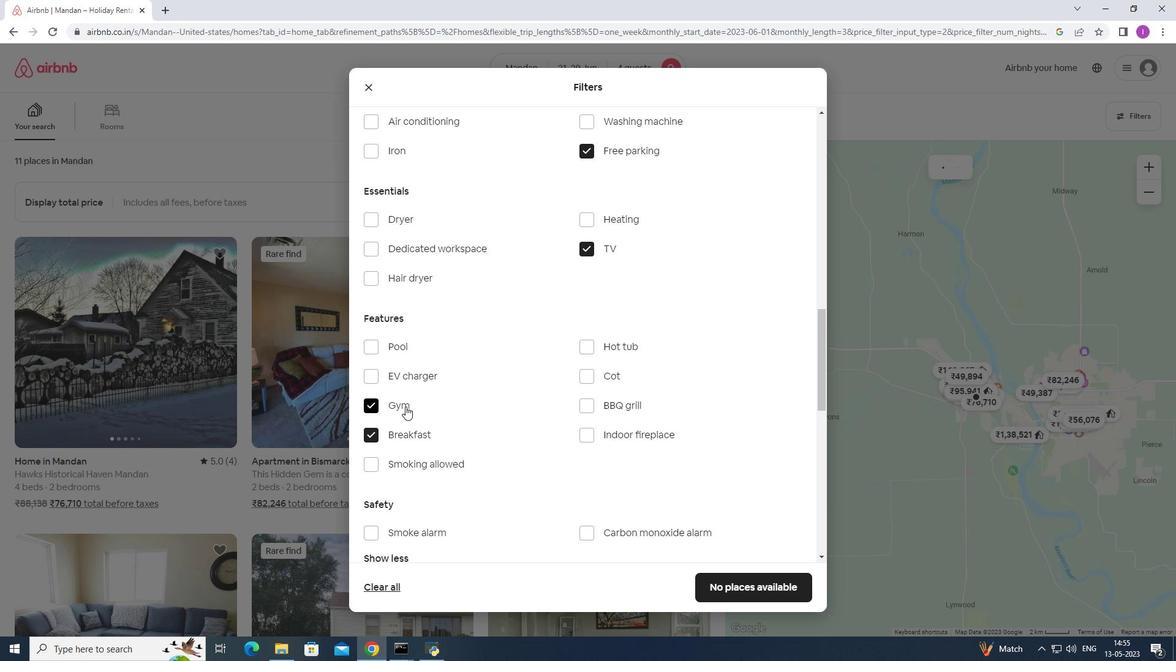 
Action: Mouse moved to (433, 399)
Screenshot: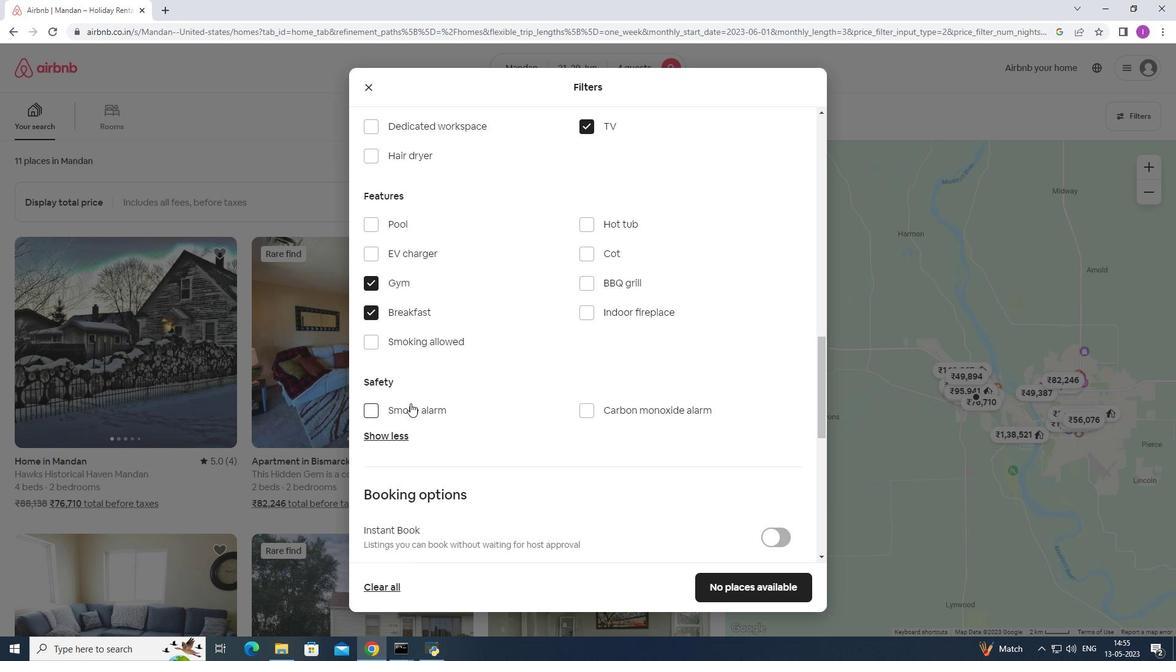 
Action: Mouse scrolled (433, 399) with delta (0, 0)
Screenshot: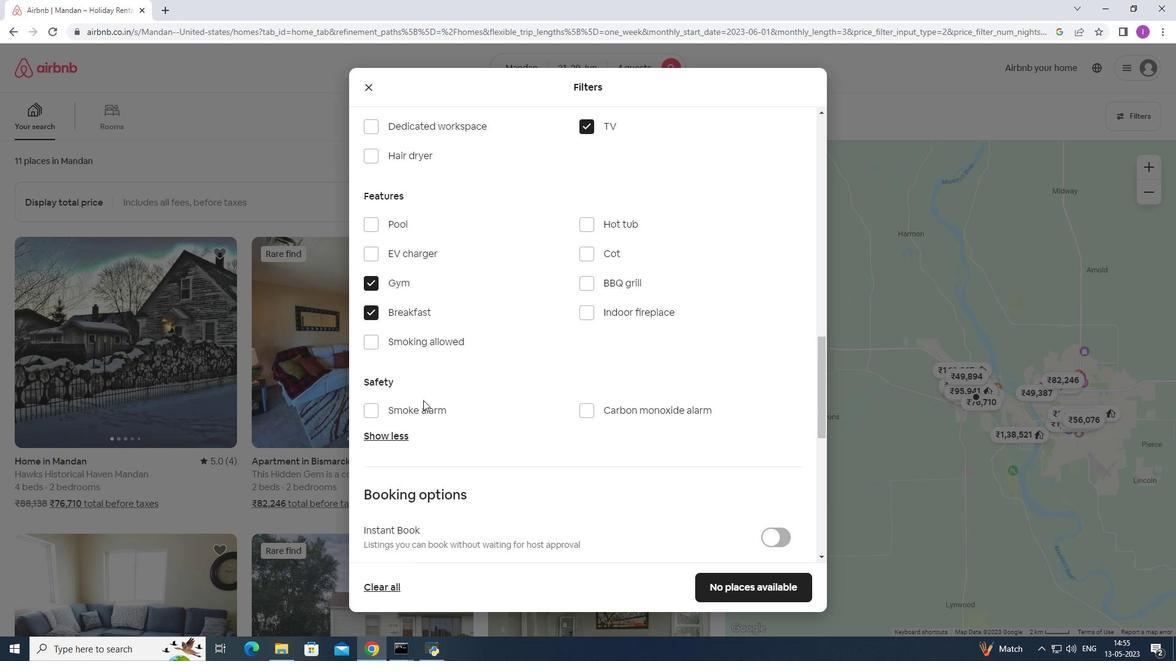 
Action: Mouse scrolled (433, 399) with delta (0, 0)
Screenshot: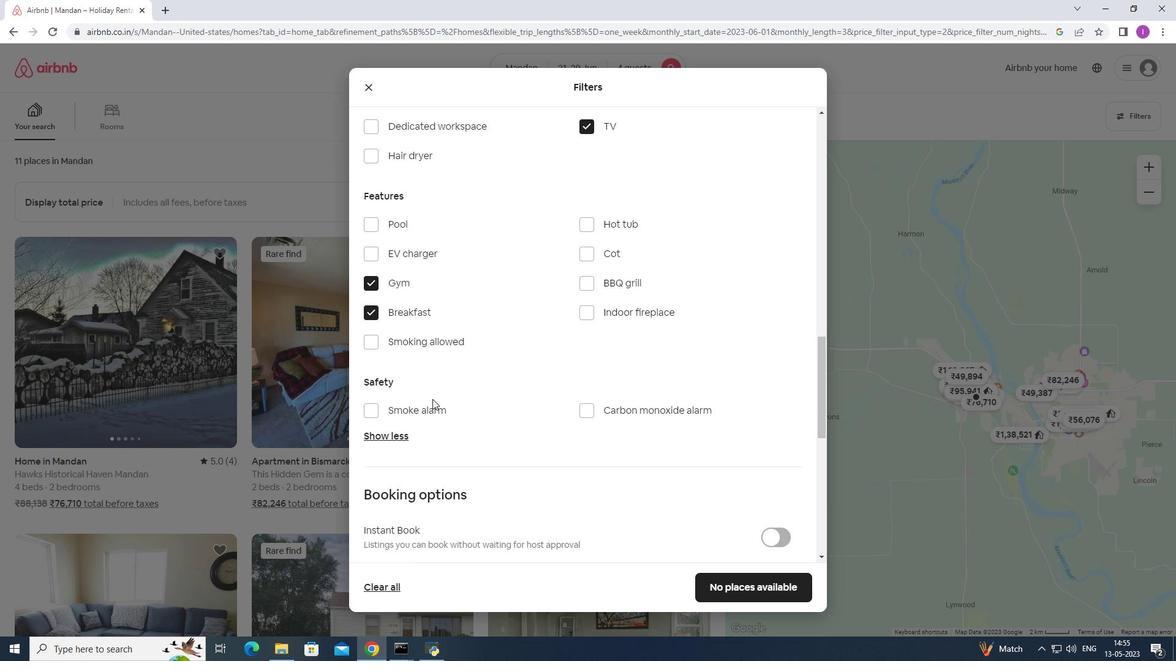 
Action: Mouse scrolled (433, 399) with delta (0, 0)
Screenshot: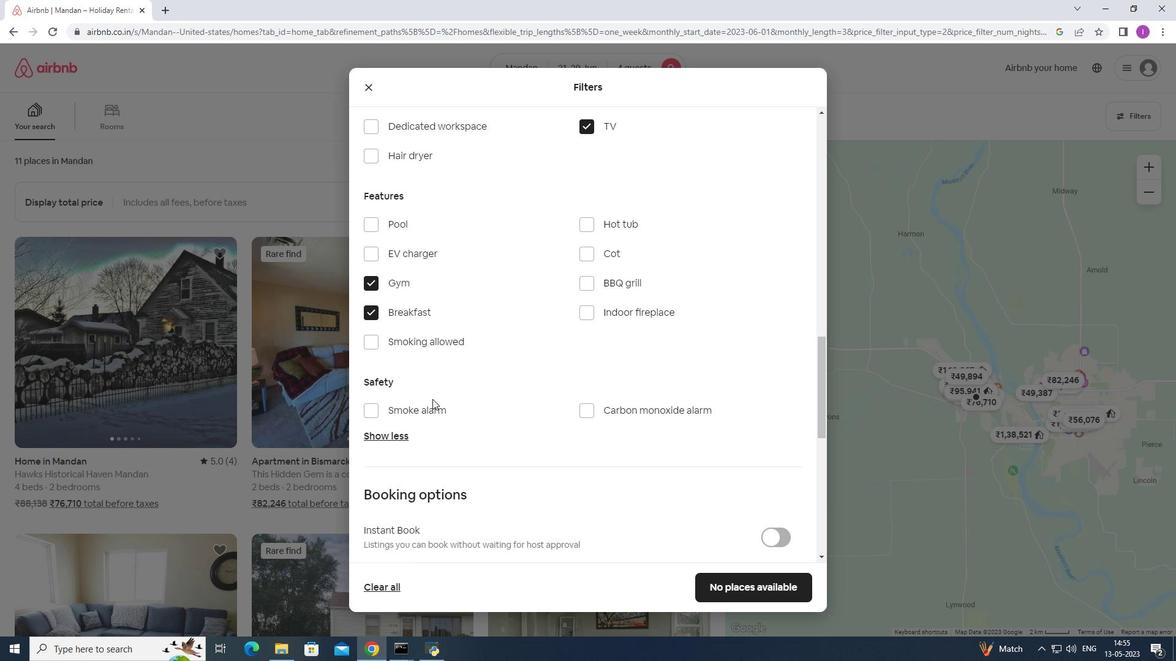 
Action: Mouse moved to (638, 405)
Screenshot: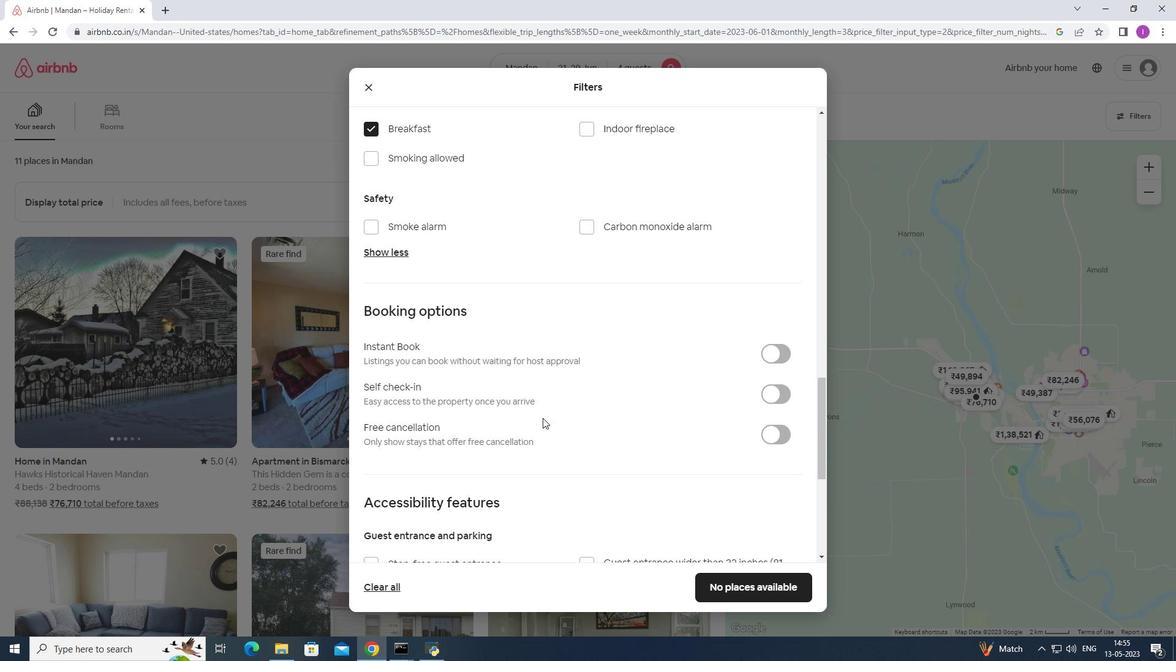 
Action: Mouse scrolled (638, 404) with delta (0, 0)
Screenshot: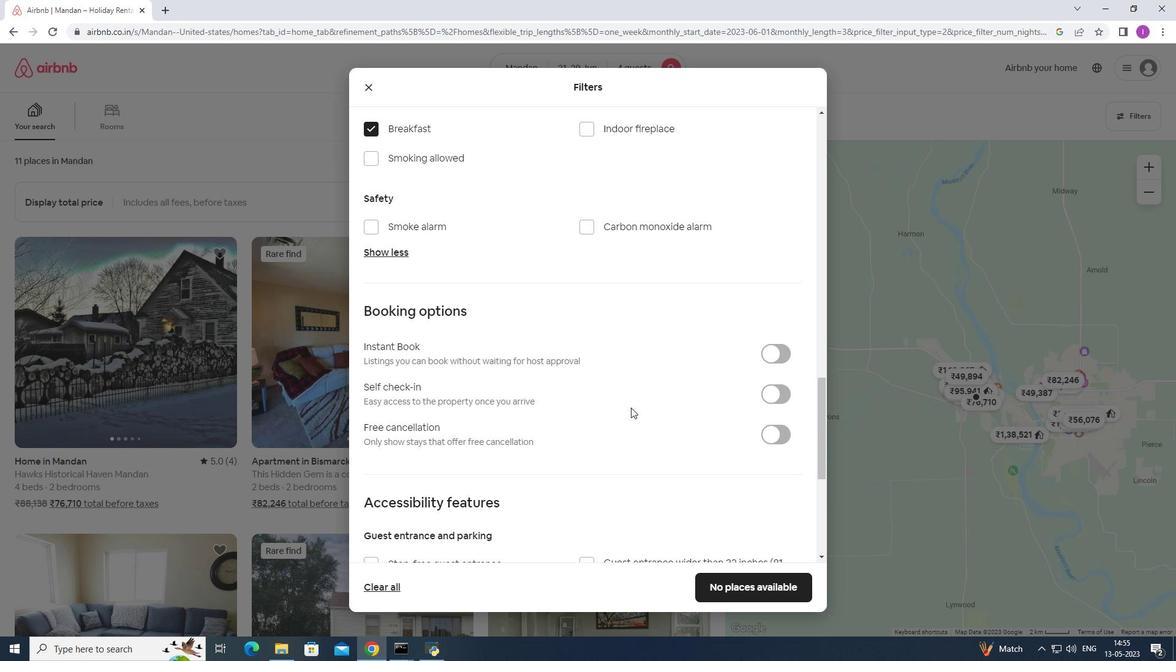 
Action: Mouse scrolled (638, 404) with delta (0, 0)
Screenshot: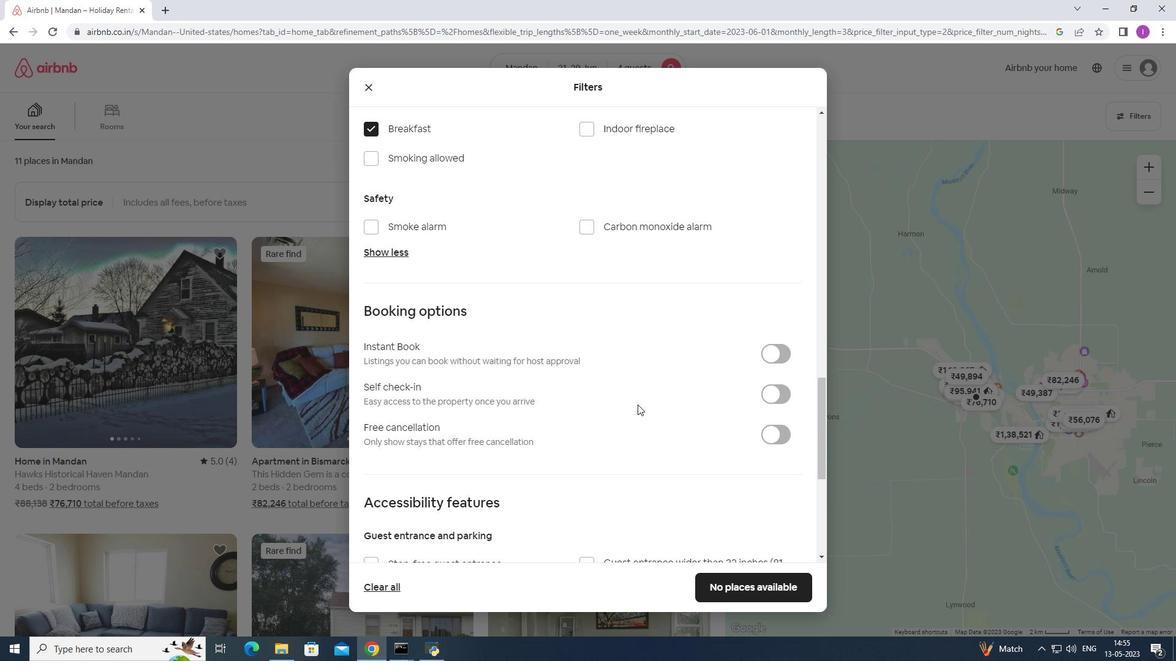 
Action: Mouse moved to (773, 275)
Screenshot: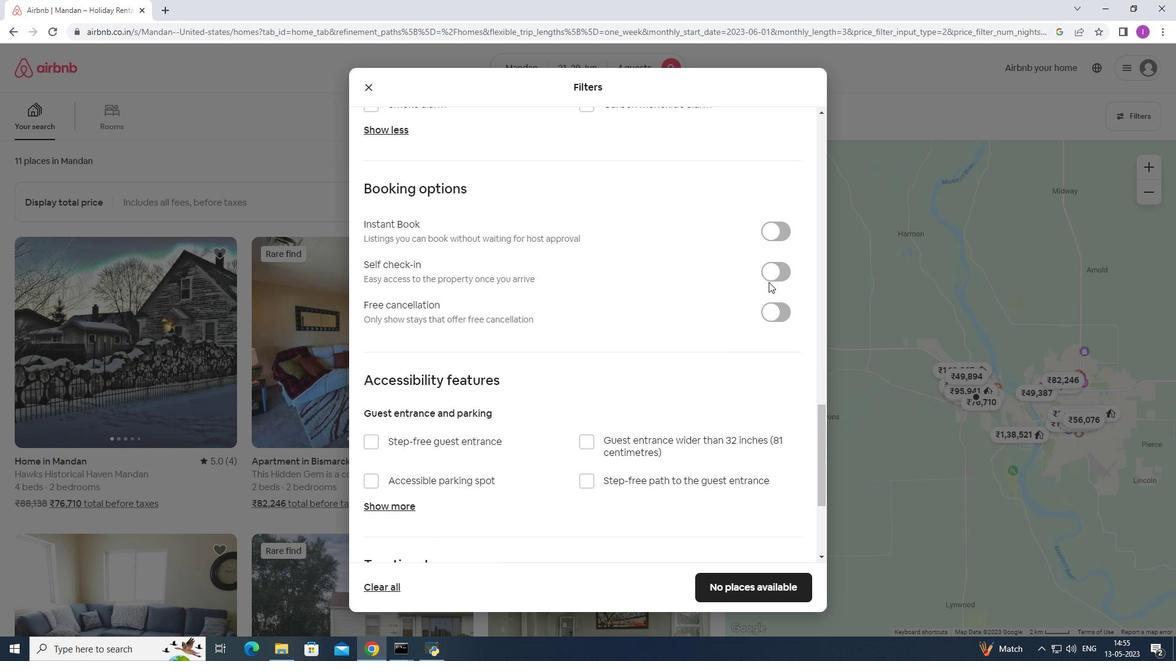
Action: Mouse pressed left at (773, 275)
Screenshot: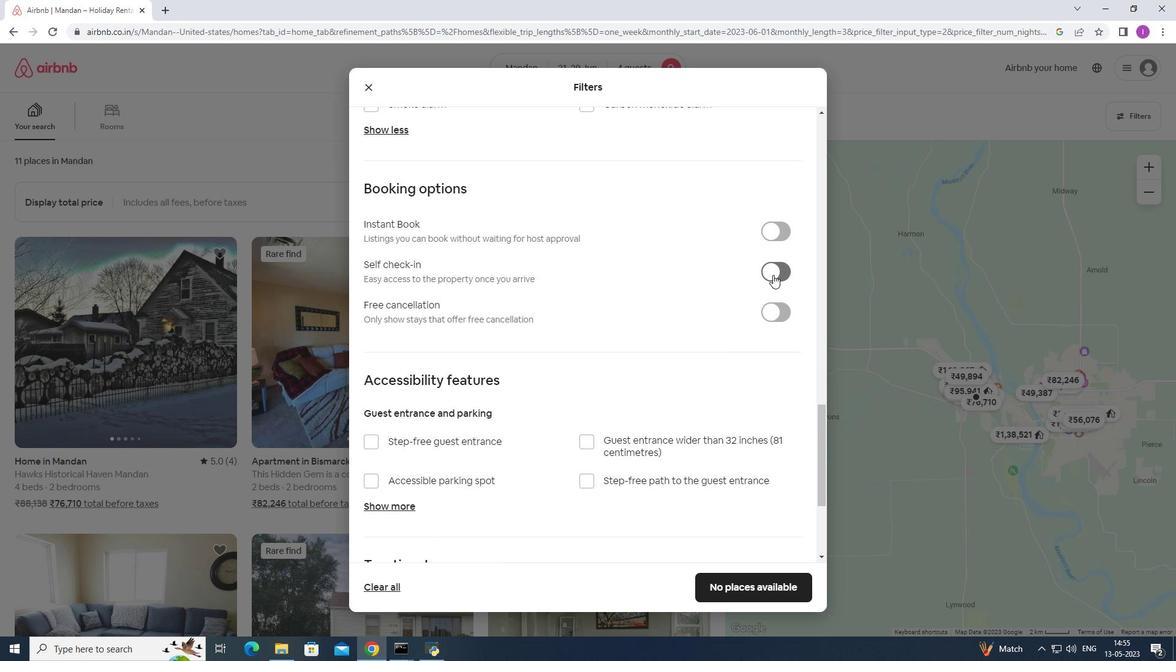 
Action: Mouse moved to (511, 434)
Screenshot: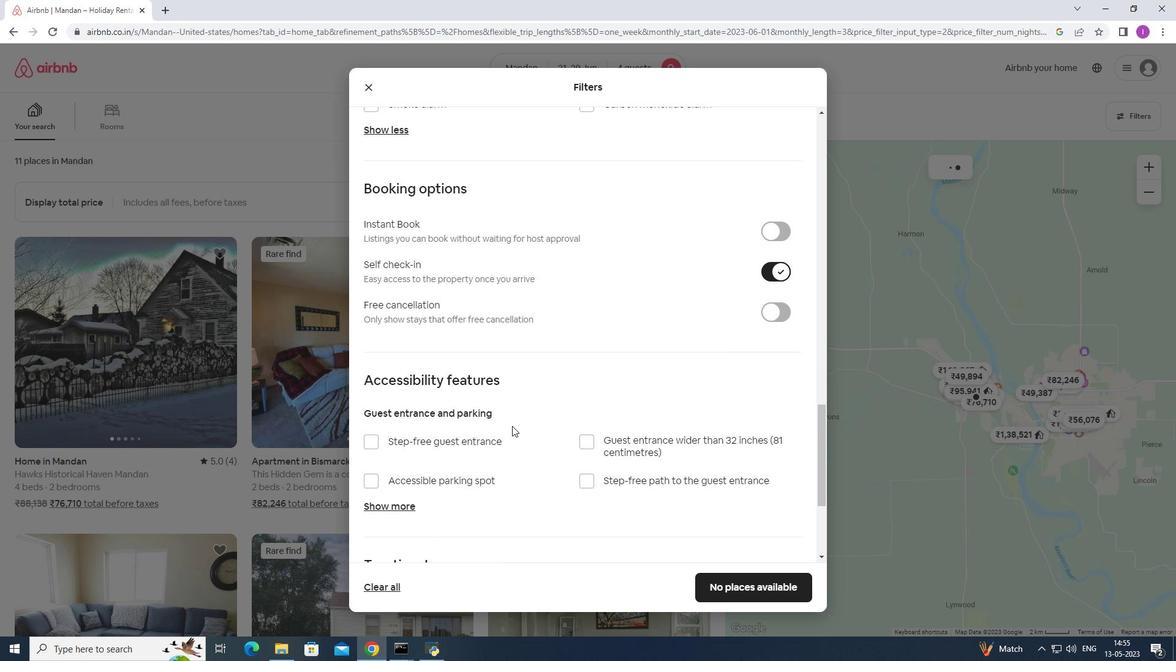 
Action: Mouse scrolled (511, 433) with delta (0, 0)
Screenshot: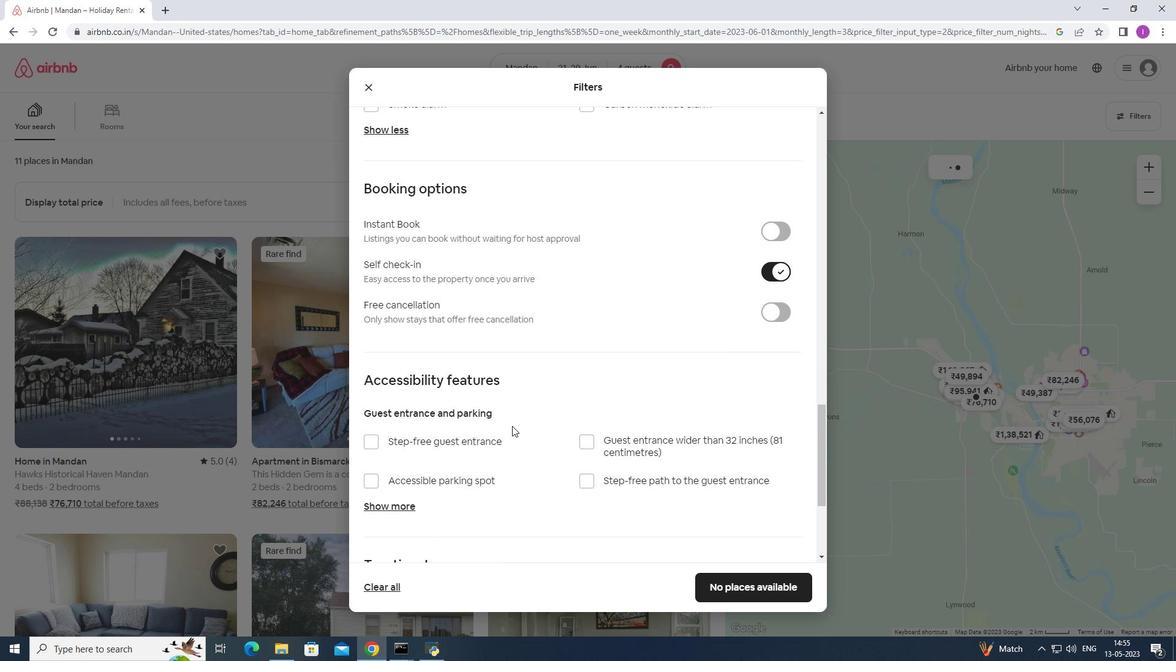 
Action: Mouse moved to (511, 435)
Screenshot: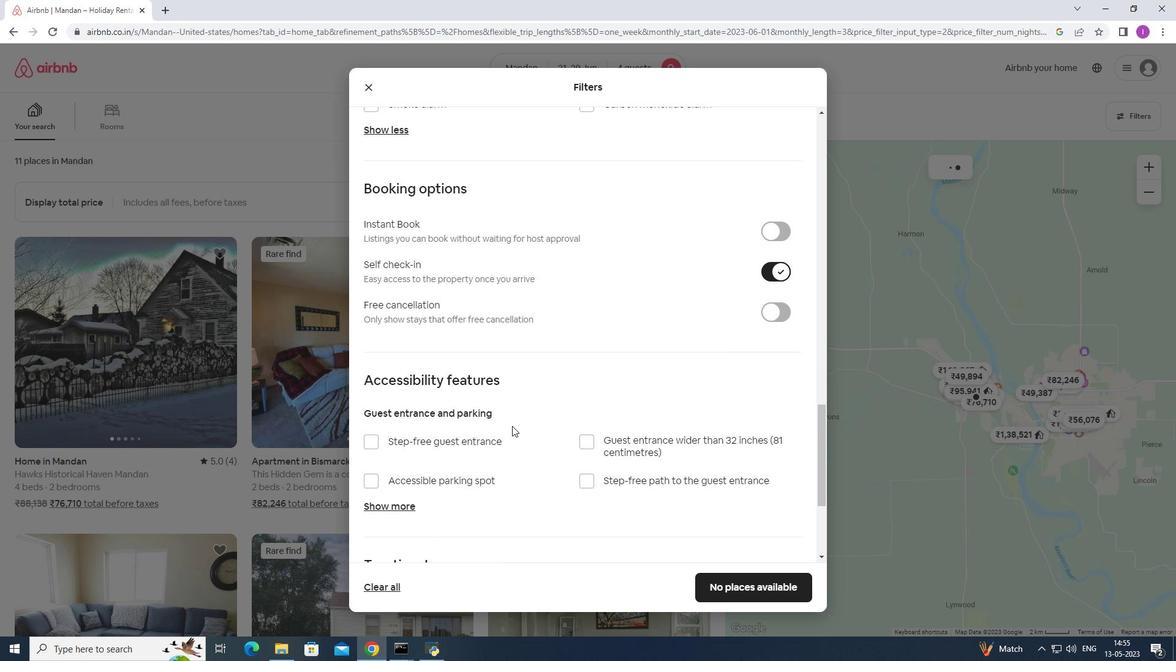 
Action: Mouse scrolled (511, 434) with delta (0, 0)
Screenshot: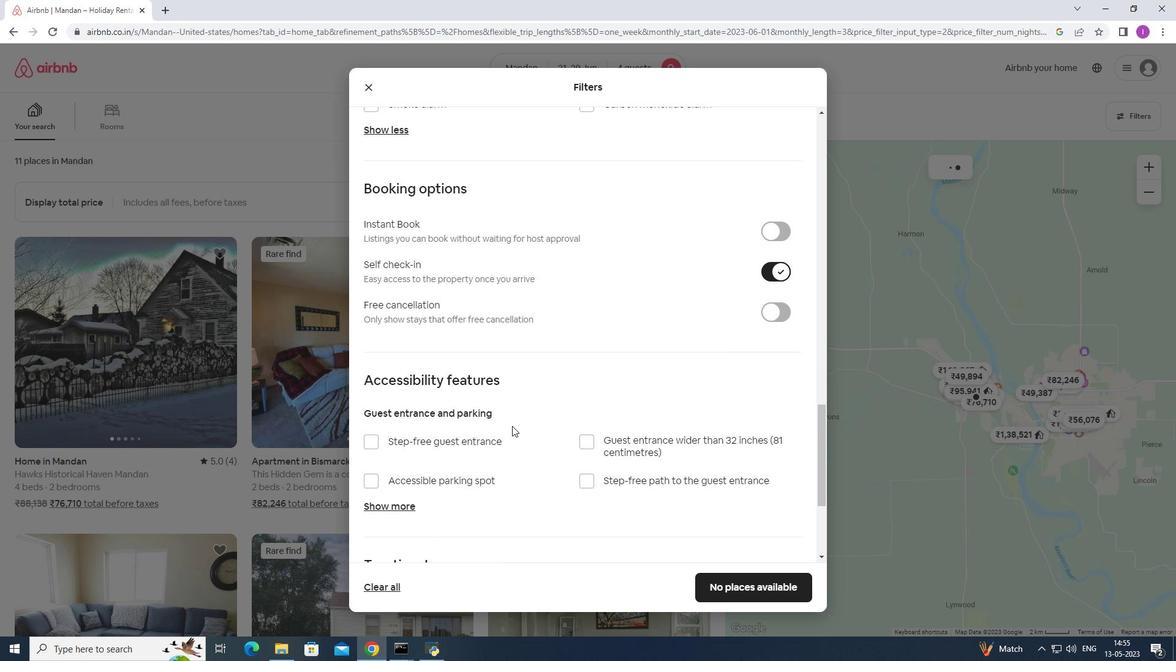 
Action: Mouse moved to (511, 435)
Screenshot: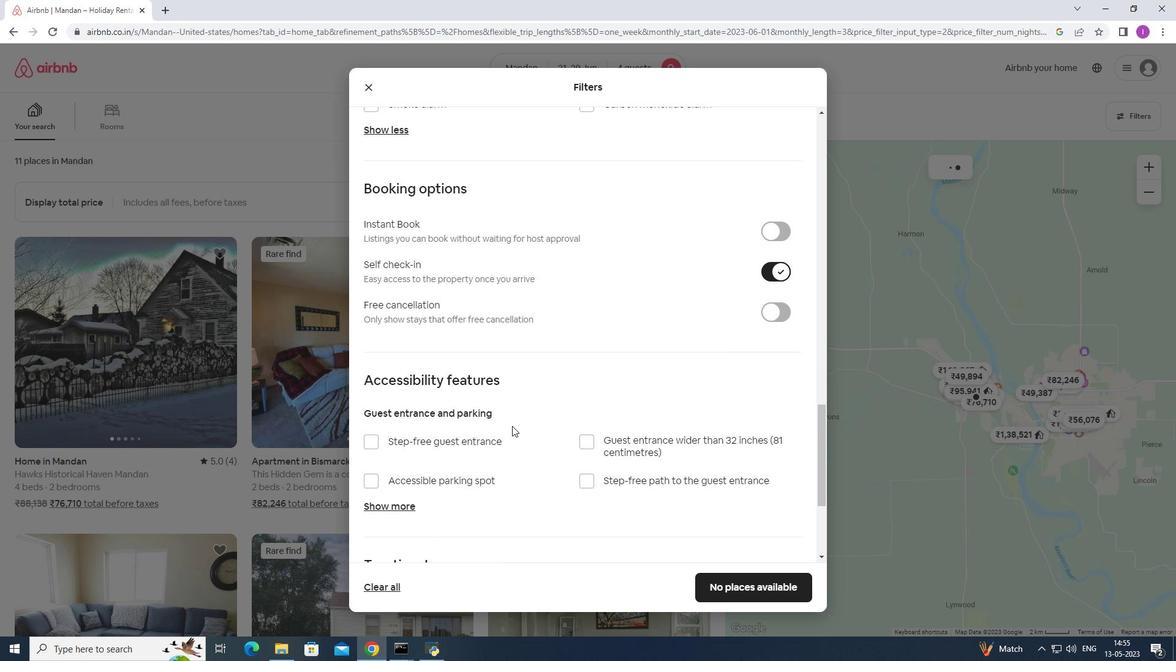 
Action: Mouse scrolled (511, 434) with delta (0, 0)
Screenshot: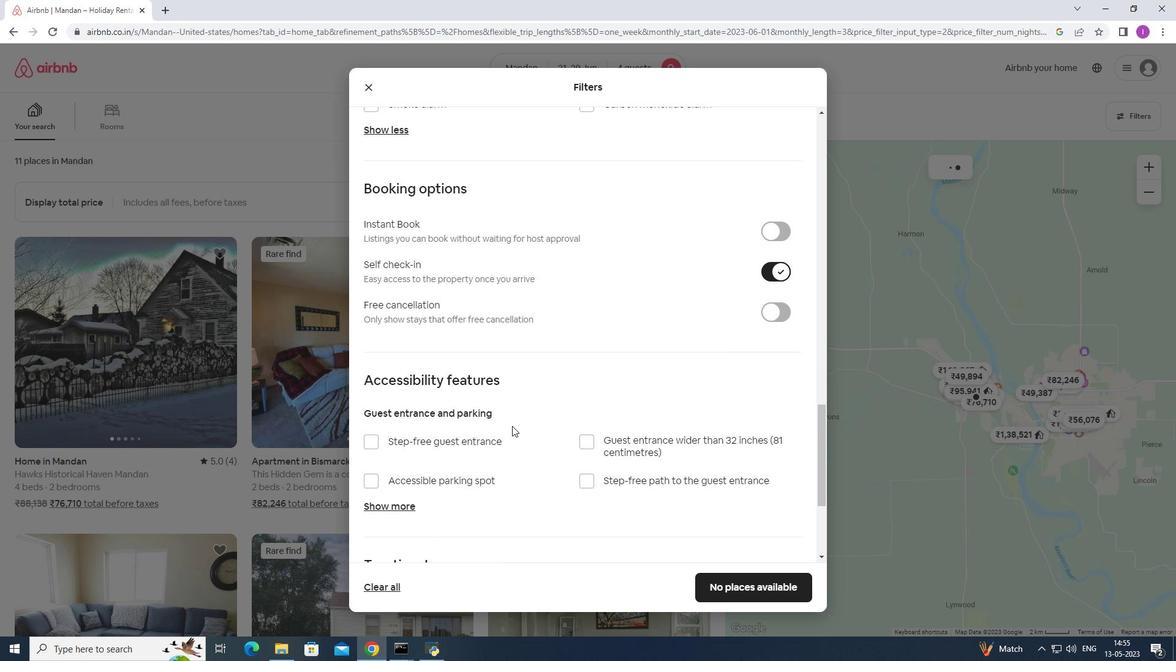
Action: Mouse scrolled (511, 434) with delta (0, 0)
Screenshot: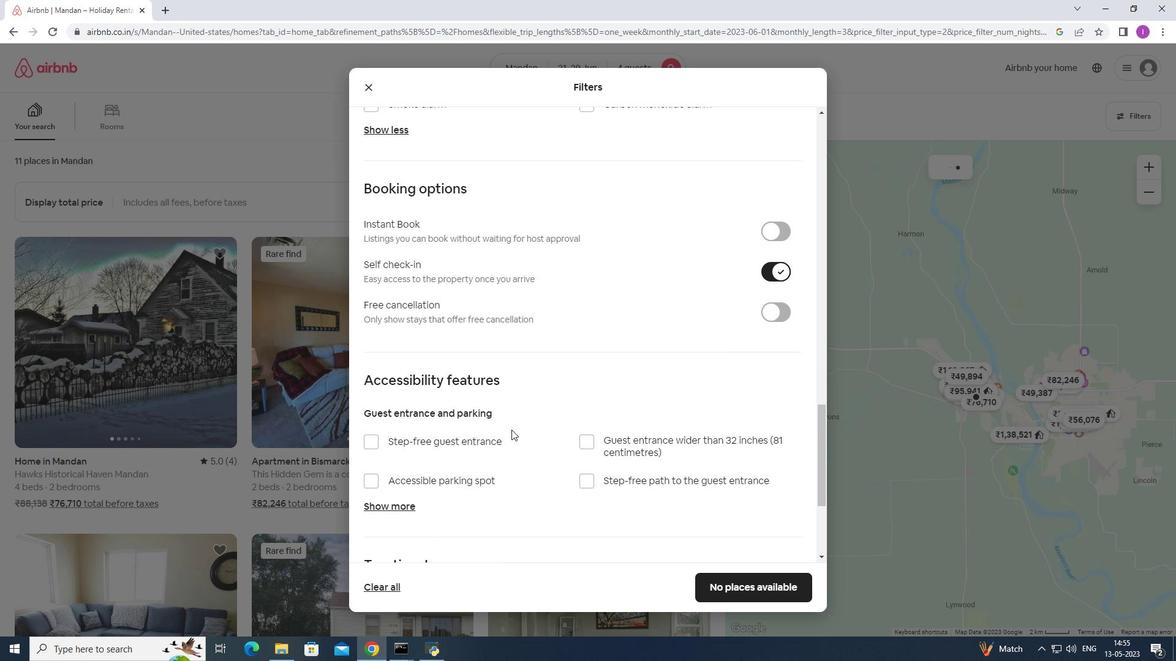 
Action: Mouse scrolled (511, 434) with delta (0, 0)
Screenshot: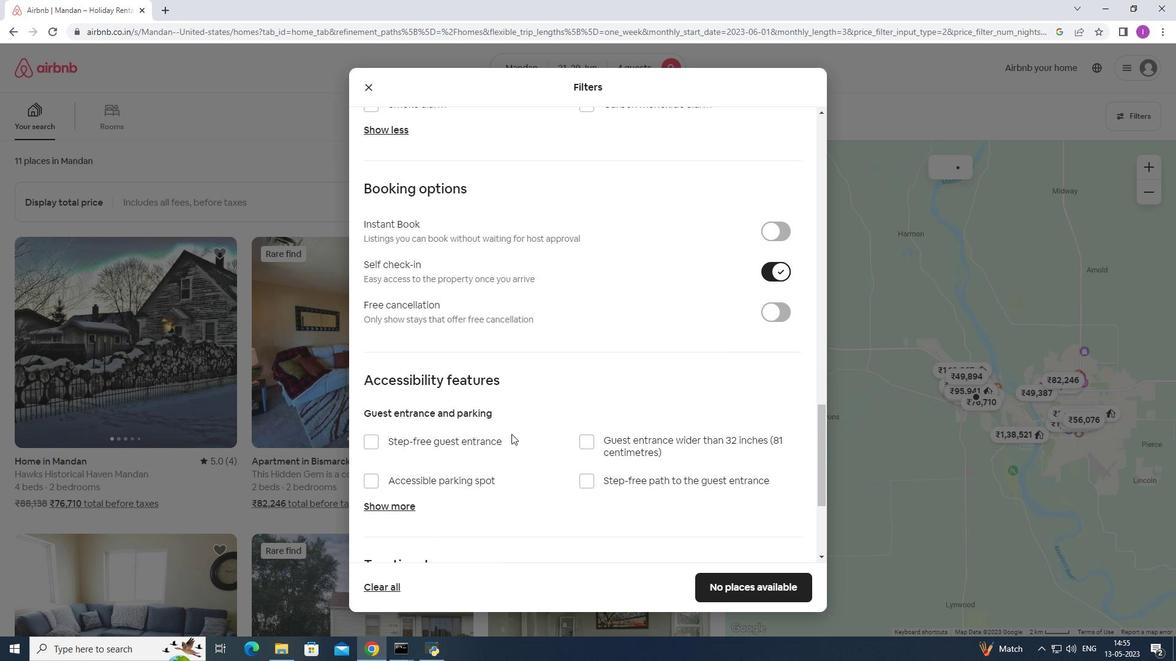 
Action: Mouse moved to (517, 432)
Screenshot: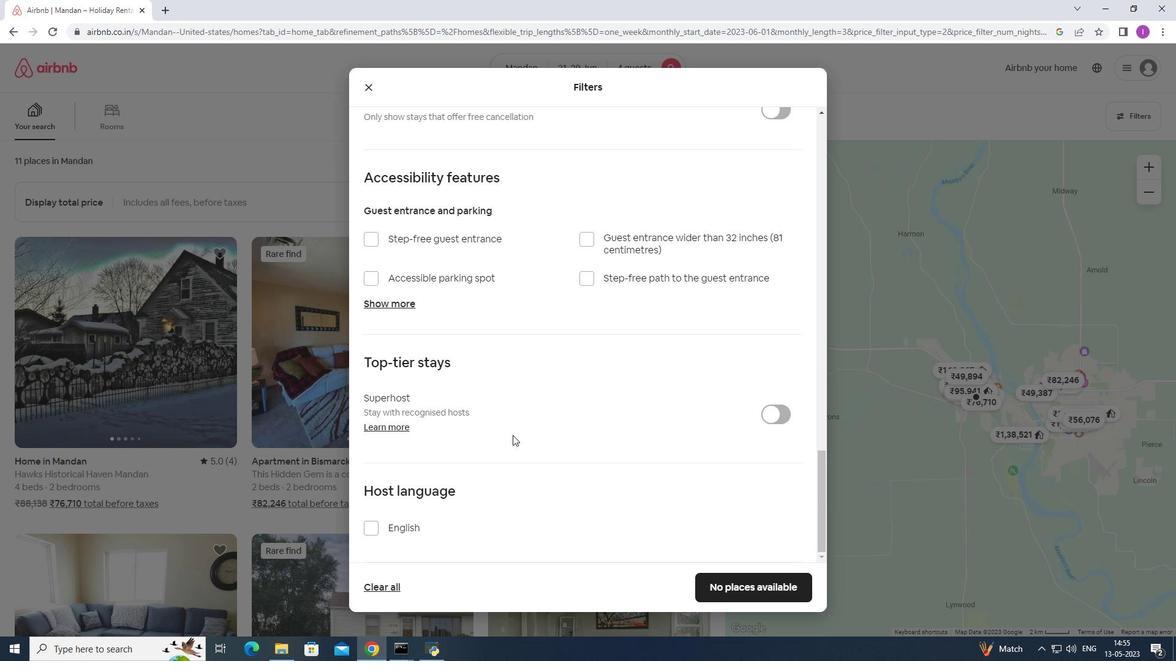 
Action: Mouse scrolled (517, 431) with delta (0, 0)
Screenshot: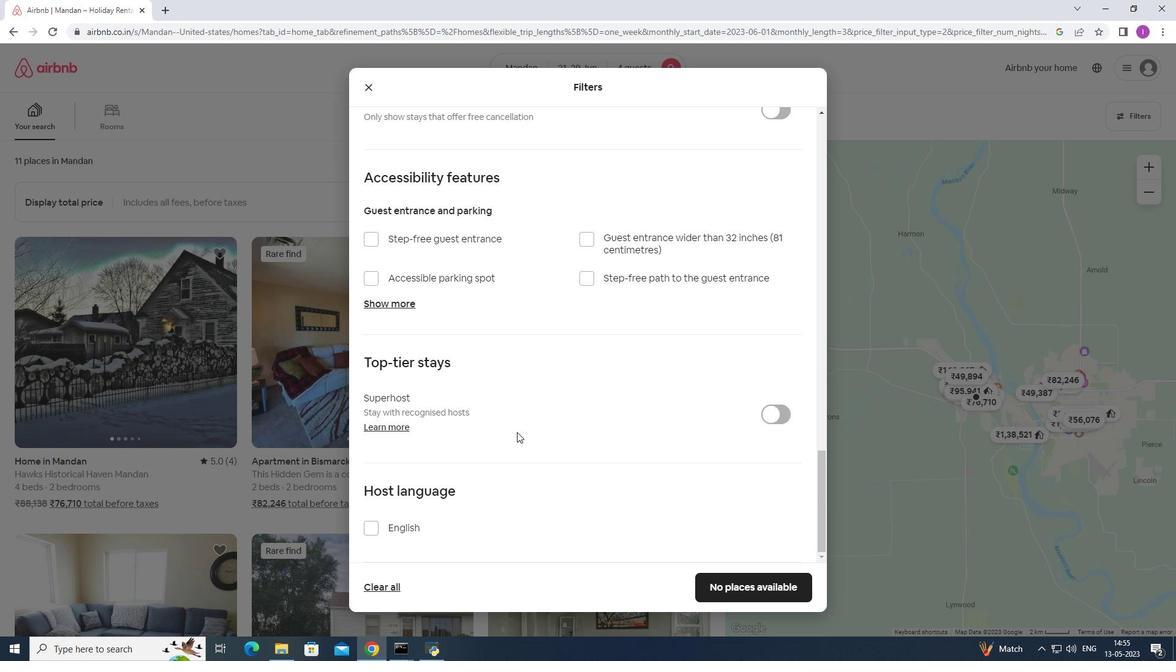 
Action: Mouse scrolled (517, 431) with delta (0, 0)
Screenshot: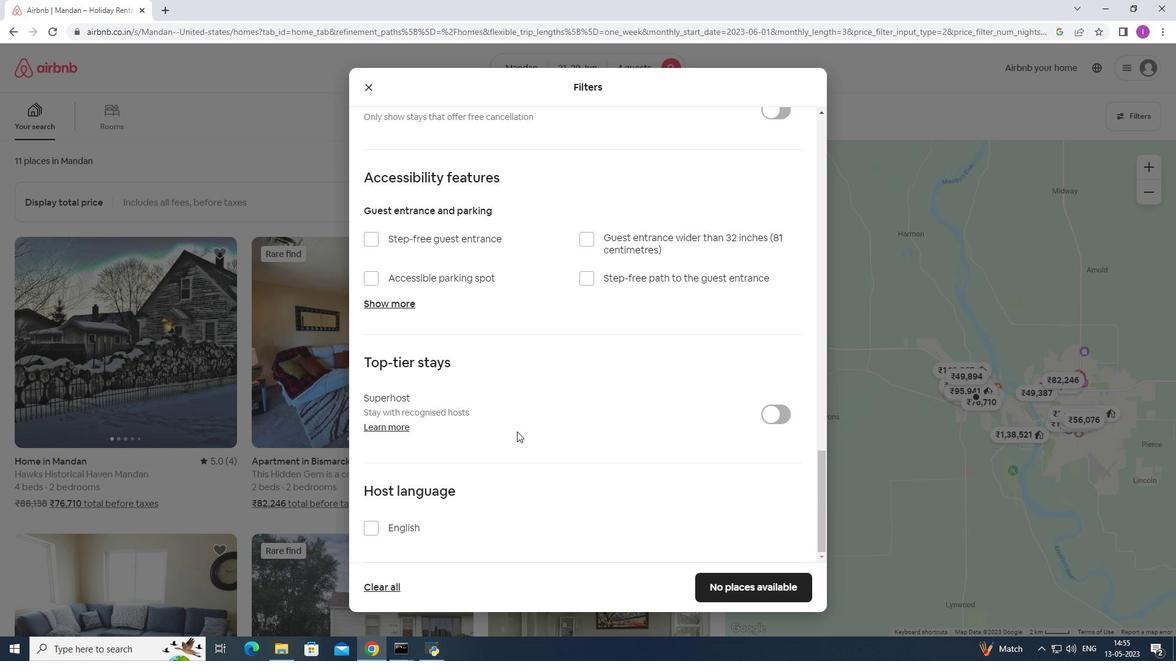 
Action: Mouse scrolled (517, 431) with delta (0, 0)
Screenshot: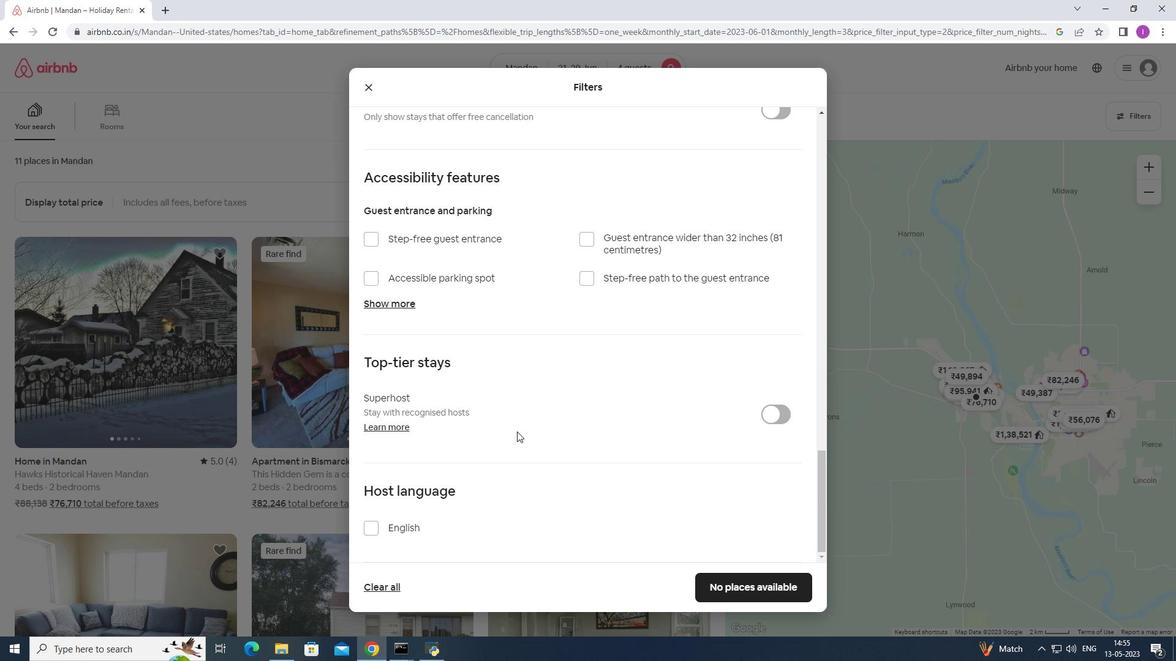 
Action: Mouse scrolled (517, 431) with delta (0, 0)
Screenshot: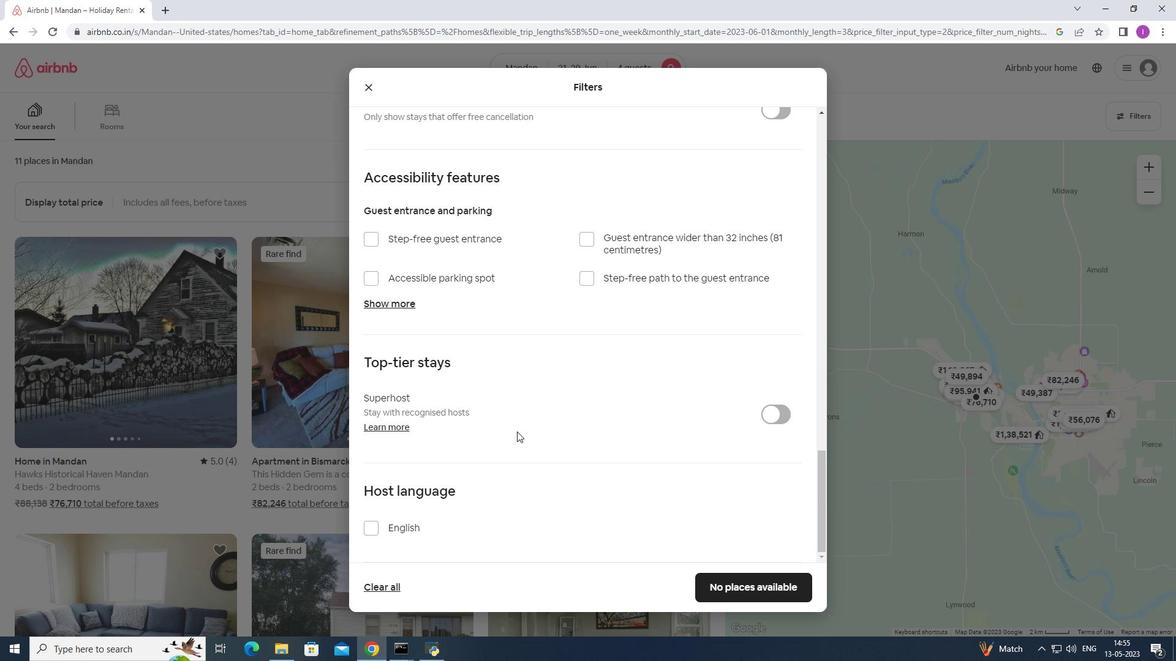 
Action: Mouse moved to (371, 529)
Screenshot: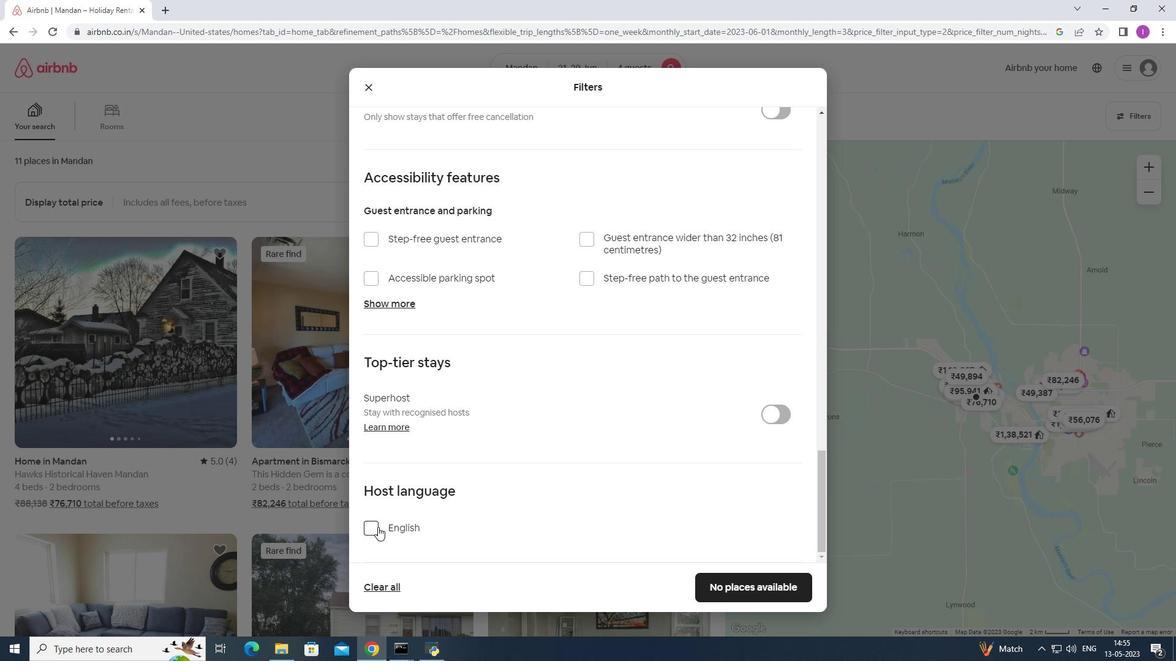 
Action: Mouse pressed left at (371, 529)
Screenshot: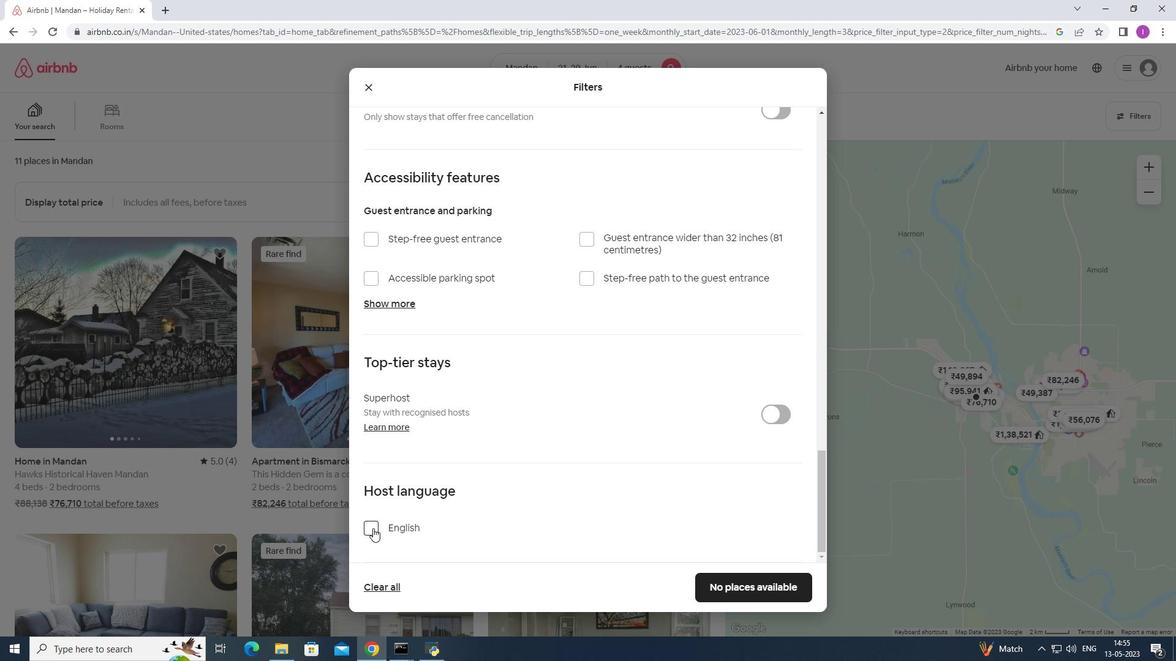 
Action: Mouse moved to (742, 590)
Screenshot: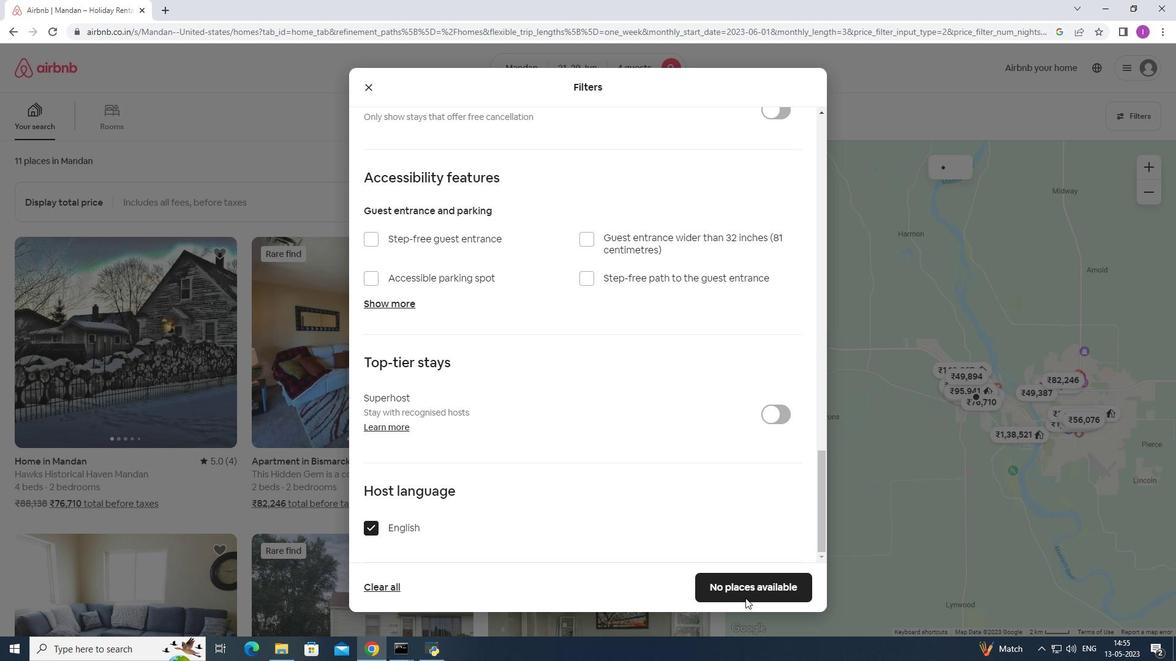 
Action: Mouse pressed left at (742, 590)
Screenshot: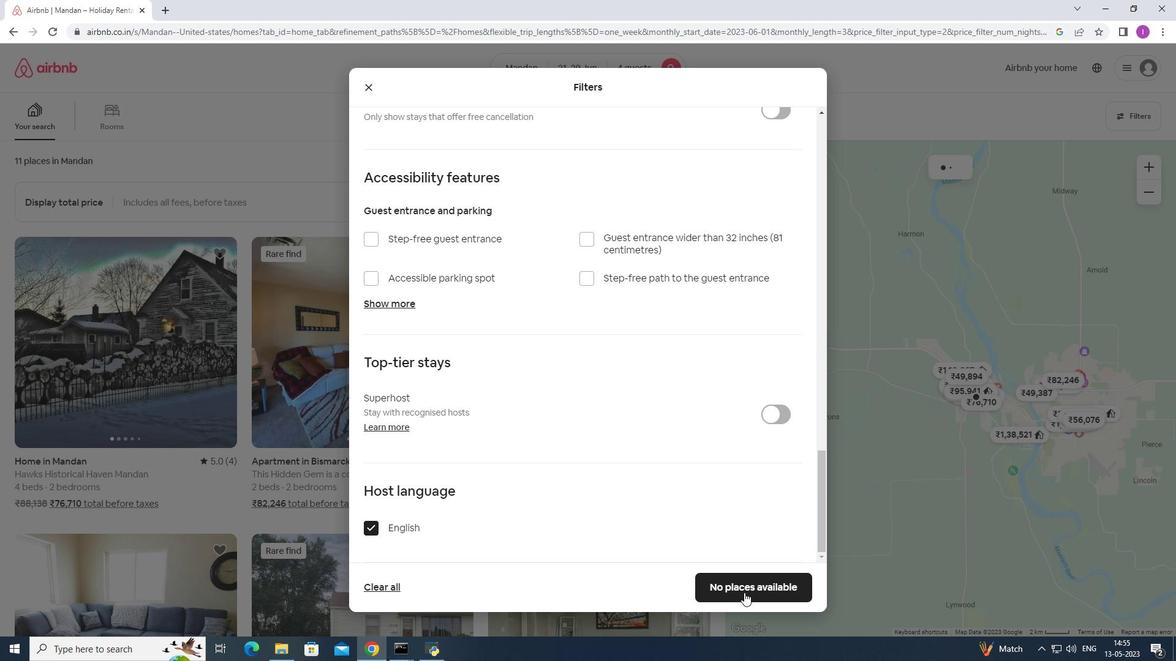
Action: Mouse moved to (687, 565)
Screenshot: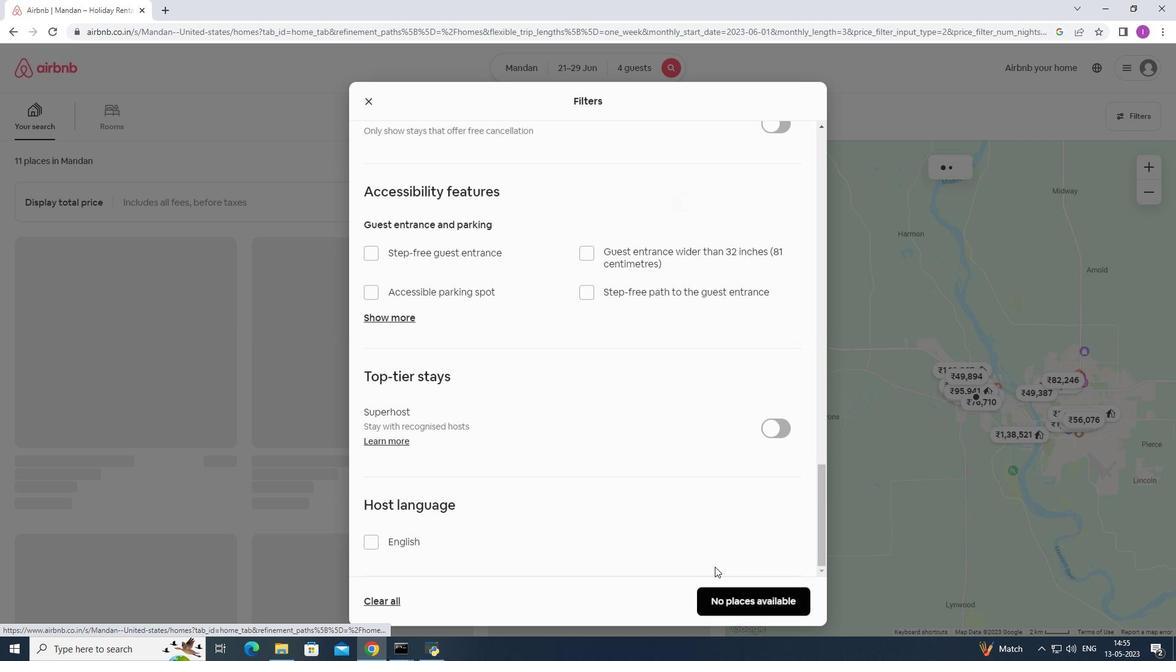 
